 Task: Create custom object Inmate activities link it with Inmates object.
Action: Mouse moved to (665, 65)
Screenshot: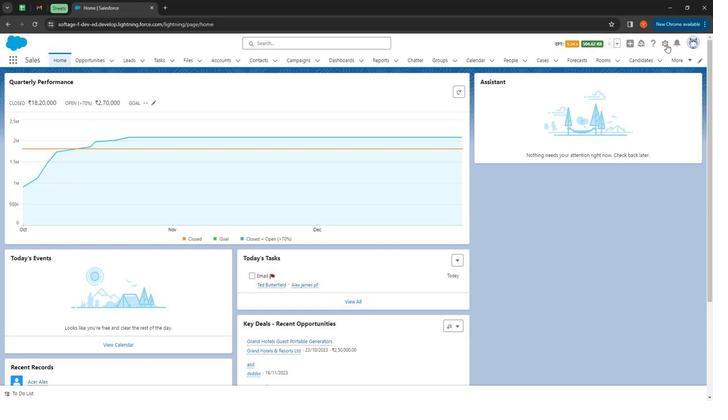 
Action: Mouse pressed left at (665, 65)
Screenshot: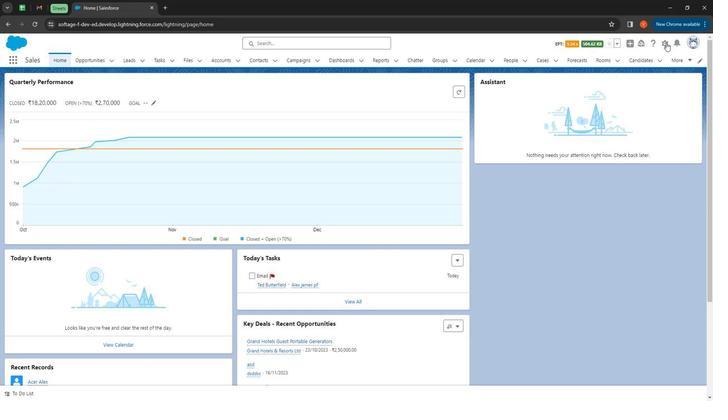 
Action: Mouse moved to (644, 83)
Screenshot: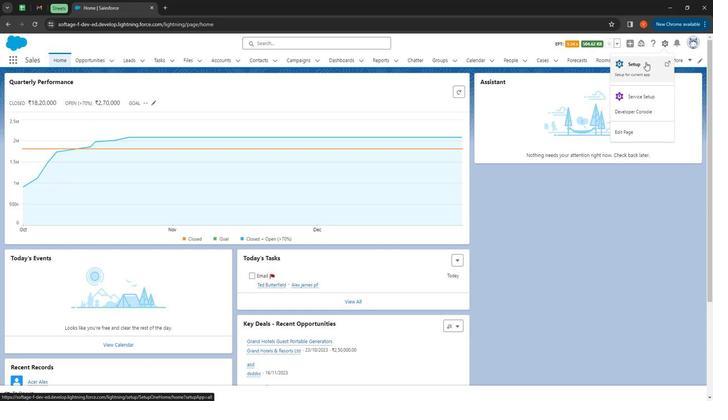 
Action: Mouse pressed left at (644, 83)
Screenshot: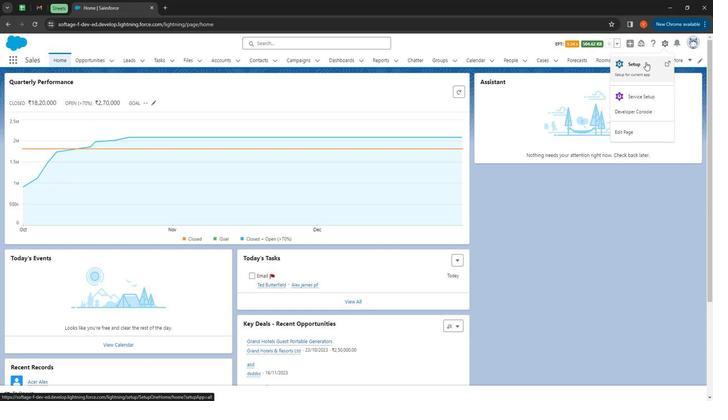 
Action: Mouse moved to (107, 84)
Screenshot: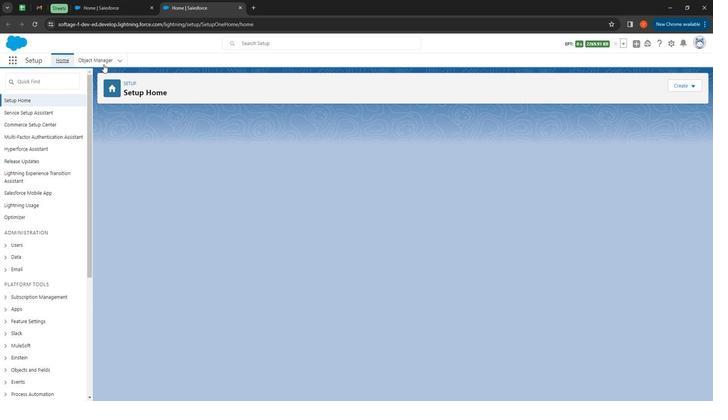 
Action: Mouse pressed left at (107, 84)
Screenshot: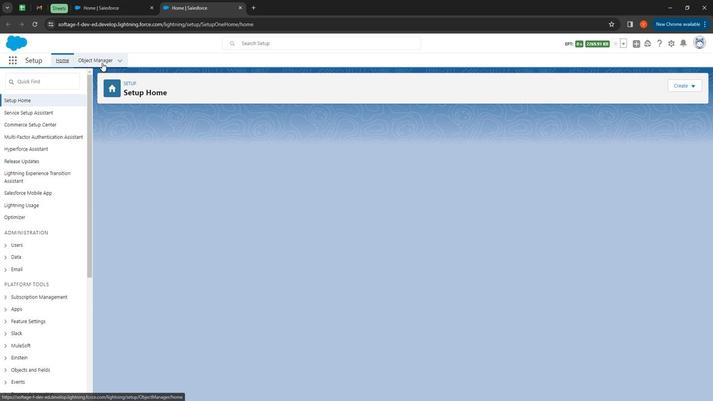 
Action: Mouse moved to (689, 110)
Screenshot: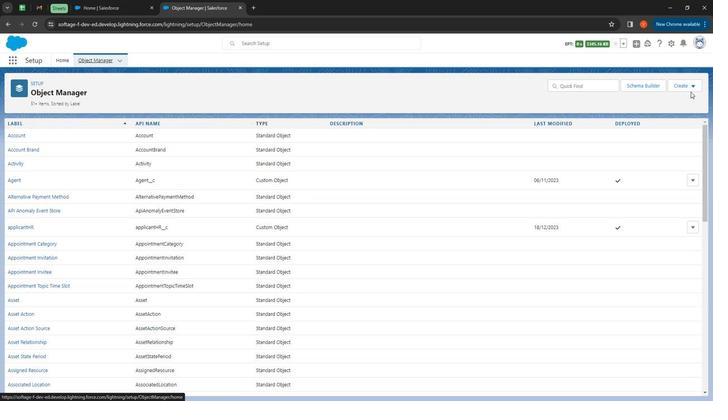 
Action: Mouse pressed left at (689, 110)
Screenshot: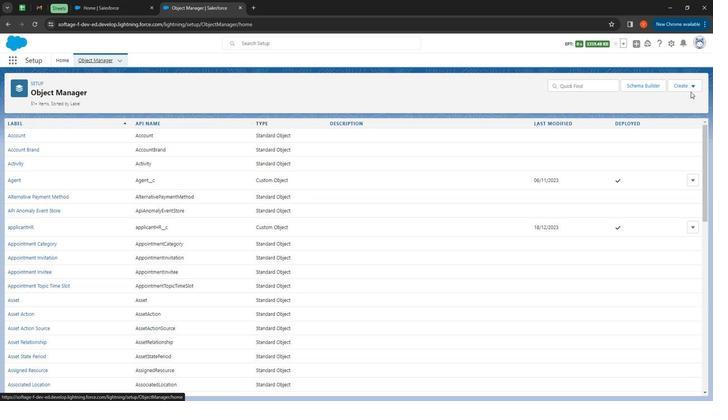 
Action: Mouse moved to (686, 108)
Screenshot: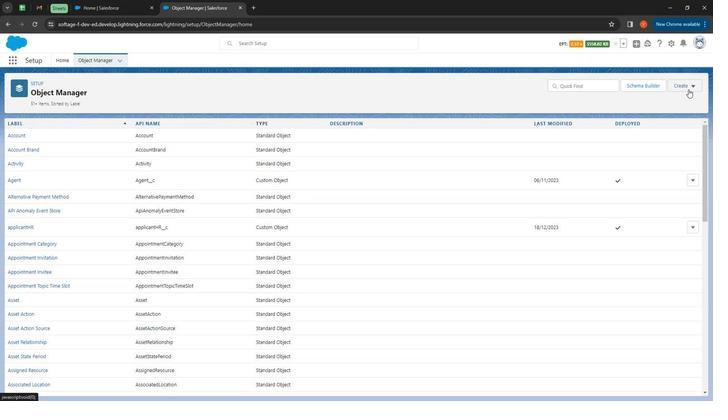 
Action: Mouse pressed left at (686, 108)
Screenshot: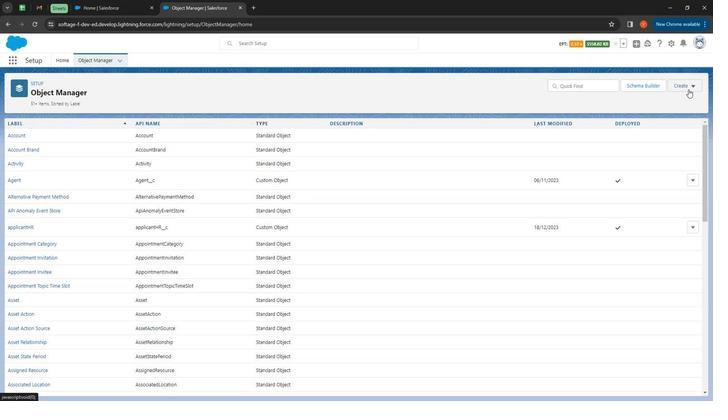 
Action: Mouse moved to (676, 119)
Screenshot: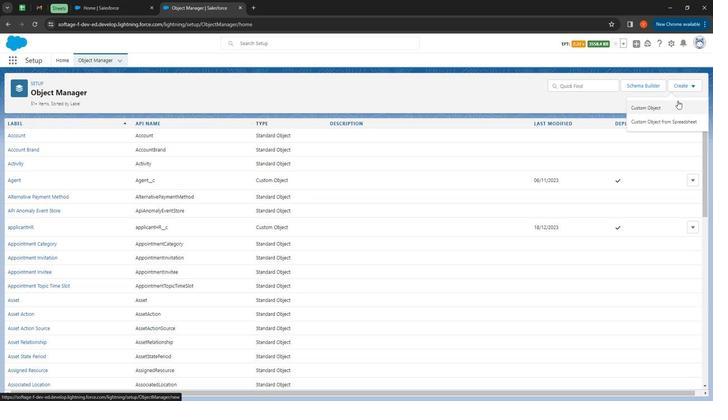 
Action: Mouse pressed left at (676, 119)
Screenshot: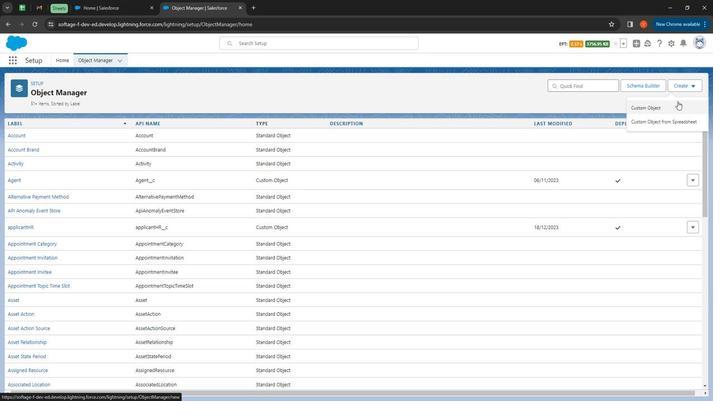 
Action: Mouse moved to (160, 198)
Screenshot: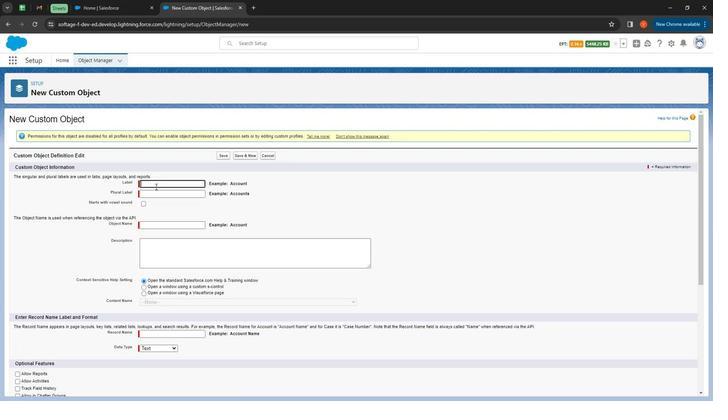 
Action: Mouse pressed left at (160, 198)
Screenshot: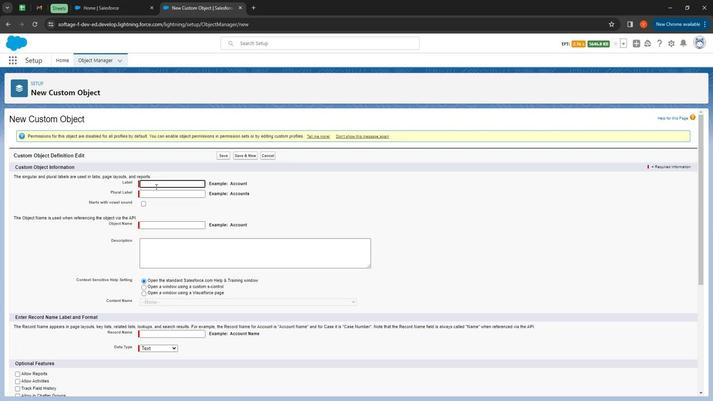 
Action: Mouse moved to (105, 161)
Screenshot: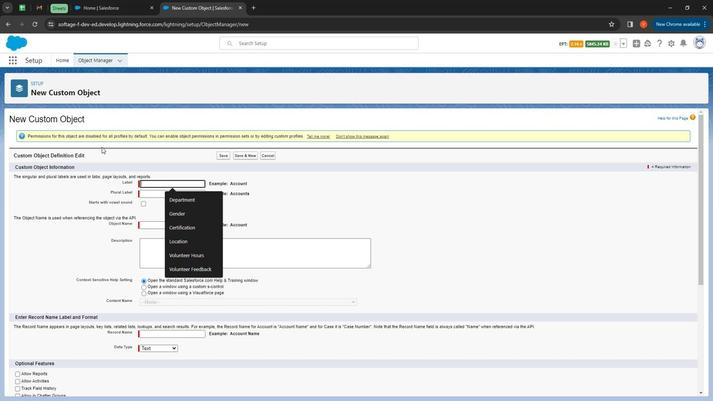 
Action: Key pressed <Key.shift><Key.shift><Key.shift><Key.shift><Key.shift><Key.shift><Key.shift><Key.shift><Key.shift><Key.shift><Key.shift><Key.shift><Key.shift><Key.shift>Inmate<Key.space>activities<Key.tab><Key.shift>A<Key.backspace><Key.shift>Inmate<Key.shift><Key.space><Key.shift>Activities
Screenshot: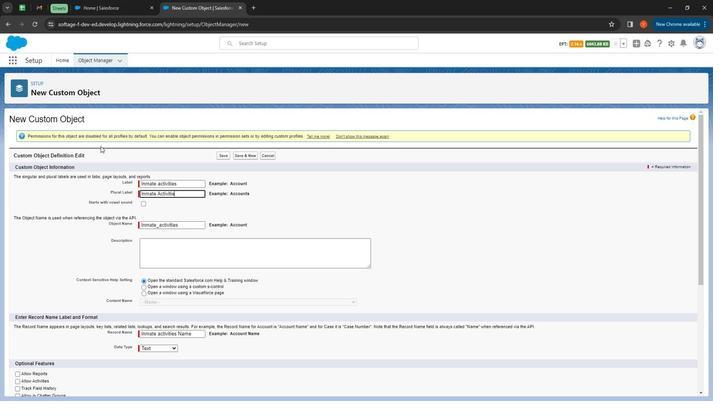 
Action: Mouse moved to (149, 214)
Screenshot: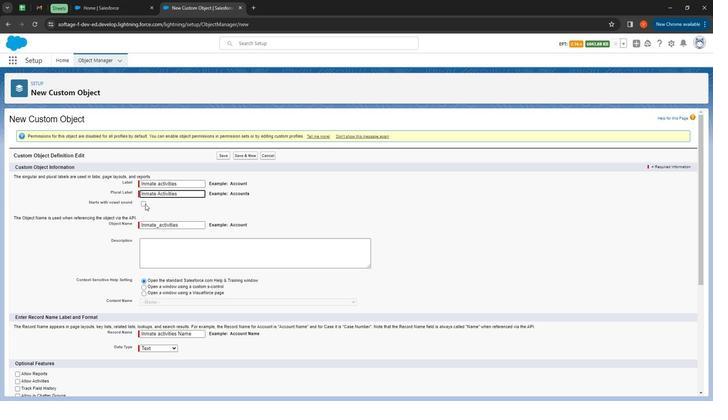 
Action: Mouse pressed left at (149, 214)
Screenshot: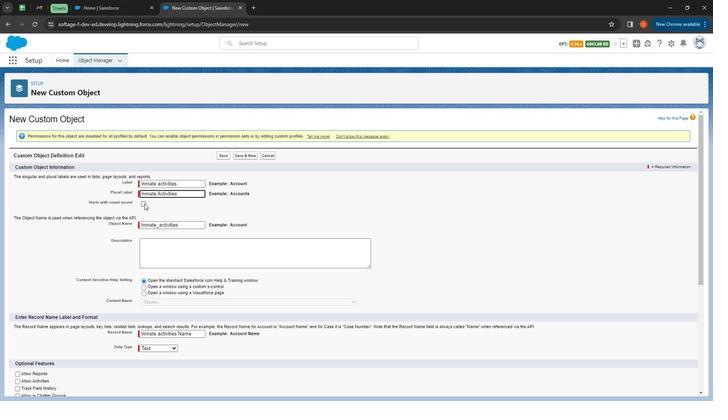 
Action: Mouse moved to (193, 245)
Screenshot: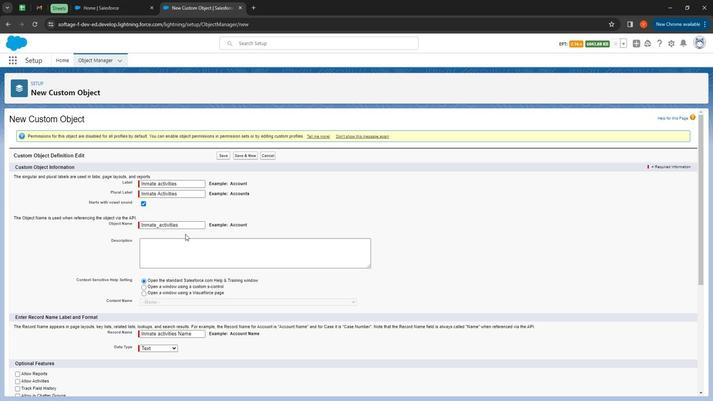 
Action: Mouse scrolled (193, 244) with delta (0, 0)
Screenshot: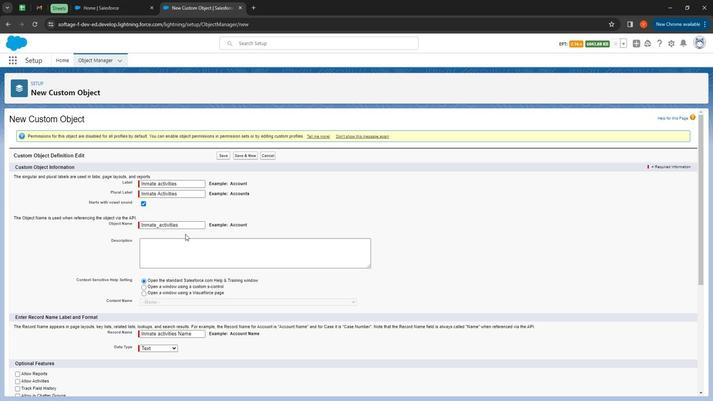 
Action: Mouse moved to (195, 246)
Screenshot: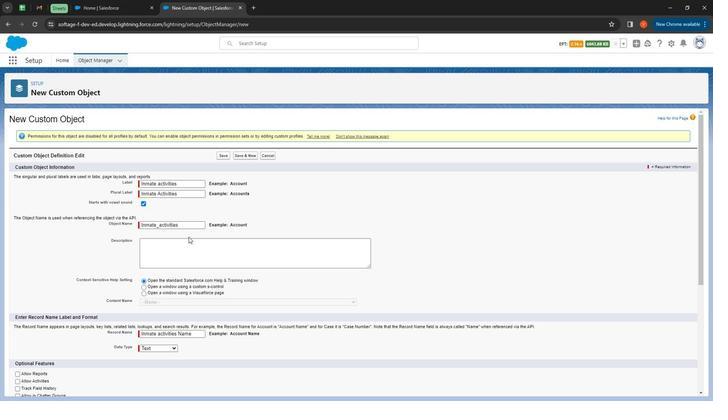 
Action: Mouse scrolled (195, 245) with delta (0, 0)
Screenshot: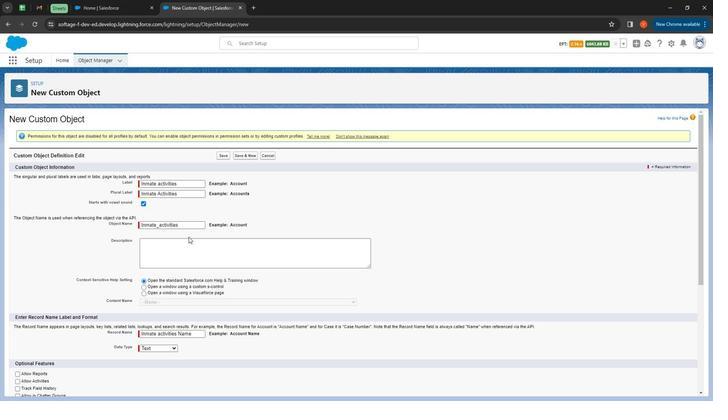 
Action: Mouse scrolled (195, 245) with delta (0, 0)
Screenshot: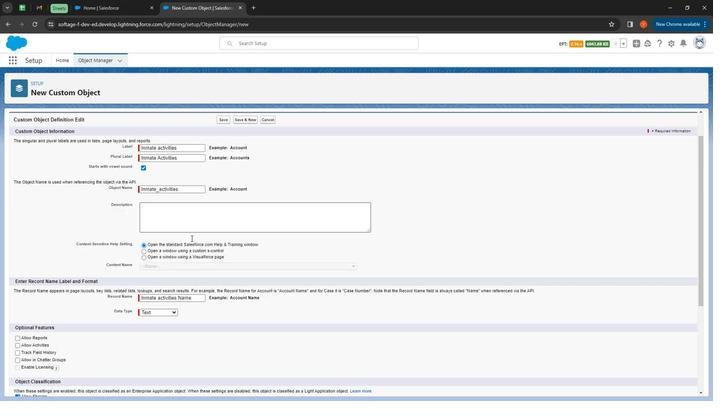 
Action: Mouse moved to (175, 147)
Screenshot: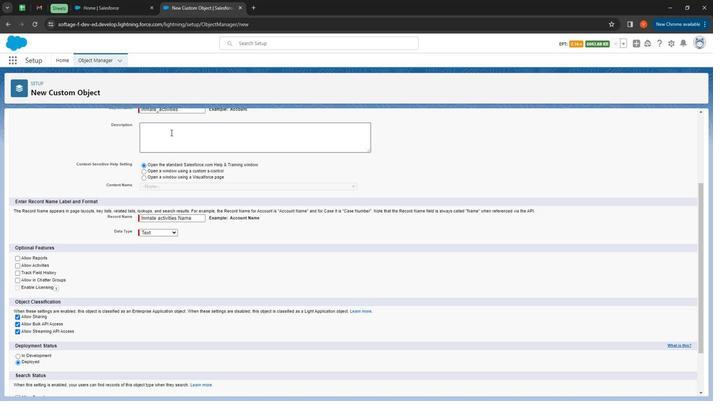 
Action: Mouse pressed left at (175, 147)
Screenshot: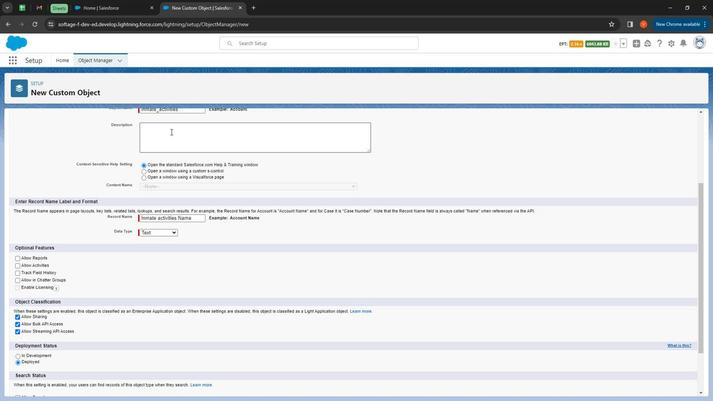 
Action: Mouse moved to (183, 143)
Screenshot: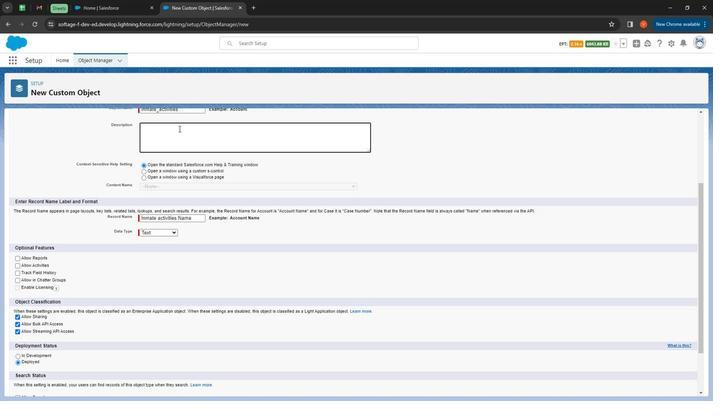 
Action: Key pressed <Key.shift>
Screenshot: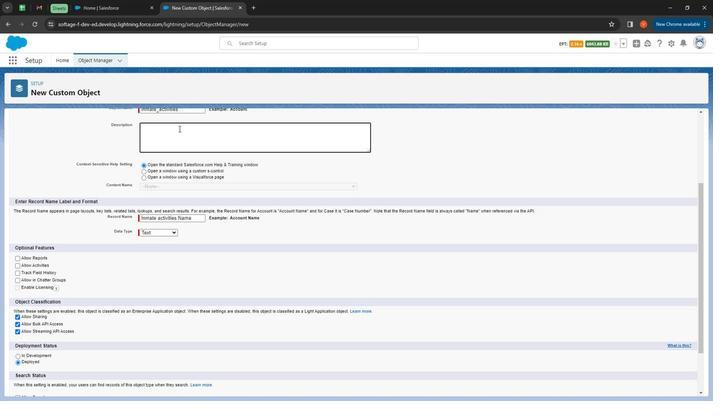 
Action: Mouse moved to (163, 127)
Screenshot: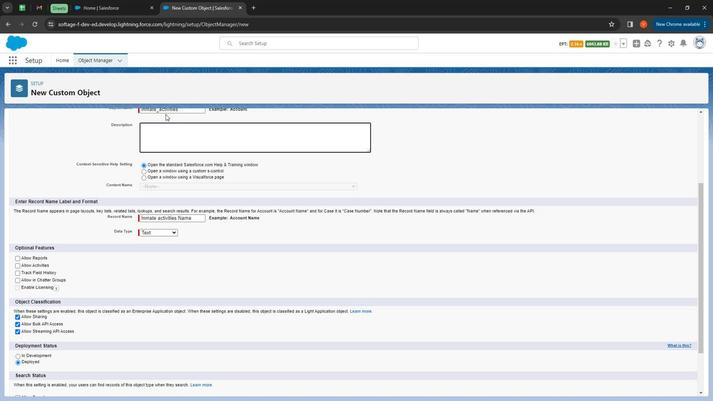 
Action: Key pressed <Key.shift><Key.shift><Key.shift><Key.shift><Key.shift><Key.shift><Key.shift><Key.shift><Key.shift><Key.shift><Key.shift><Key.shift><Key.shift><Key.shift>In<Key.space>mate<Key.space><Key.backspace><Key.backspace><Key.shift>Inmate<Key.space>activities<Key.space>for<Key.space>custom<Key.space>object<Key.space>it<Key.space>is<Key.space>also<Key.space>i<Key.backspace>link<Key.space>with<Key.space>inmate<Key.space>custom<Key.space>object.
Screenshot: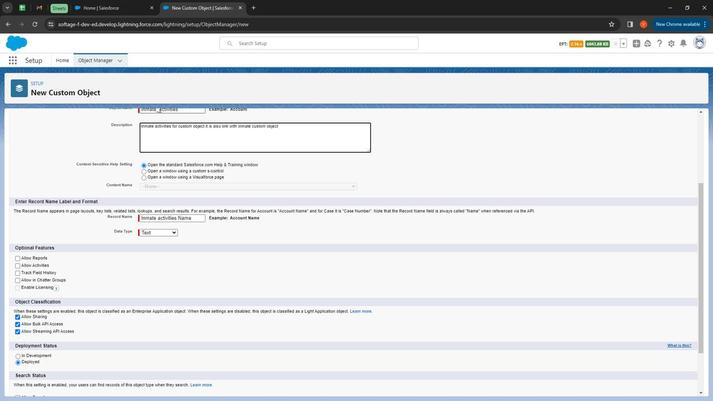 
Action: Mouse moved to (22, 264)
Screenshot: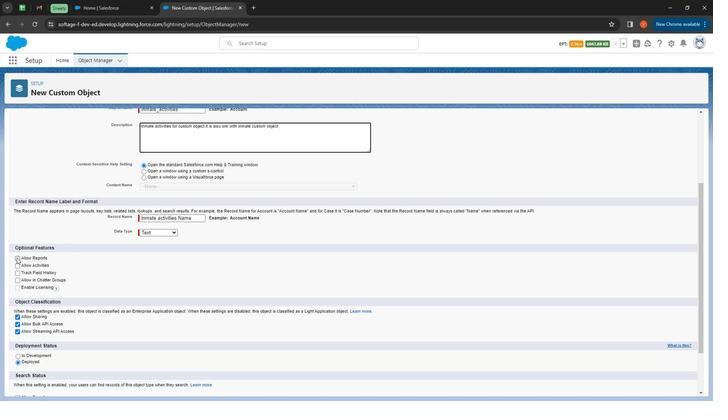 
Action: Mouse pressed left at (22, 264)
Screenshot: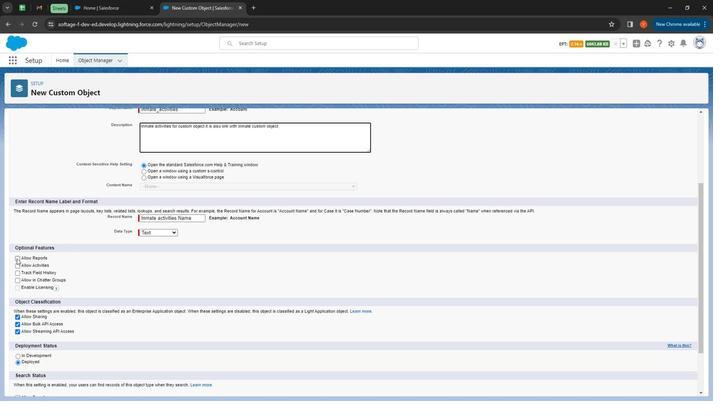 
Action: Mouse moved to (25, 271)
Screenshot: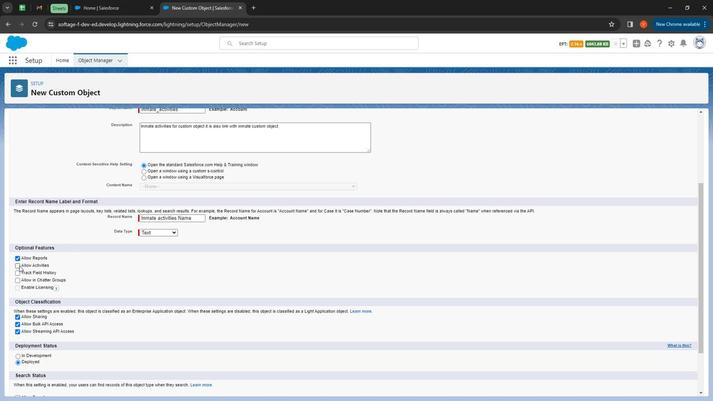
Action: Mouse pressed left at (25, 271)
Screenshot: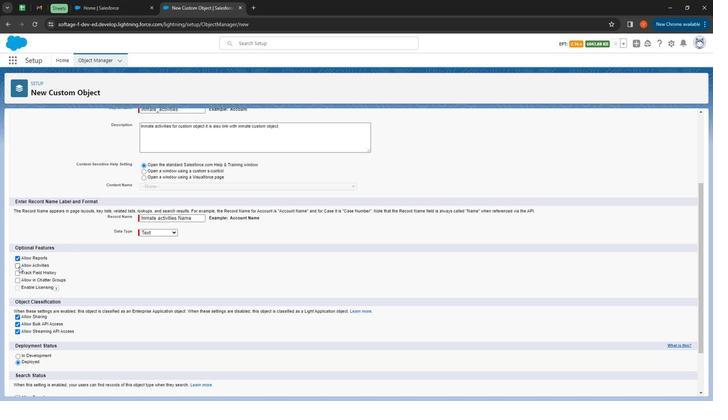 
Action: Mouse moved to (25, 276)
Screenshot: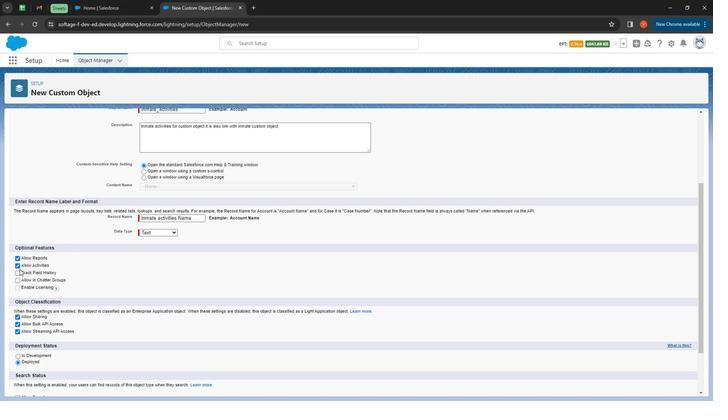 
Action: Mouse pressed left at (25, 276)
Screenshot: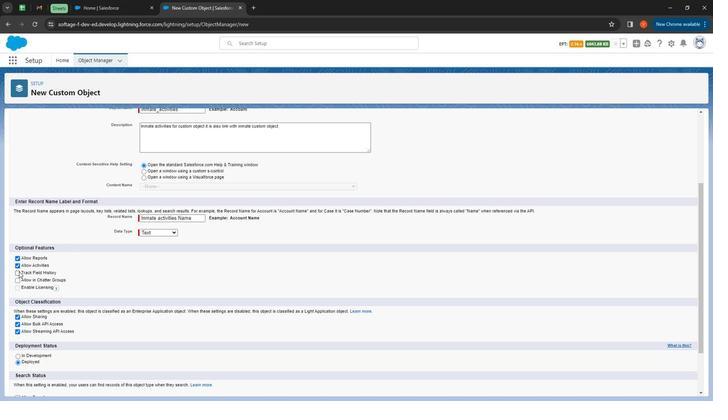 
Action: Mouse moved to (27, 284)
Screenshot: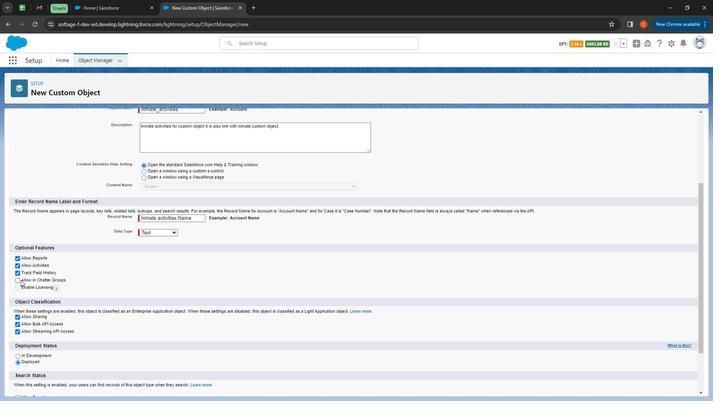 
Action: Mouse pressed left at (27, 284)
Screenshot: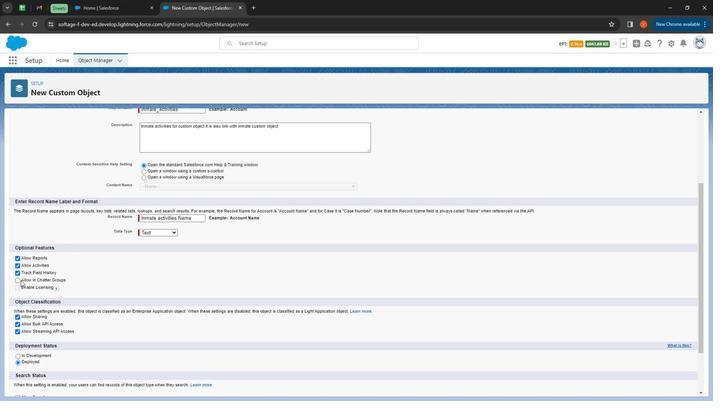 
Action: Mouse moved to (25, 285)
Screenshot: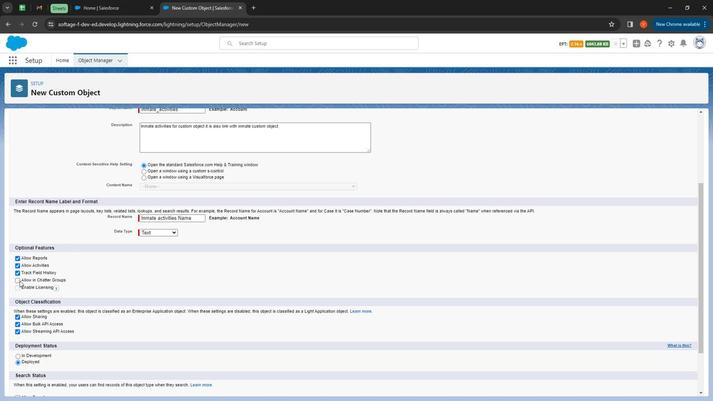 
Action: Mouse pressed left at (25, 285)
Screenshot: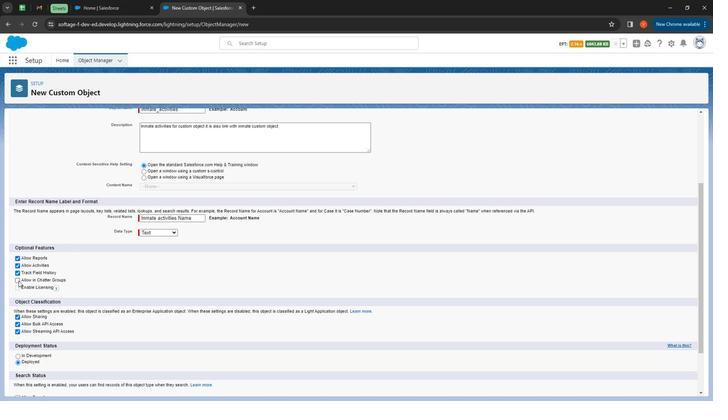 
Action: Mouse moved to (66, 305)
Screenshot: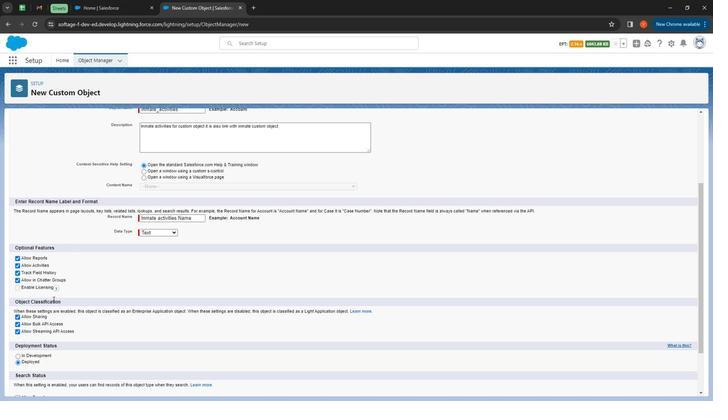 
Action: Mouse scrolled (66, 305) with delta (0, 0)
Screenshot: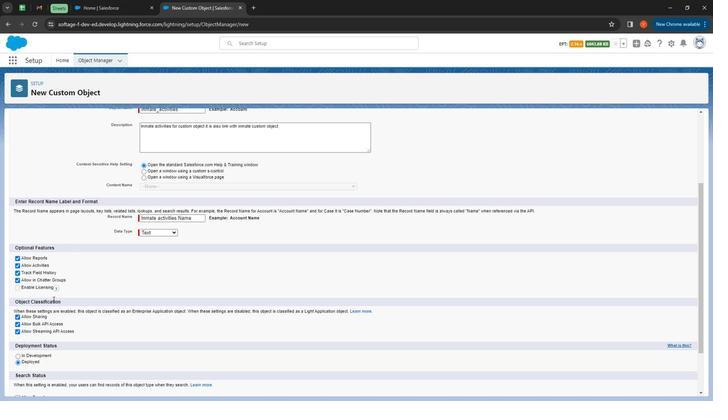
Action: Mouse moved to (68, 305)
Screenshot: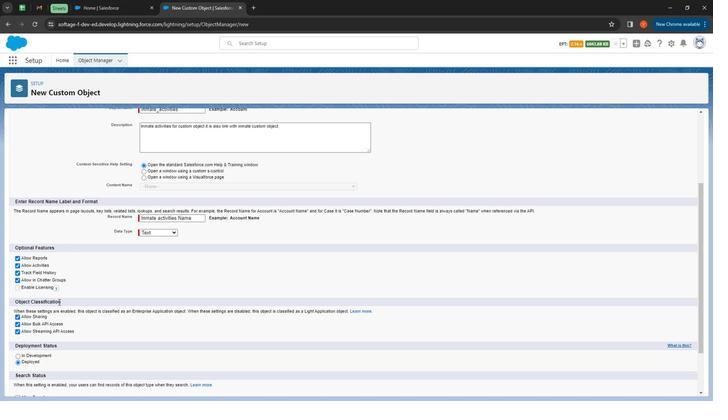 
Action: Mouse scrolled (68, 305) with delta (0, 0)
Screenshot: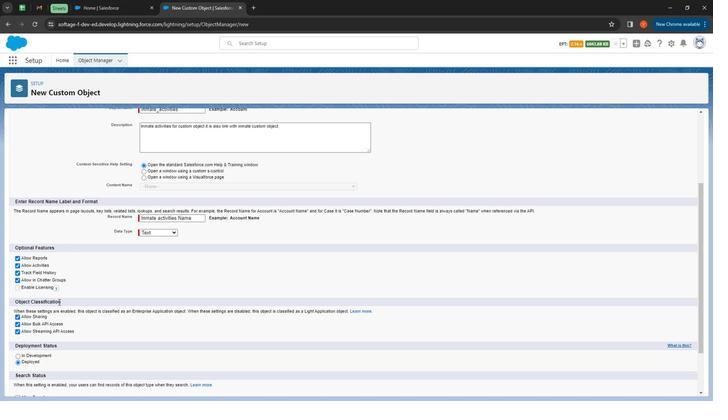 
Action: Mouse moved to (70, 306)
Screenshot: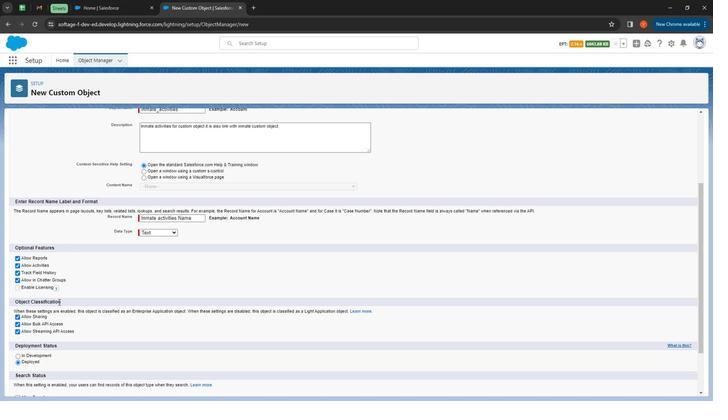 
Action: Mouse scrolled (70, 305) with delta (0, 0)
Screenshot: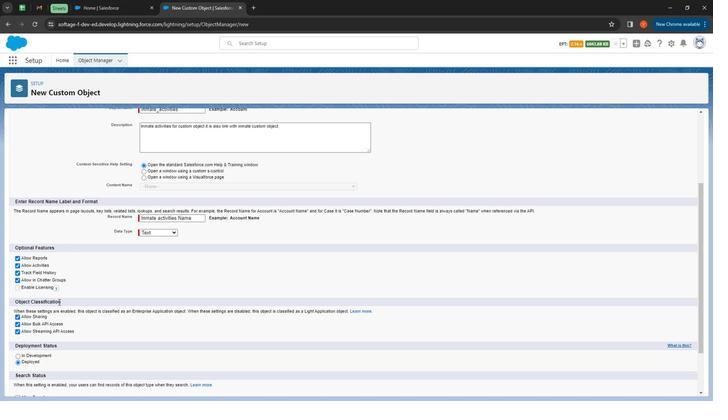 
Action: Mouse moved to (70, 306)
Screenshot: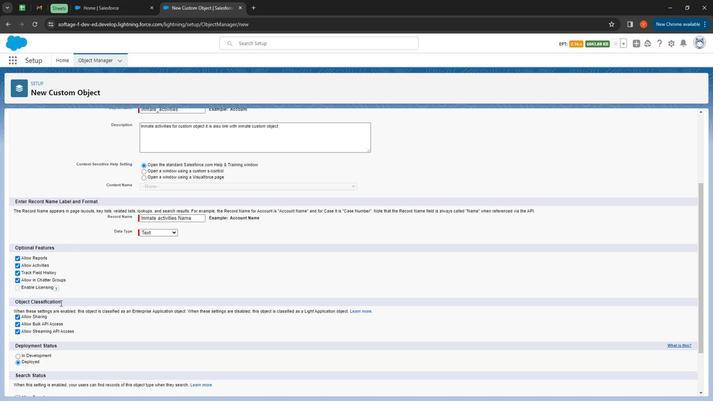 
Action: Mouse scrolled (70, 305) with delta (0, 0)
Screenshot: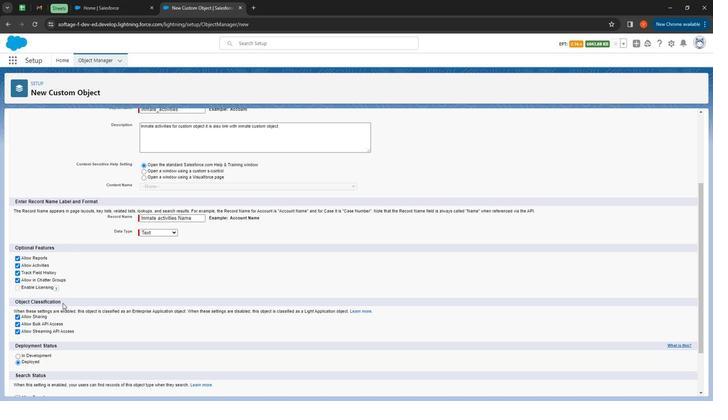 
Action: Mouse moved to (70, 306)
Screenshot: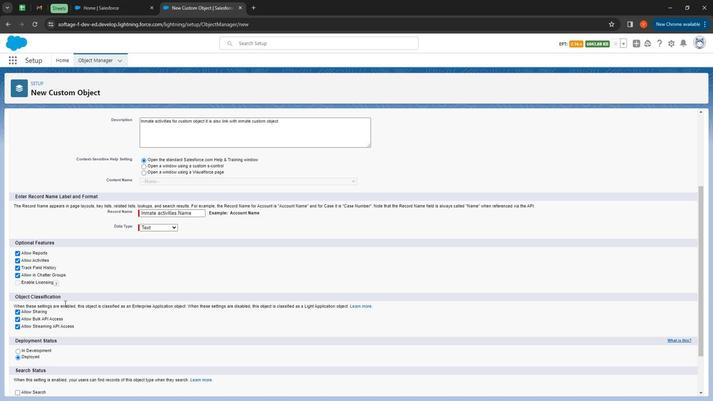 
Action: Mouse scrolled (70, 305) with delta (0, 0)
Screenshot: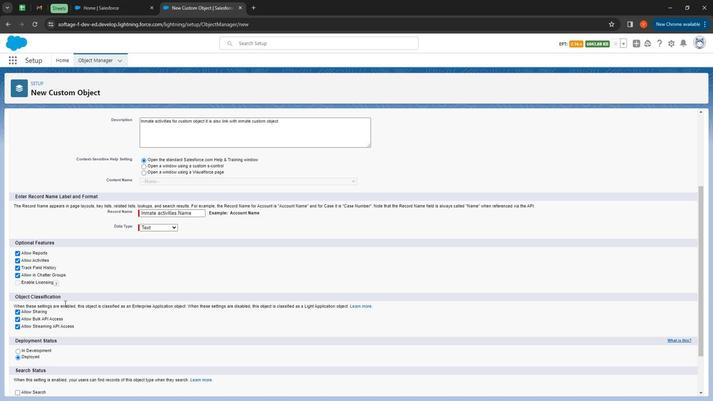 
Action: Mouse moved to (25, 338)
Screenshot: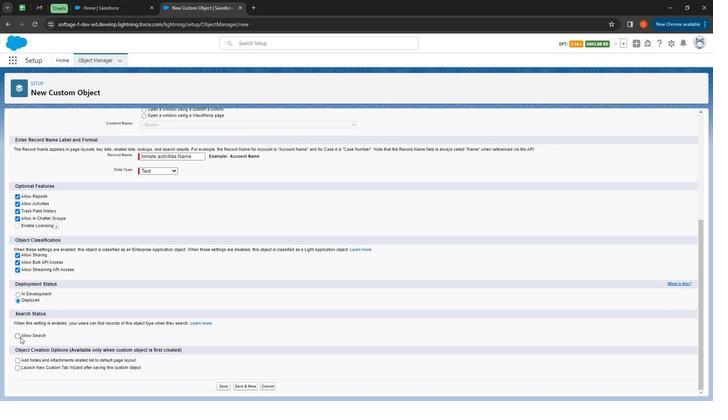 
Action: Mouse pressed left at (25, 338)
Screenshot: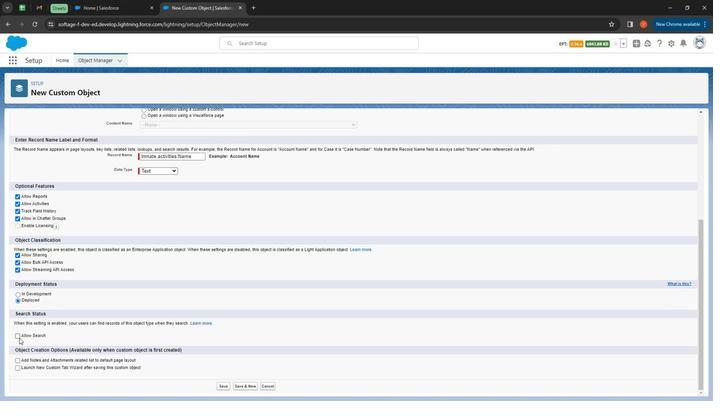 
Action: Mouse moved to (227, 383)
Screenshot: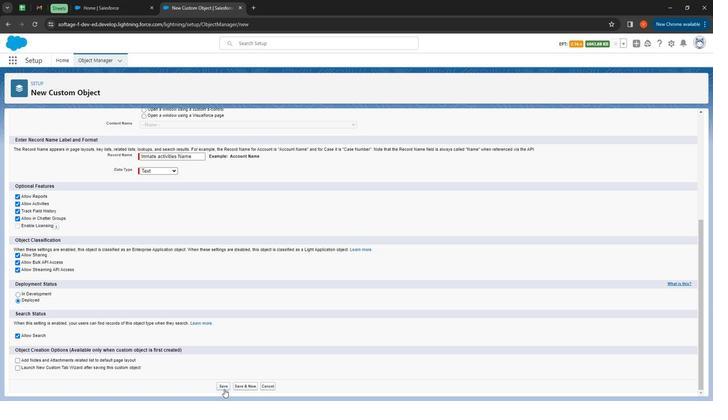 
Action: Mouse pressed left at (227, 383)
Screenshot: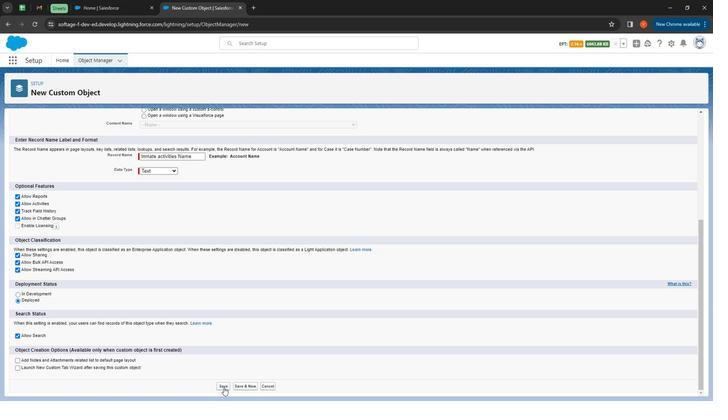 
Action: Mouse moved to (68, 155)
Screenshot: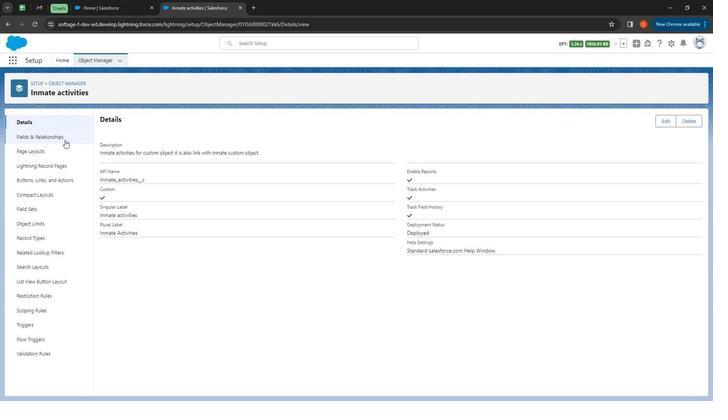 
Action: Mouse pressed left at (68, 155)
Screenshot: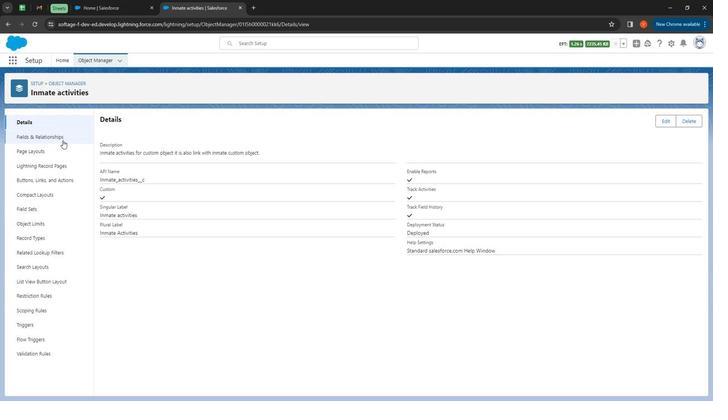 
Action: Mouse moved to (536, 140)
Screenshot: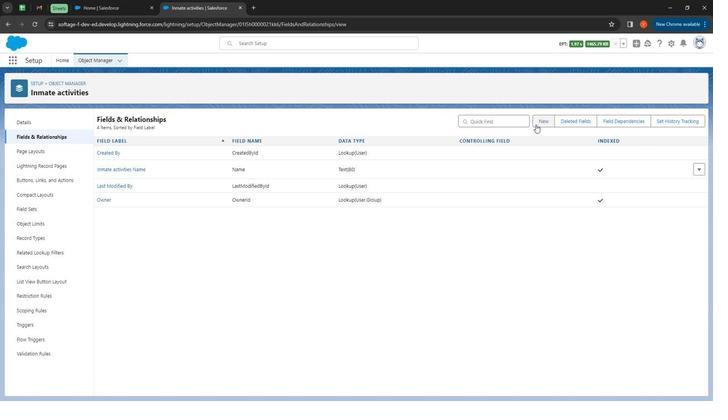 
Action: Mouse pressed left at (536, 140)
Screenshot: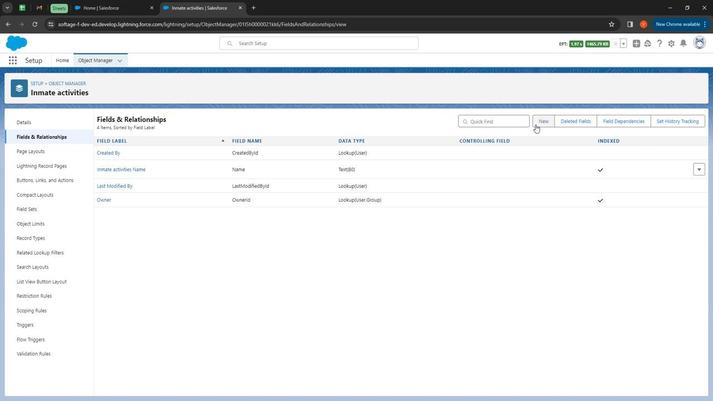 
Action: Mouse moved to (137, 265)
Screenshot: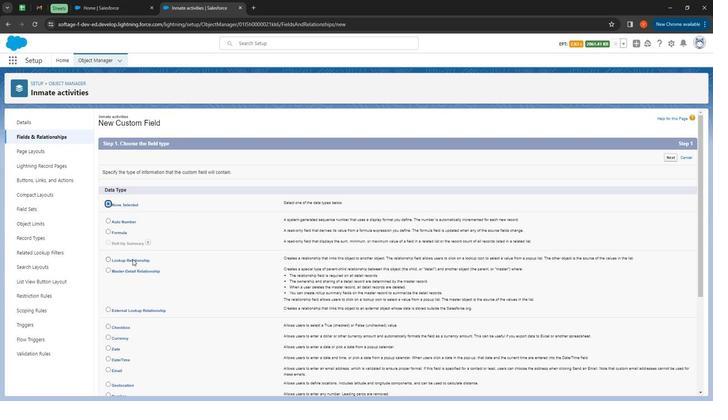 
Action: Mouse pressed left at (137, 265)
Screenshot: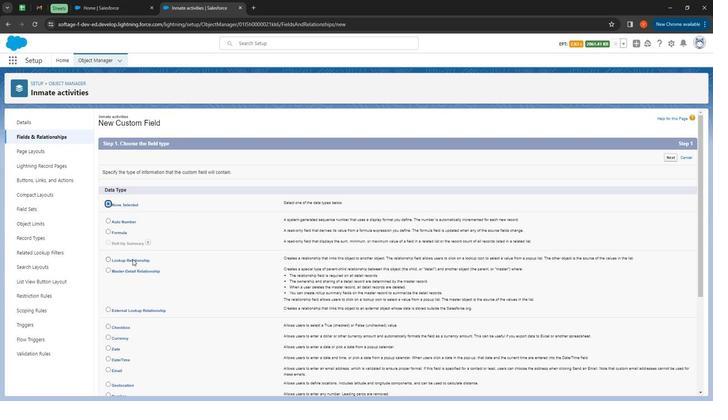 
Action: Mouse moved to (672, 173)
Screenshot: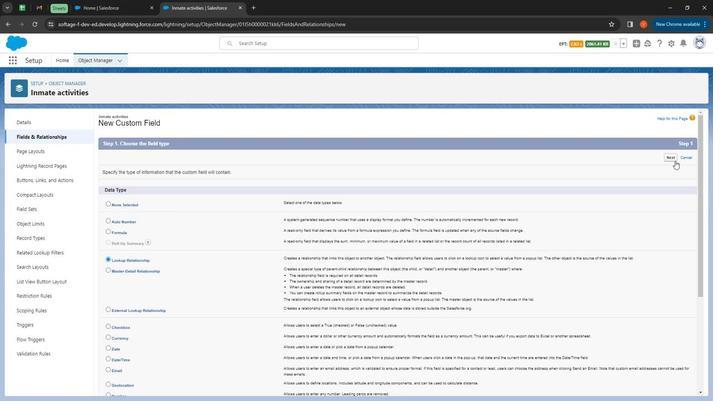 
Action: Mouse pressed left at (672, 173)
Screenshot: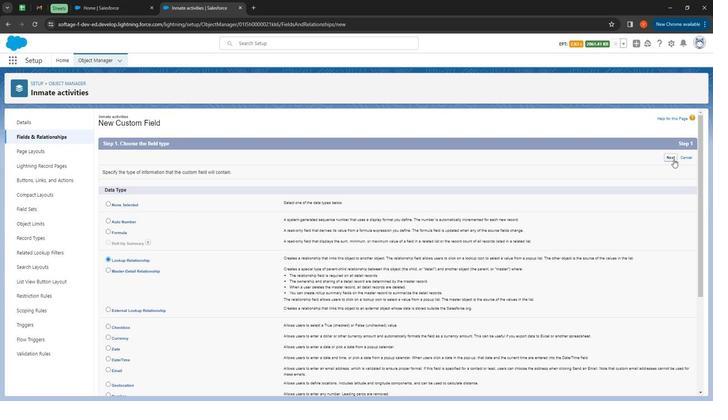 
Action: Mouse moved to (272, 201)
Screenshot: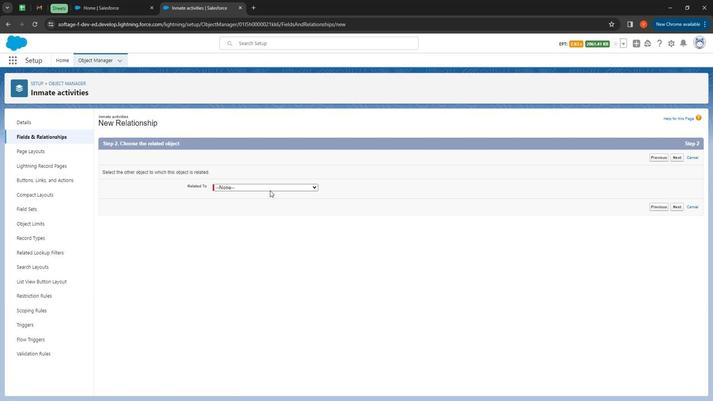 
Action: Mouse pressed left at (272, 201)
Screenshot: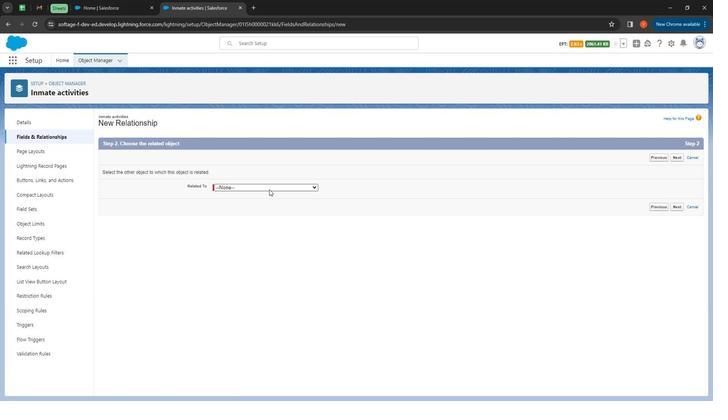 
Action: Mouse moved to (274, 246)
Screenshot: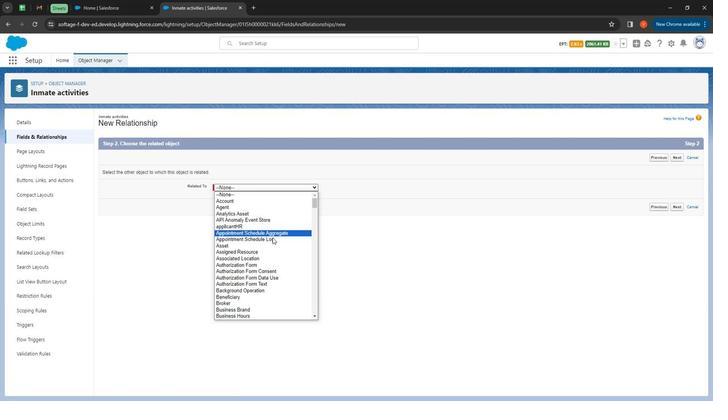 
Action: Mouse scrolled (274, 246) with delta (0, 0)
Screenshot: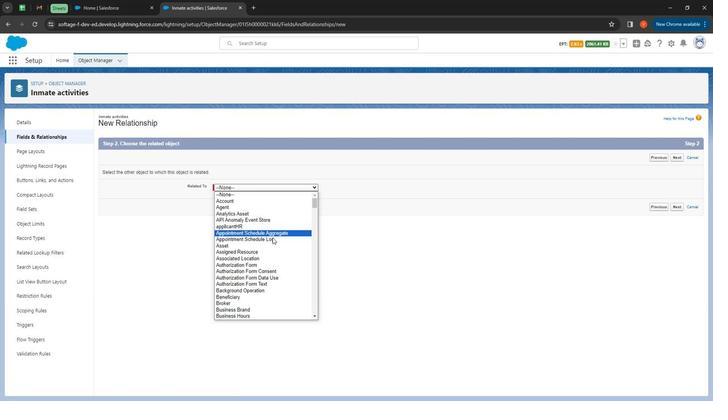 
Action: Mouse moved to (274, 246)
Screenshot: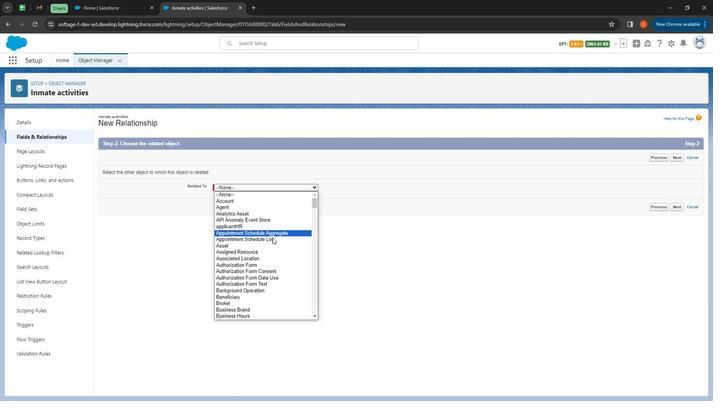
Action: Mouse scrolled (274, 246) with delta (0, 0)
Screenshot: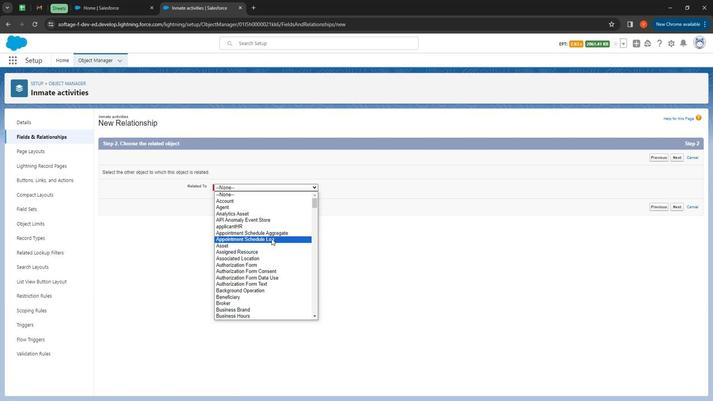 
Action: Mouse scrolled (274, 246) with delta (0, 0)
Screenshot: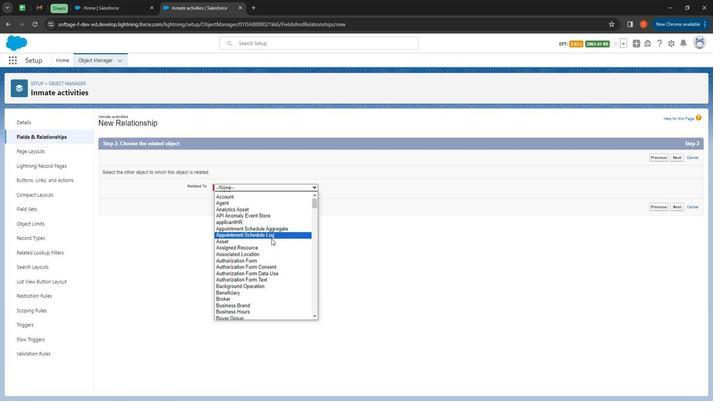 
Action: Mouse scrolled (274, 246) with delta (0, 0)
Screenshot: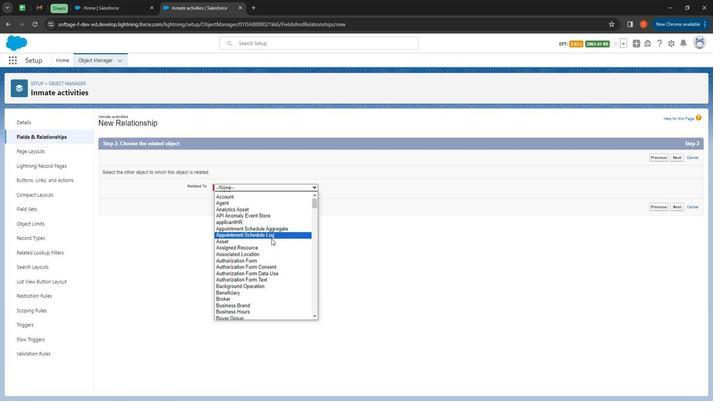 
Action: Mouse scrolled (274, 246) with delta (0, 0)
Screenshot: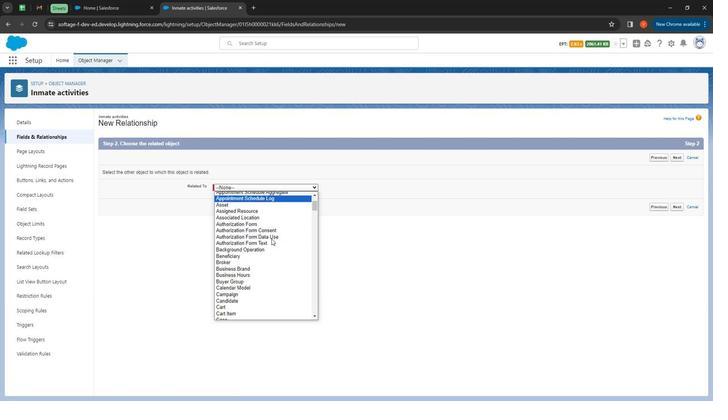 
Action: Mouse moved to (274, 246)
Screenshot: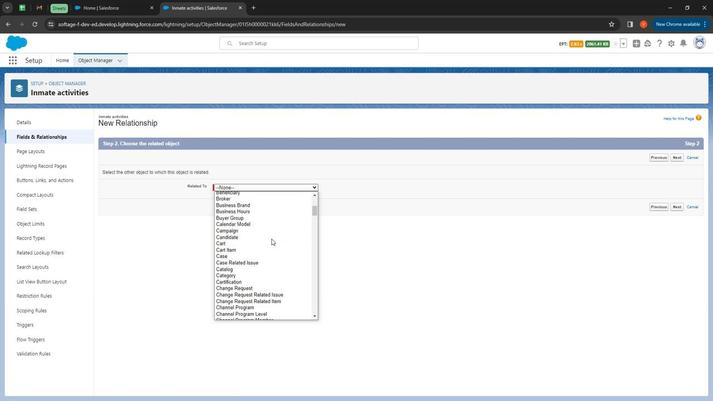 
Action: Mouse scrolled (274, 246) with delta (0, 0)
Screenshot: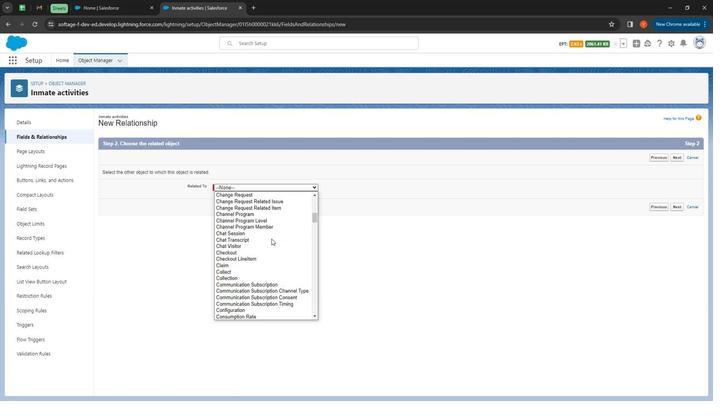 
Action: Mouse moved to (274, 247)
Screenshot: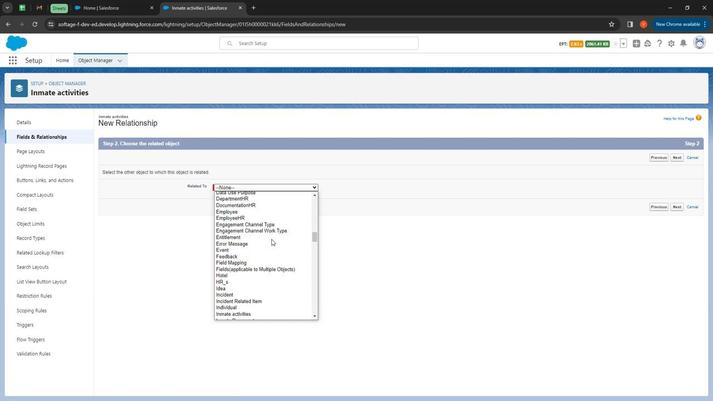 
Action: Mouse scrolled (274, 246) with delta (0, 0)
Screenshot: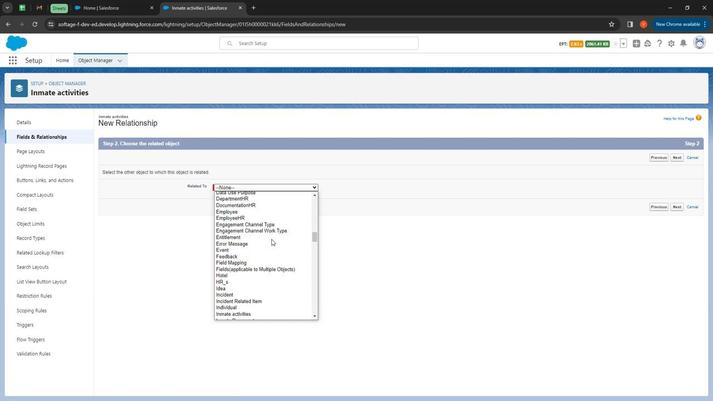 
Action: Mouse moved to (275, 247)
Screenshot: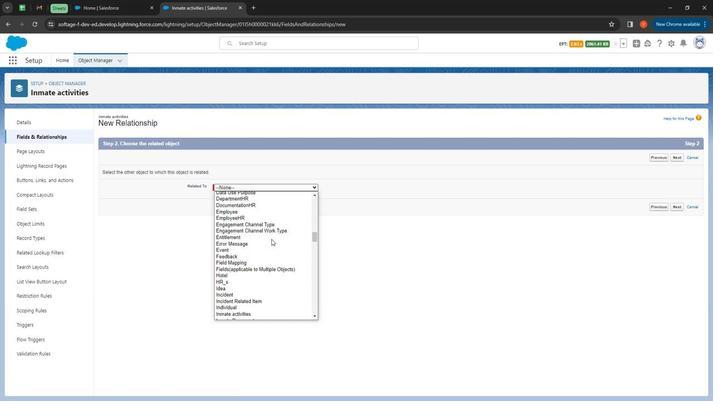 
Action: Mouse scrolled (275, 246) with delta (0, 0)
Screenshot: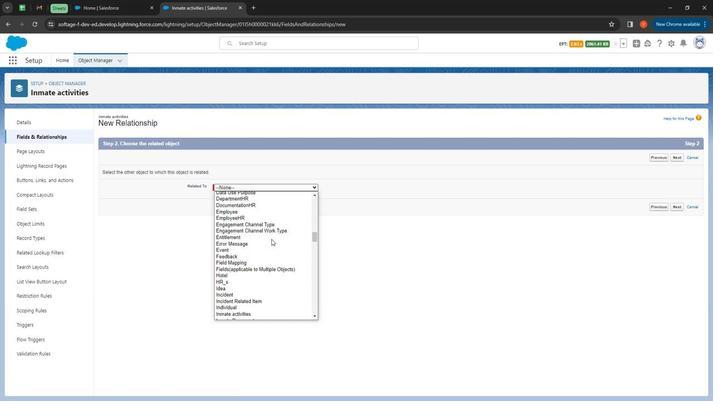 
Action: Mouse moved to (275, 247)
Screenshot: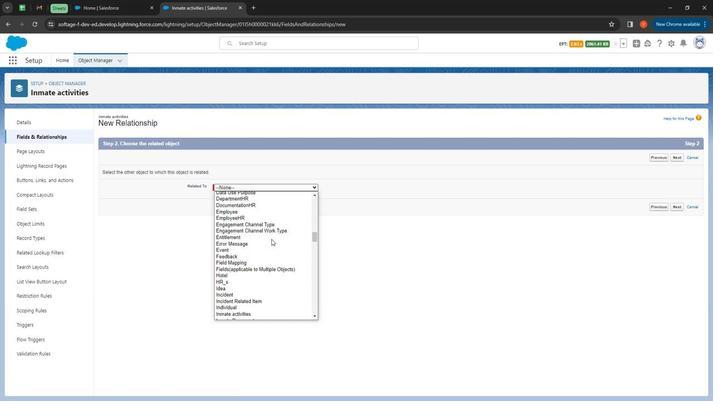 
Action: Mouse scrolled (275, 247) with delta (0, 0)
Screenshot: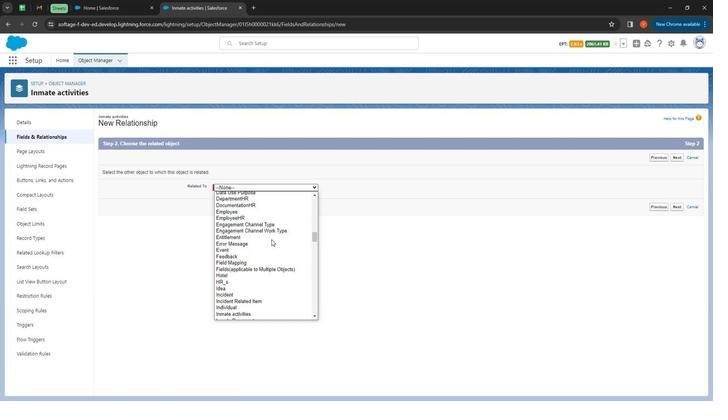 
Action: Mouse scrolled (275, 247) with delta (0, 0)
Screenshot: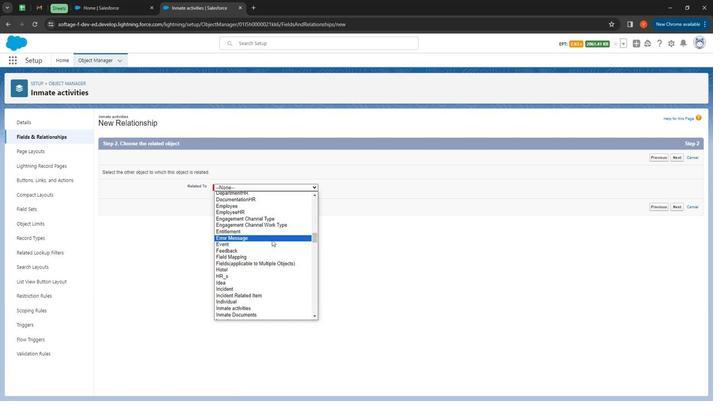 
Action: Mouse moved to (275, 247)
Screenshot: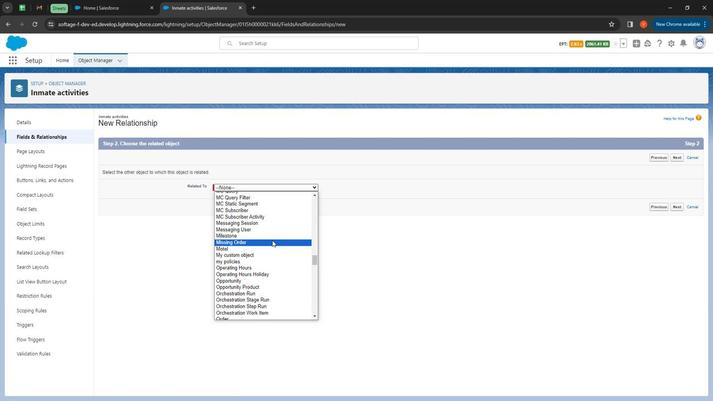 
Action: Mouse scrolled (275, 247) with delta (0, 0)
Screenshot: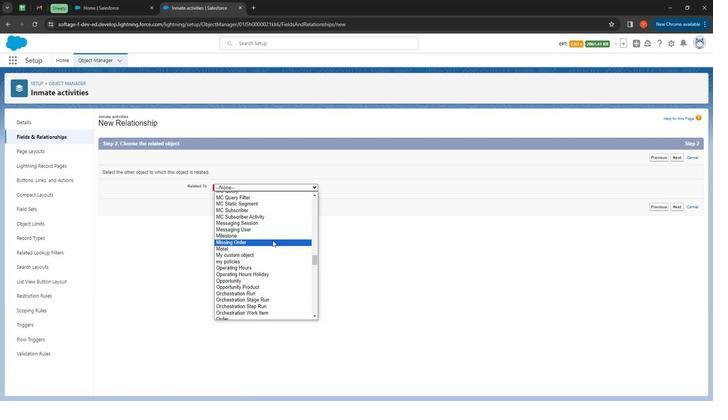 
Action: Mouse scrolled (275, 247) with delta (0, 0)
Screenshot: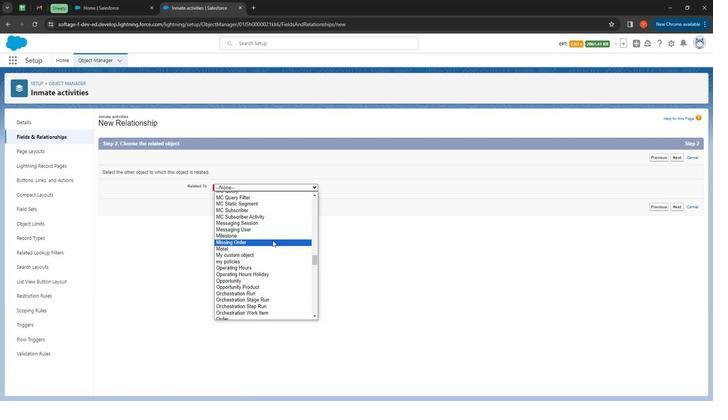 
Action: Mouse scrolled (275, 247) with delta (0, 0)
Screenshot: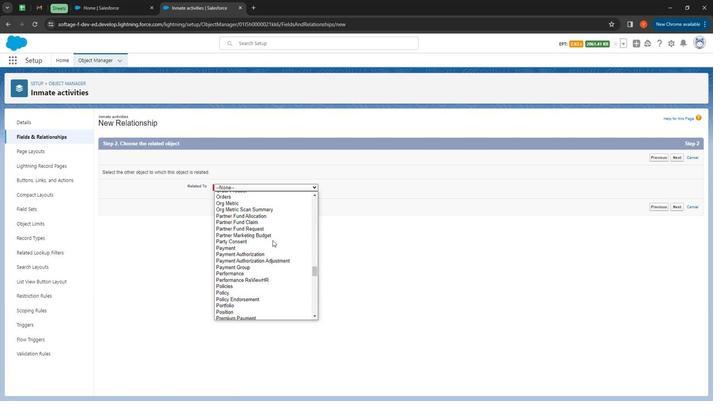 
Action: Mouse scrolled (275, 247) with delta (0, 0)
Screenshot: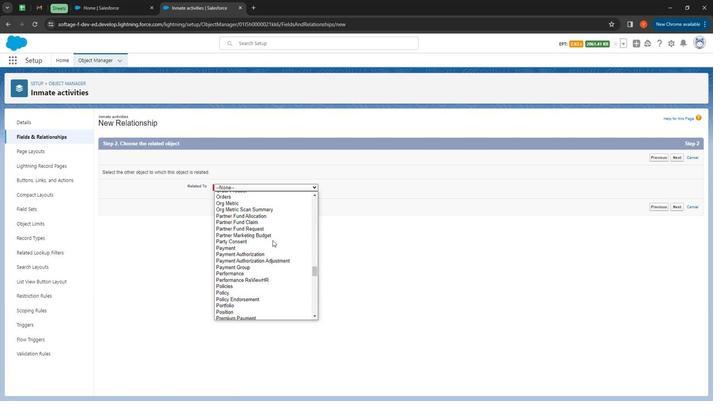 
Action: Mouse moved to (276, 247)
Screenshot: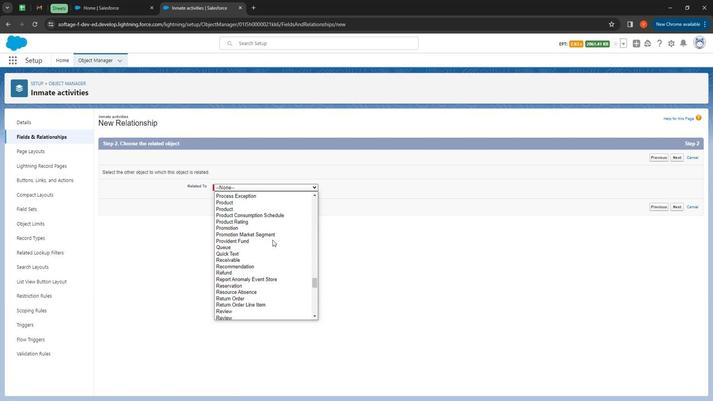 
Action: Mouse scrolled (276, 247) with delta (0, 0)
Screenshot: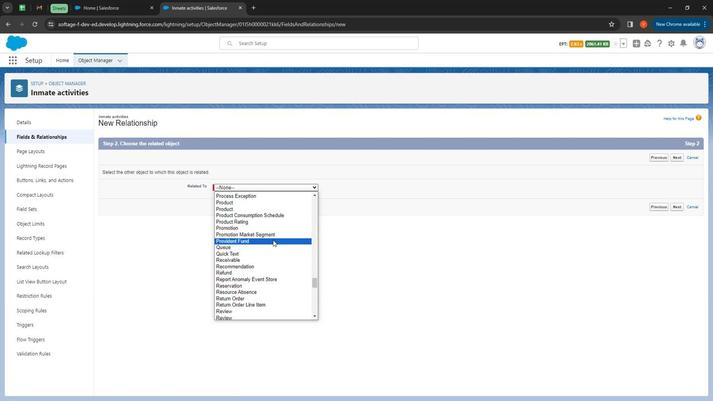 
Action: Mouse scrolled (276, 247) with delta (0, 0)
Screenshot: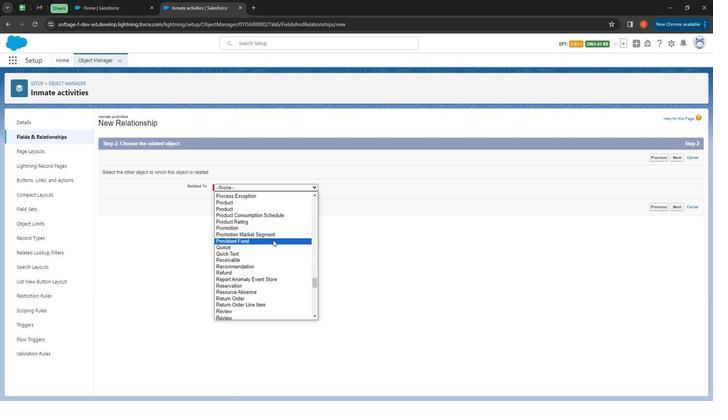 
Action: Mouse scrolled (276, 247) with delta (0, 0)
Screenshot: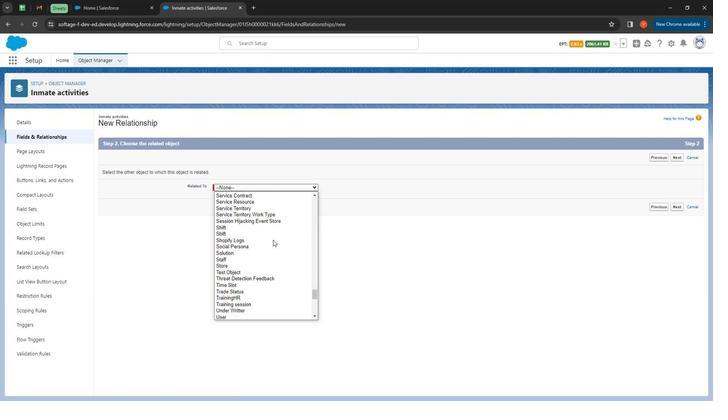 
Action: Mouse moved to (273, 251)
Screenshot: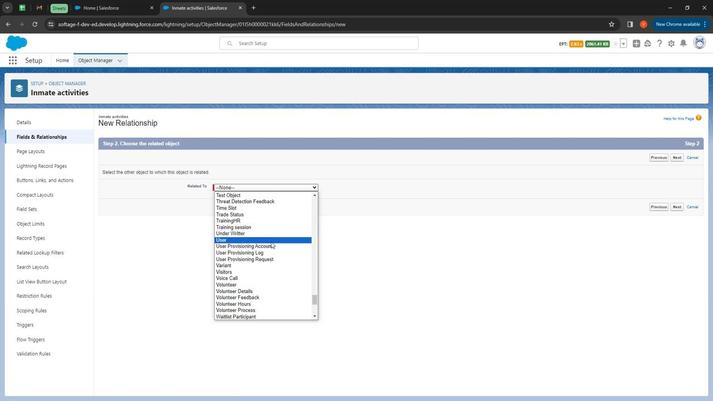 
Action: Mouse scrolled (273, 251) with delta (0, 0)
Screenshot: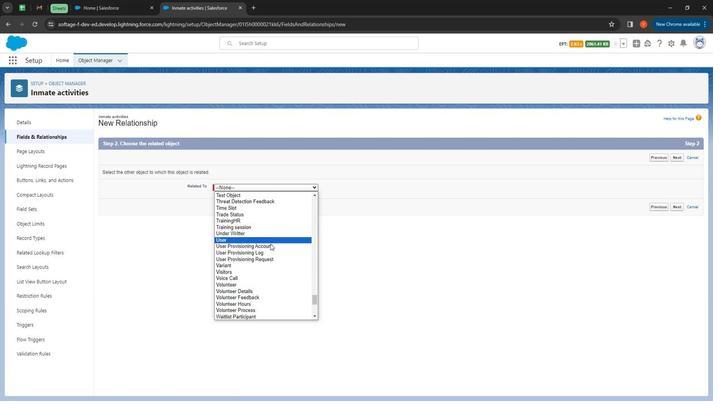 
Action: Mouse moved to (273, 251)
Screenshot: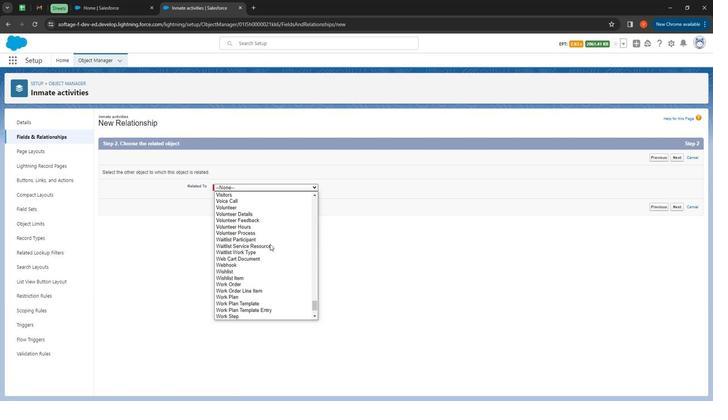 
Action: Mouse scrolled (273, 251) with delta (0, 0)
Screenshot: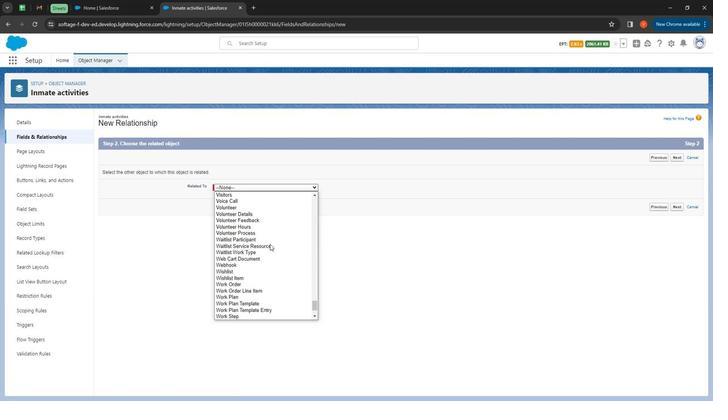 
Action: Mouse scrolled (273, 251) with delta (0, 0)
Screenshot: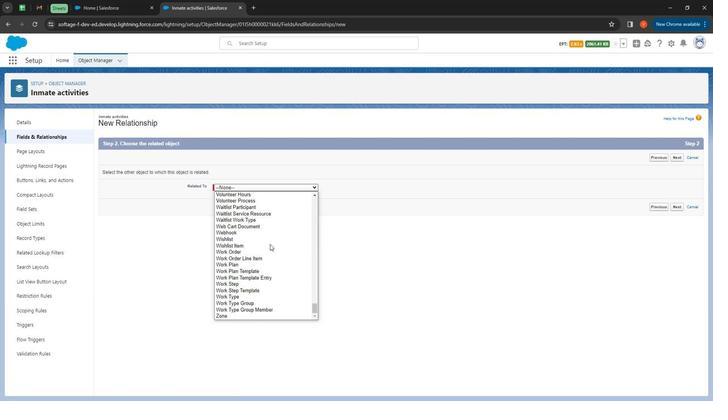 
Action: Mouse scrolled (273, 251) with delta (0, 0)
Screenshot: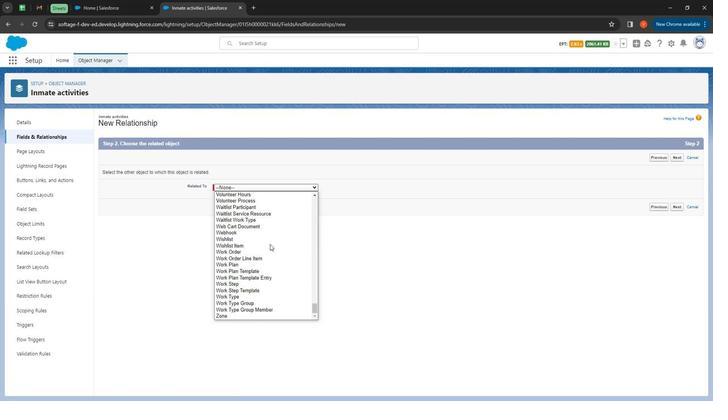
Action: Mouse scrolled (273, 251) with delta (0, 0)
Screenshot: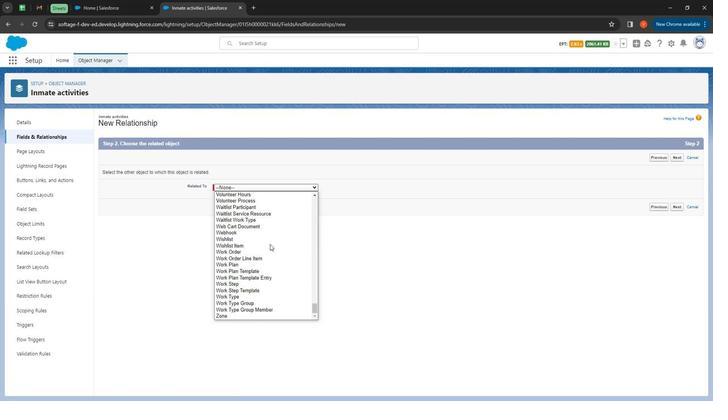 
Action: Mouse scrolled (273, 251) with delta (0, 0)
Screenshot: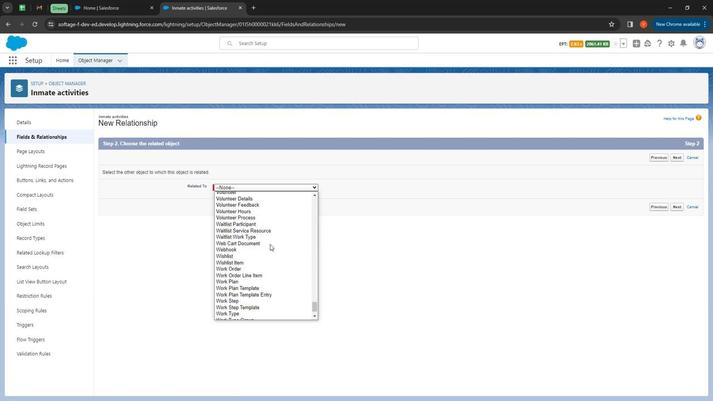 
Action: Mouse scrolled (273, 251) with delta (0, 0)
Screenshot: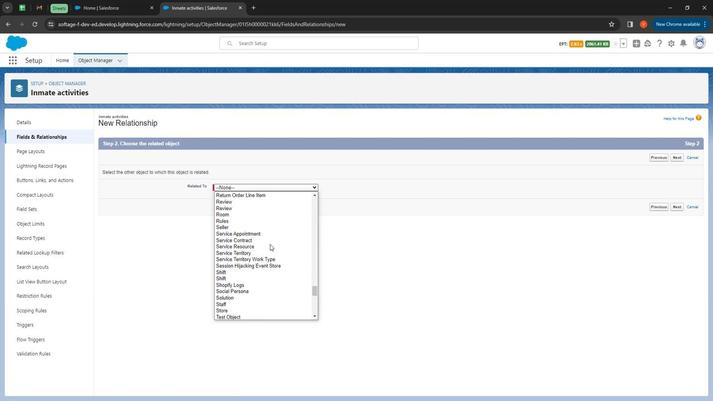 
Action: Mouse scrolled (273, 251) with delta (0, 0)
Screenshot: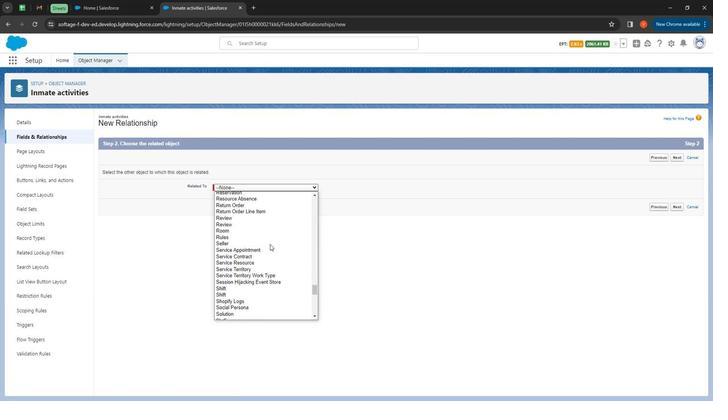 
Action: Mouse scrolled (273, 251) with delta (0, 0)
Screenshot: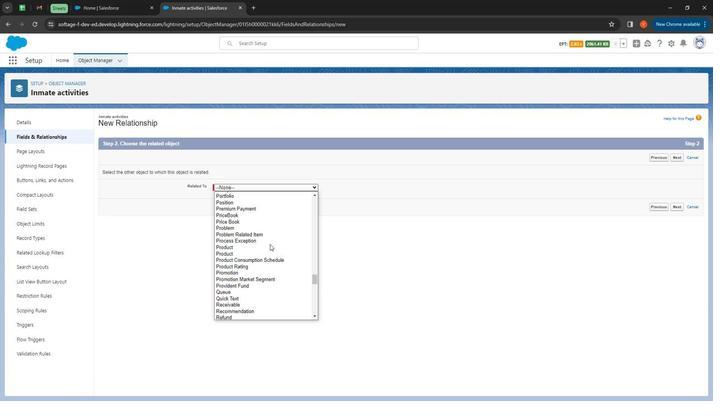 
Action: Mouse scrolled (273, 251) with delta (0, 0)
Screenshot: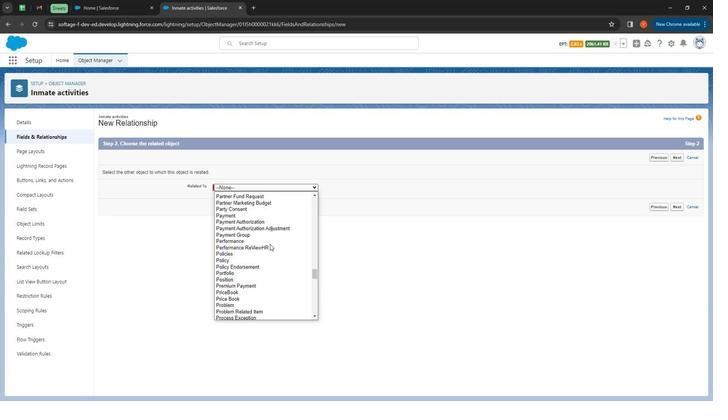 
Action: Mouse scrolled (273, 251) with delta (0, 0)
Screenshot: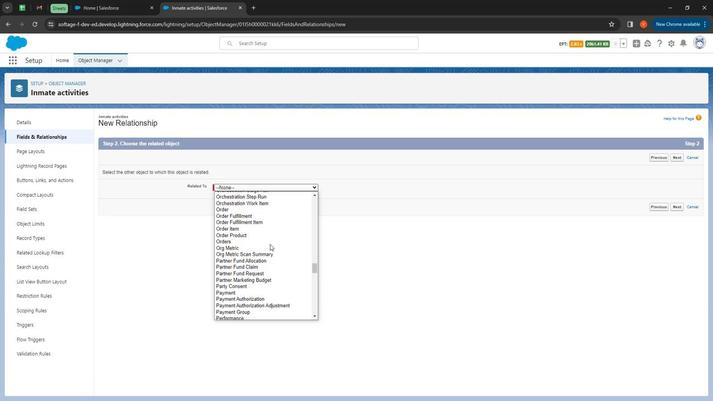 
Action: Mouse scrolled (273, 251) with delta (0, 0)
Screenshot: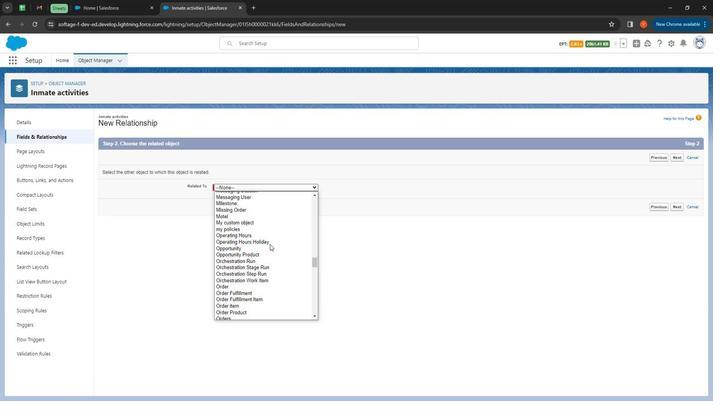 
Action: Mouse scrolled (273, 251) with delta (0, 0)
Screenshot: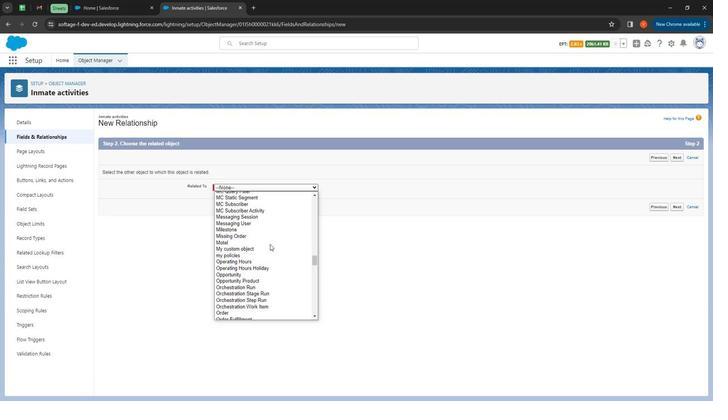 
Action: Mouse moved to (317, 258)
Screenshot: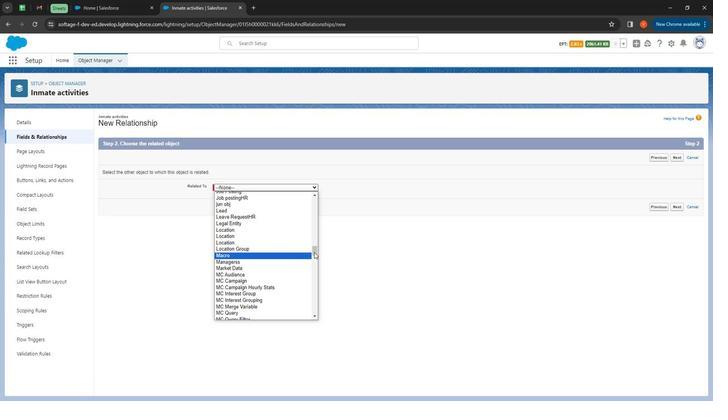 
Action: Mouse pressed left at (317, 258)
Screenshot: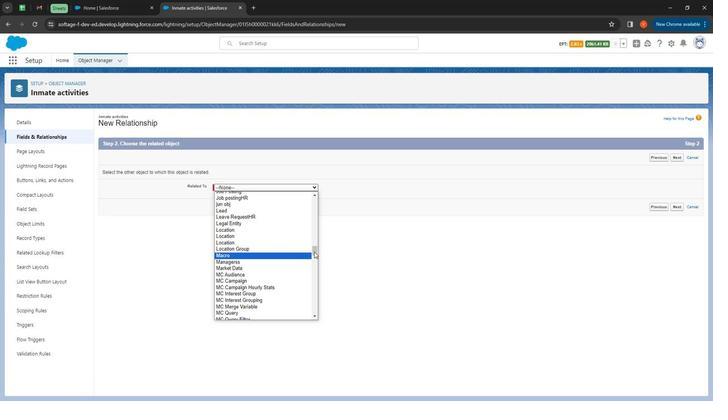 
Action: Mouse moved to (240, 246)
Screenshot: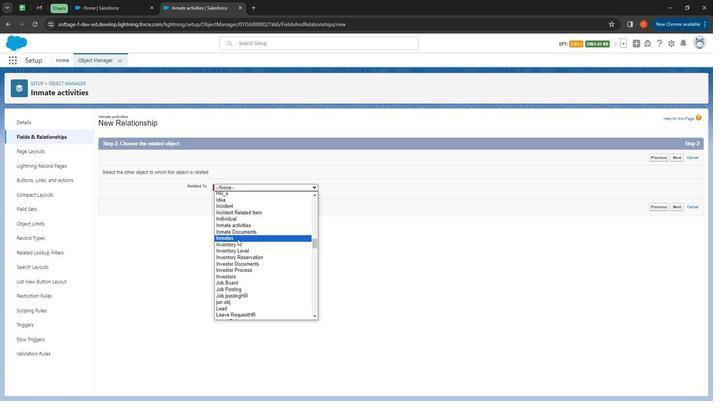 
Action: Mouse pressed left at (240, 246)
Screenshot: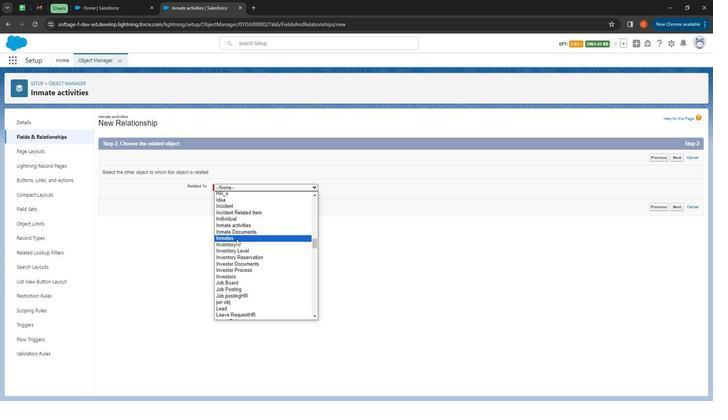 
Action: Mouse moved to (682, 218)
Screenshot: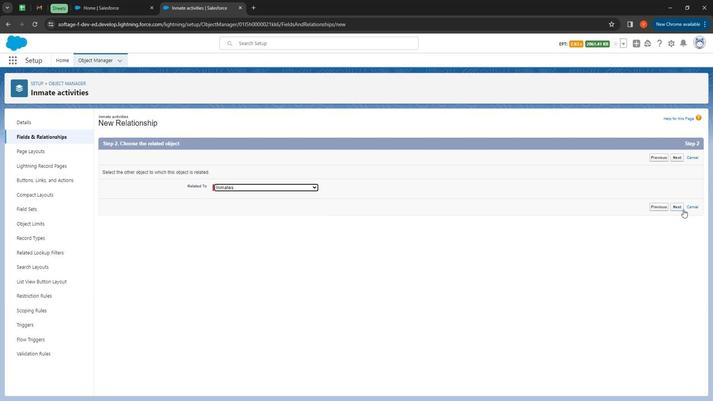 
Action: Mouse pressed left at (682, 218)
Screenshot: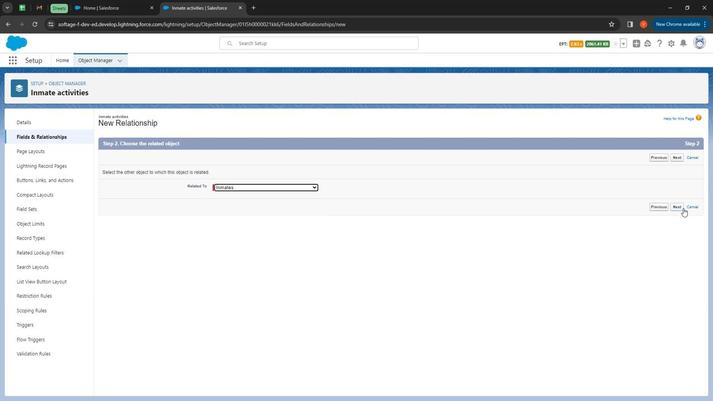 
Action: Mouse moved to (240, 206)
Screenshot: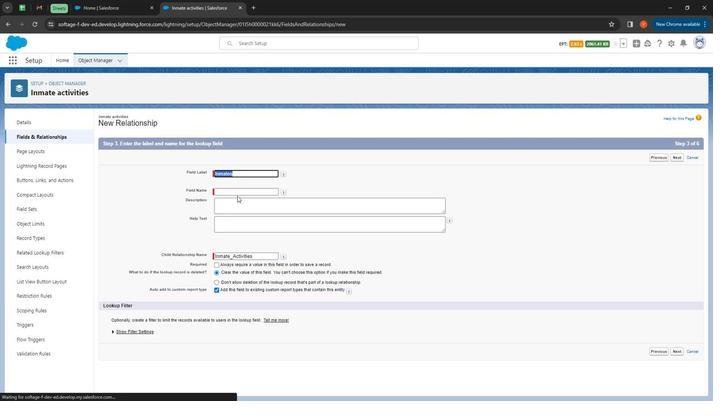 
Action: Mouse pressed left at (240, 206)
Screenshot: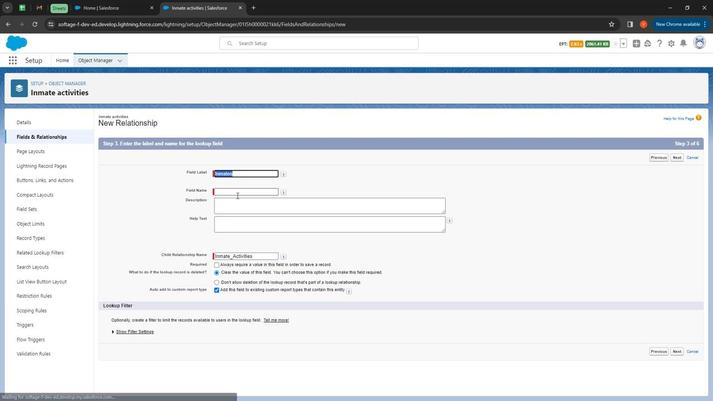 
Action: Mouse moved to (241, 215)
Screenshot: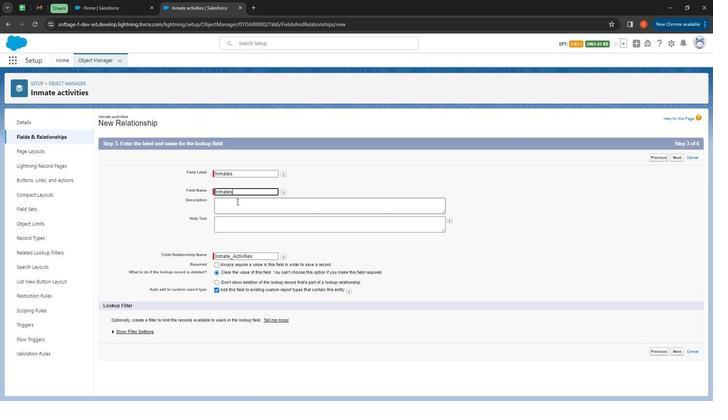 
Action: Mouse pressed left at (241, 215)
Screenshot: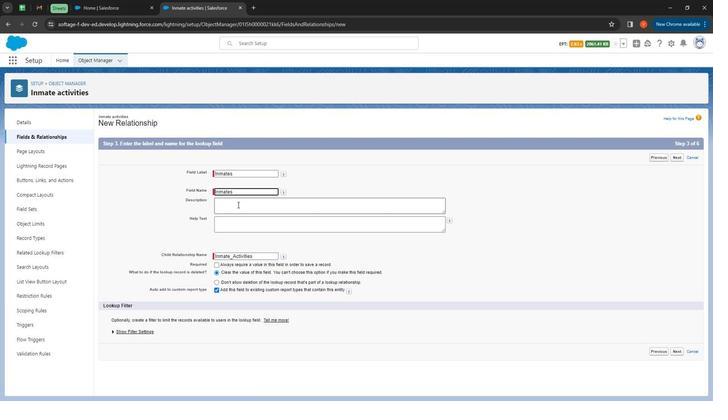 
Action: Key pressed <Key.shift><Key.shift><Key.shift><Key.shift><Key.shift><Key.shift><Key.shift><Key.shift><Key.shift><Key.shift><Key.shift><Key.shift><Key.shift><Key.shift><Key.shift><Key.shift><Key.shift><Key.shift><Key.shift><Key.shift><Key.shift><Key.shift><Key.shift><Key.shift><Key.shift><Key.shift><Key.shift>Inmate<Key.space>lookup<Key.space>relationship<Key.space>between<Key.space>inmates<Key.space>and<Key.space>inmate<Key.space>activities
Screenshot: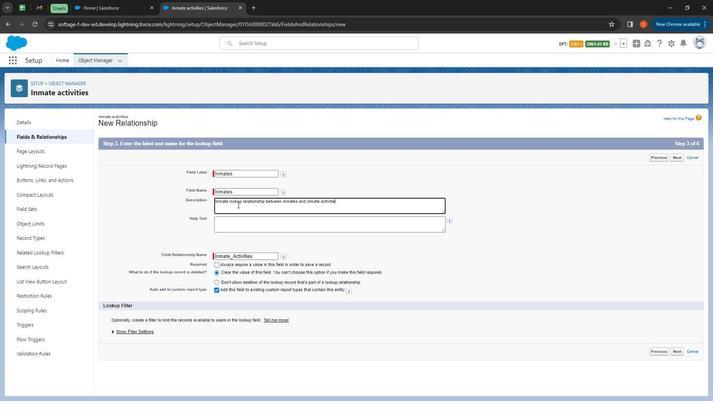 
Action: Mouse moved to (242, 230)
Screenshot: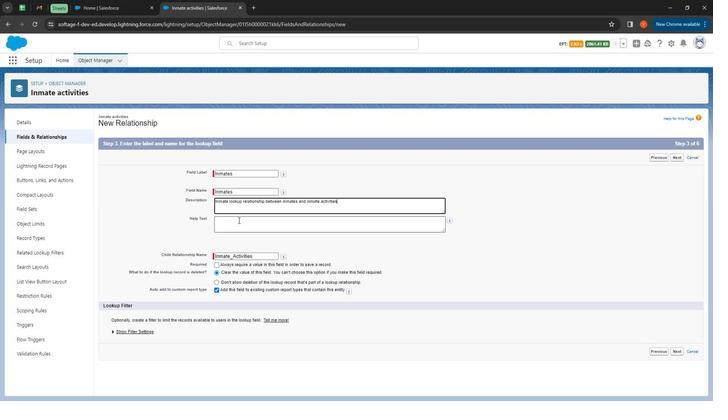 
Action: Mouse pressed left at (242, 230)
Screenshot: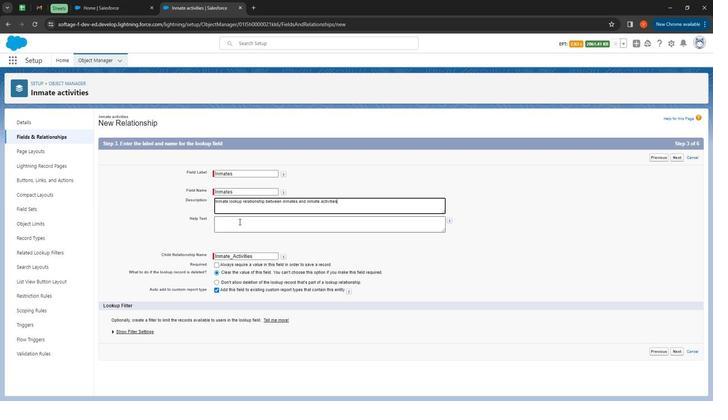 
Action: Mouse moved to (241, 228)
Screenshot: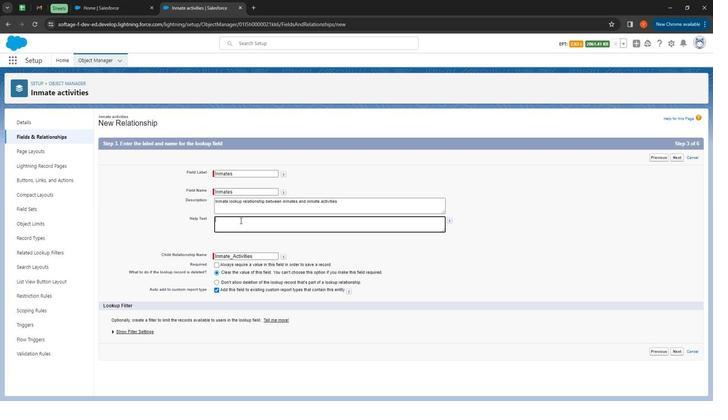 
Action: Key pressed <Key.shift>Inmate<Key.space>look<Key.space>up<Key.space>relationship<Key.space>bew<Key.backspace>tween<Key.space>inmate<Key.space>and<Key.space>inmate<Key.space>activities
Screenshot: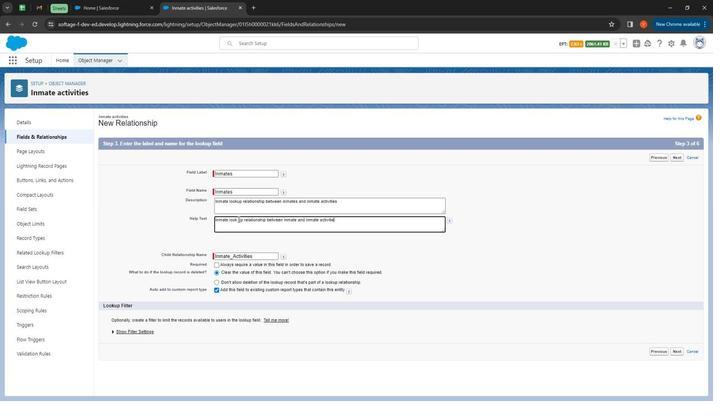 
Action: Mouse moved to (678, 349)
Screenshot: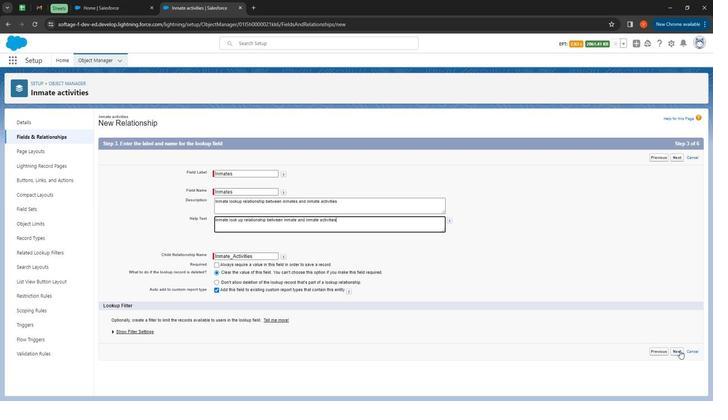 
Action: Mouse pressed left at (678, 349)
Screenshot: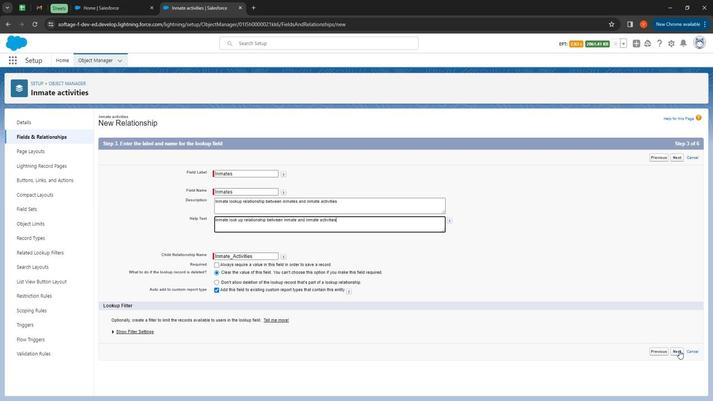 
Action: Mouse moved to (625, 240)
Screenshot: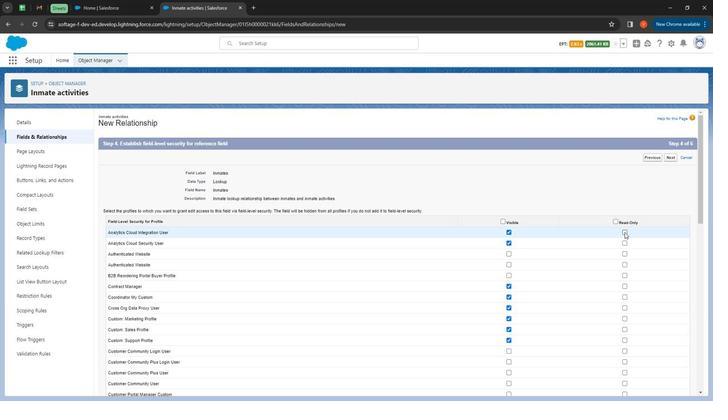 
Action: Mouse pressed left at (625, 240)
Screenshot: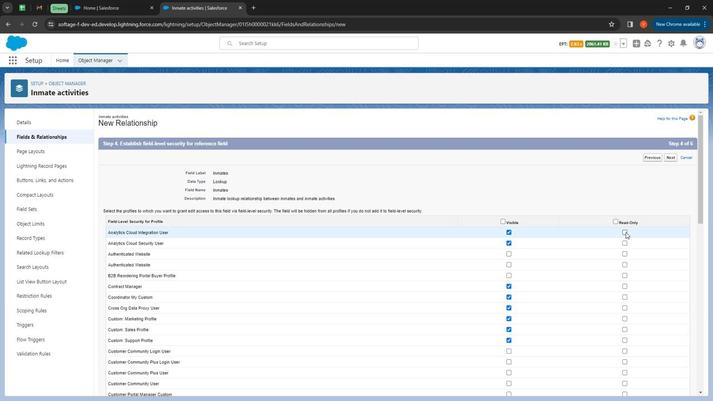 
Action: Mouse moved to (624, 250)
Screenshot: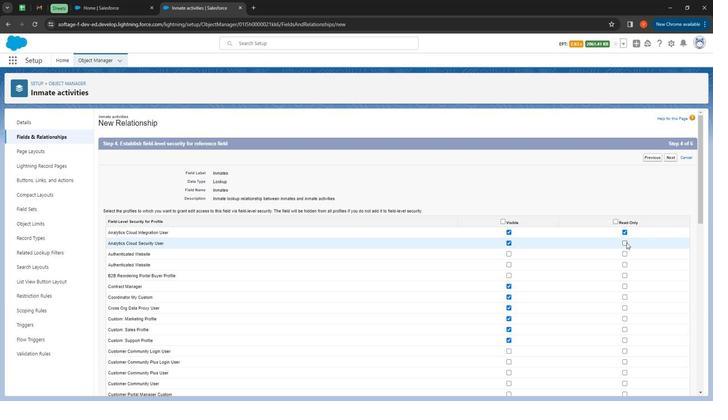 
Action: Mouse pressed left at (624, 250)
Screenshot: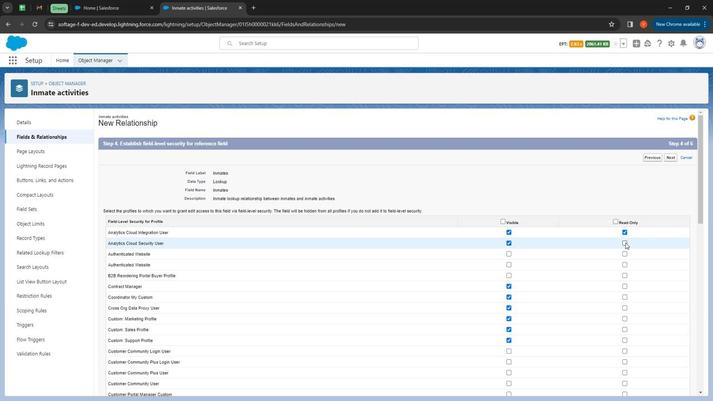 
Action: Mouse moved to (509, 271)
Screenshot: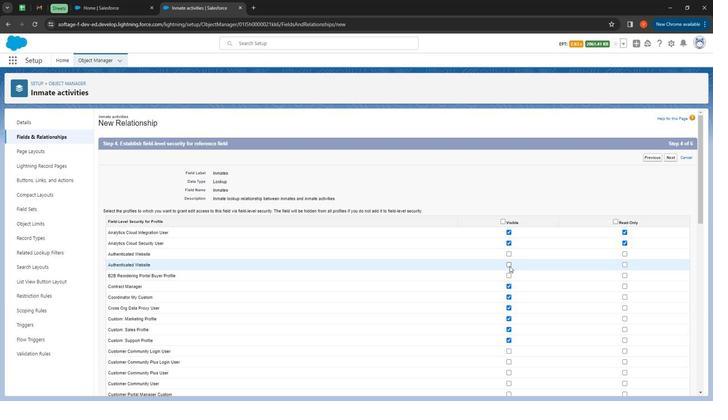 
Action: Mouse pressed left at (509, 271)
Screenshot: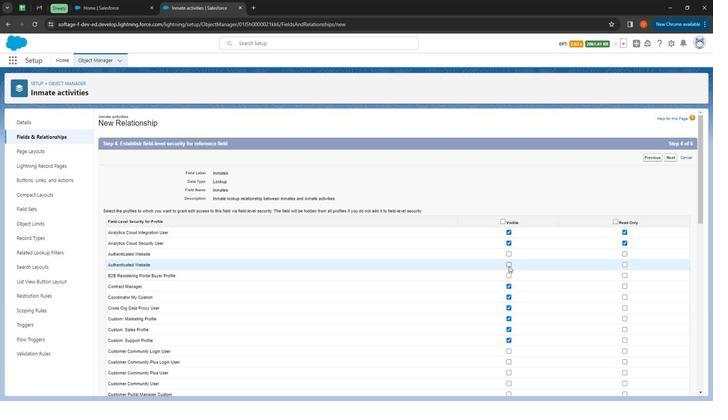 
Action: Mouse moved to (510, 281)
Screenshot: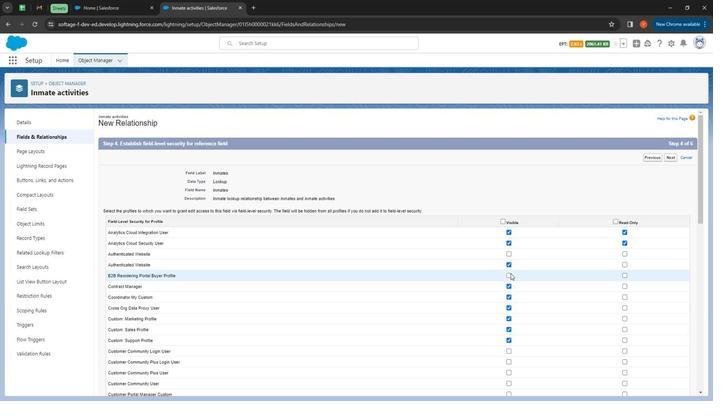 
Action: Mouse pressed left at (510, 281)
Screenshot: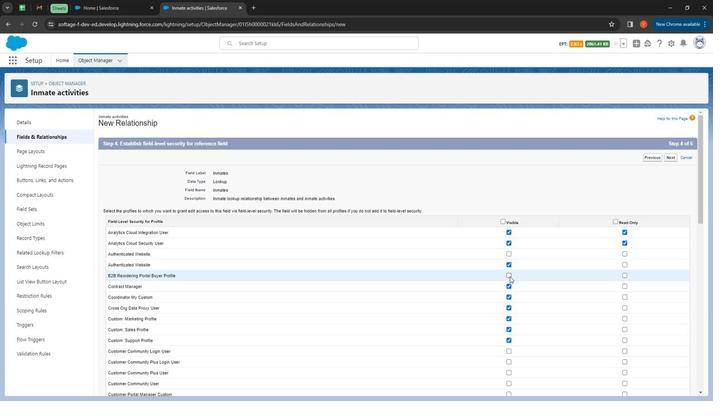 
Action: Mouse moved to (509, 291)
Screenshot: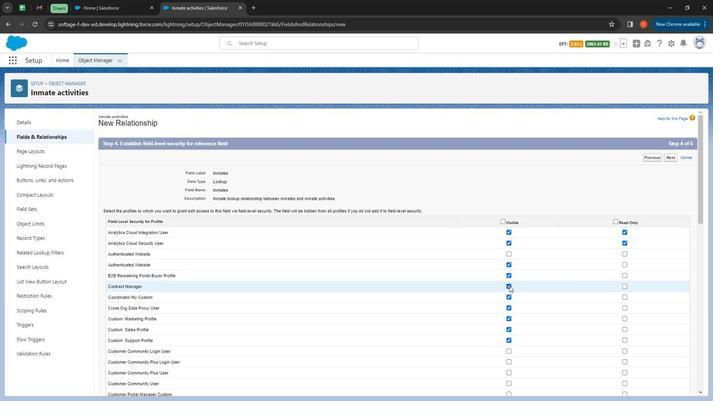 
Action: Mouse pressed left at (509, 291)
Screenshot: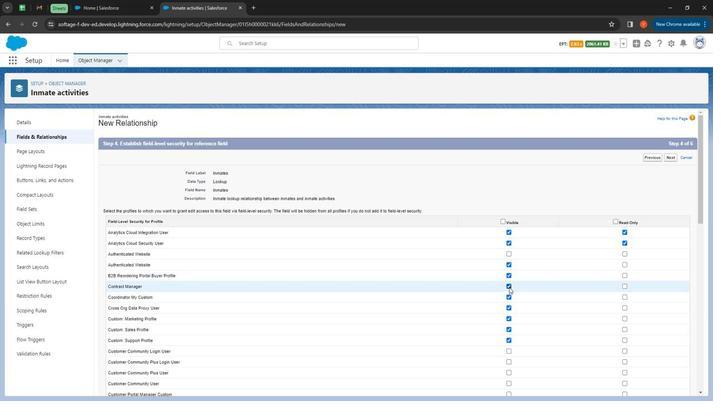 
Action: Mouse moved to (625, 310)
Screenshot: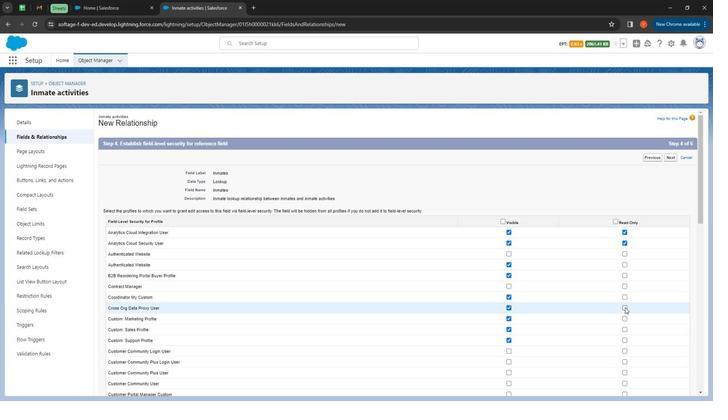 
Action: Mouse pressed left at (625, 310)
Screenshot: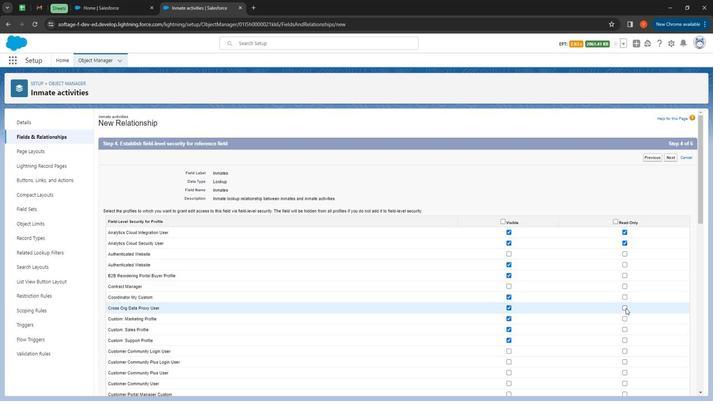 
Action: Mouse moved to (625, 320)
Screenshot: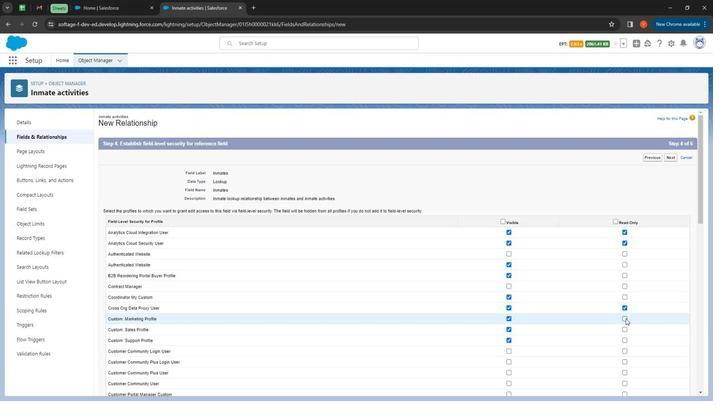 
Action: Mouse pressed left at (625, 320)
Screenshot: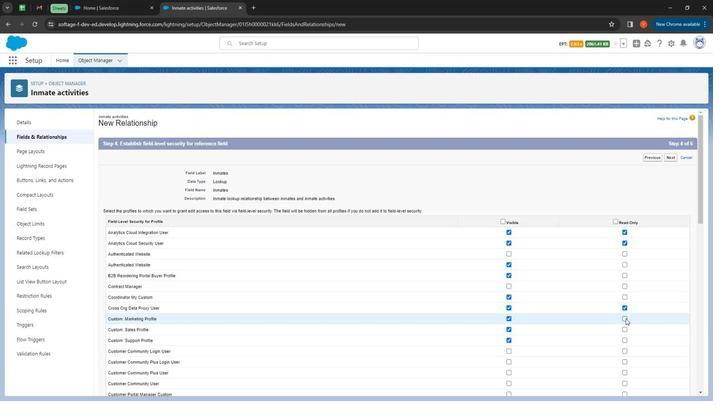 
Action: Mouse moved to (624, 331)
Screenshot: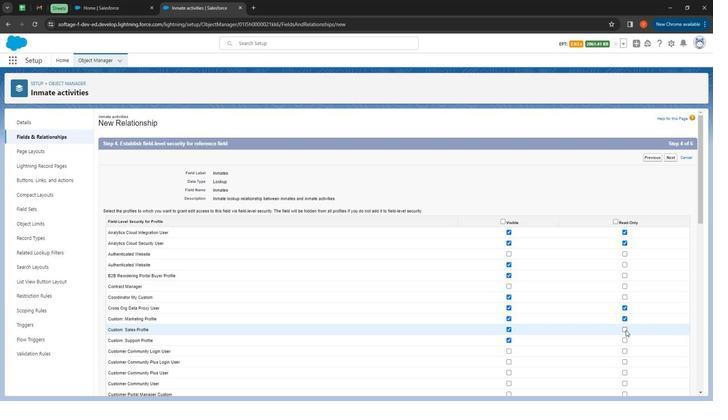 
Action: Mouse pressed left at (624, 331)
Screenshot: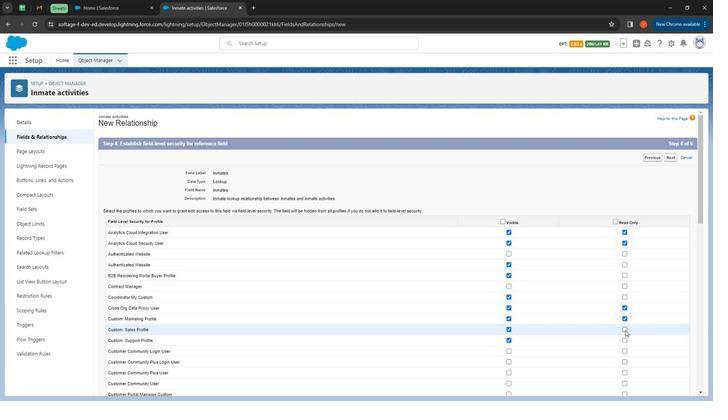 
Action: Mouse moved to (625, 336)
Screenshot: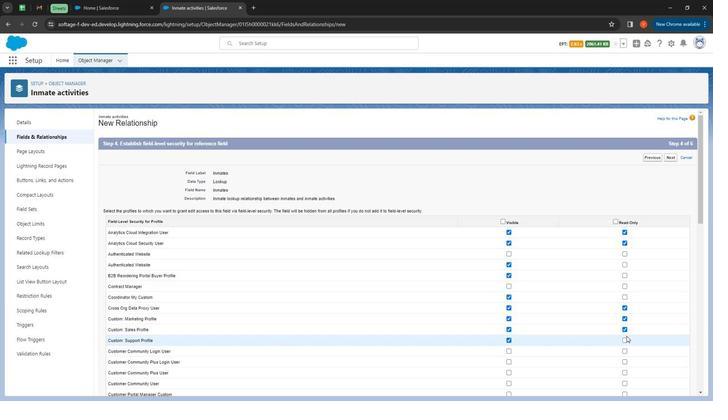 
Action: Mouse pressed left at (625, 336)
Screenshot: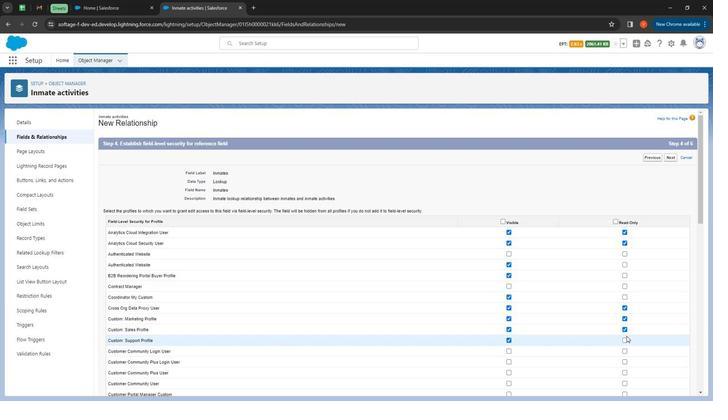 
Action: Mouse moved to (626, 338)
Screenshot: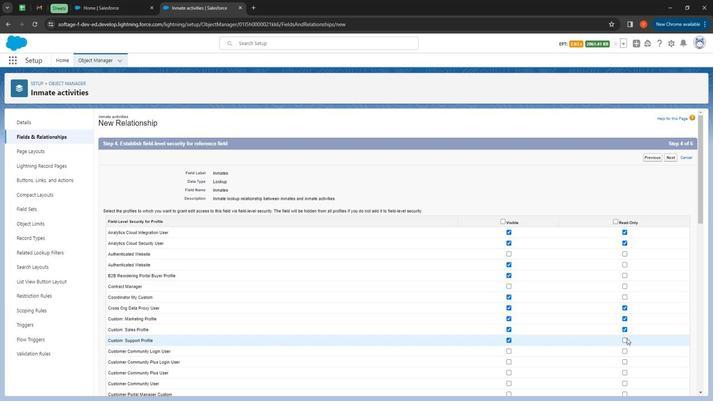 
Action: Mouse pressed left at (626, 338)
Screenshot: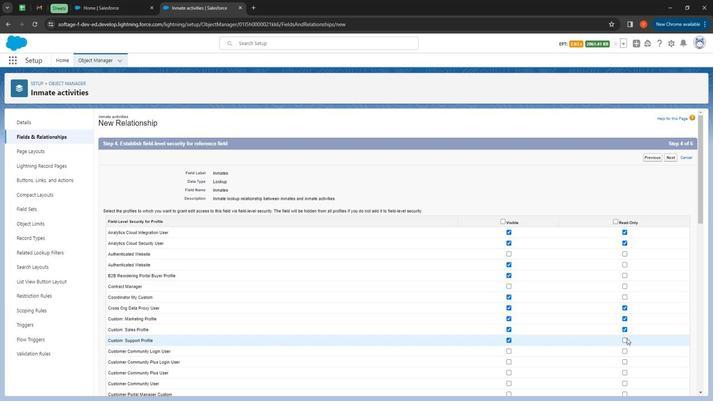 
Action: Mouse moved to (620, 338)
Screenshot: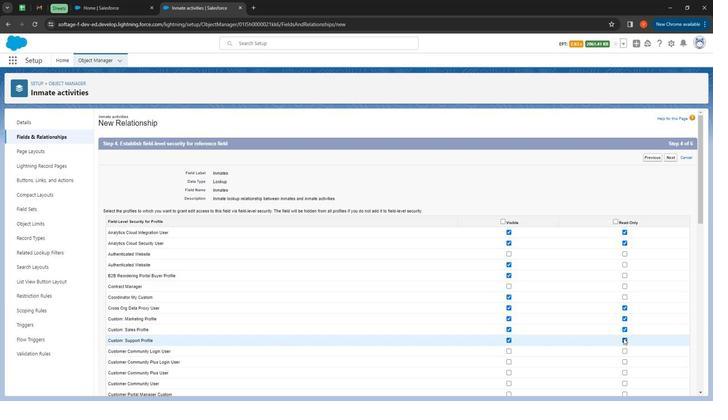 
Action: Mouse scrolled (620, 338) with delta (0, 0)
Screenshot: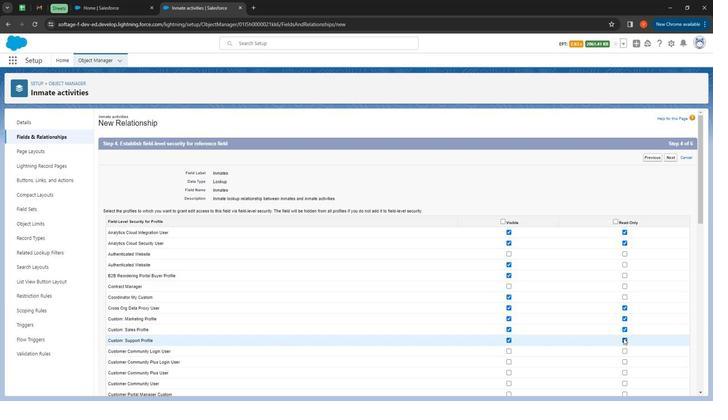 
Action: Mouse moved to (620, 337)
Screenshot: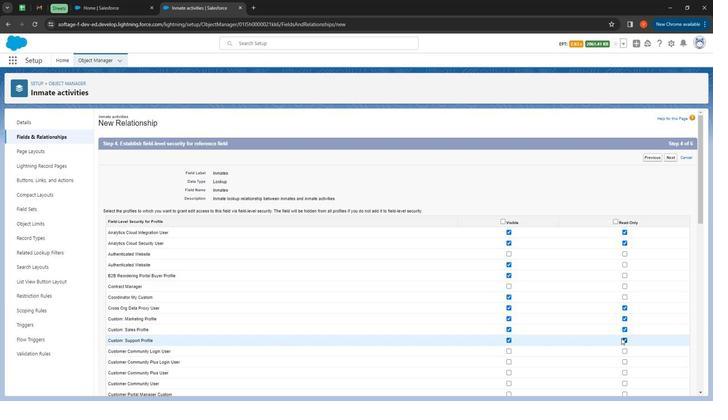 
Action: Mouse scrolled (620, 337) with delta (0, 0)
Screenshot: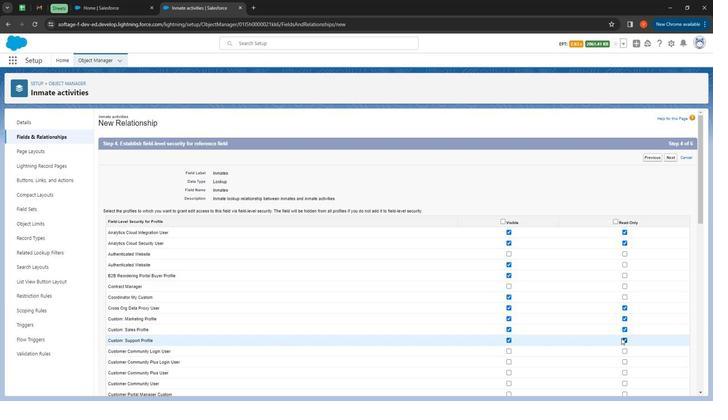 
Action: Mouse moved to (619, 337)
Screenshot: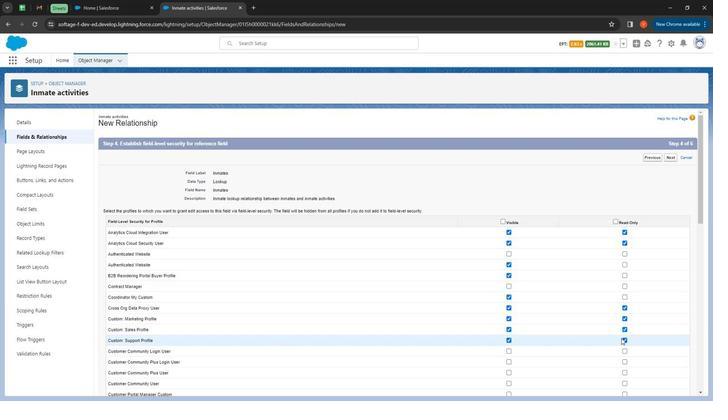 
Action: Mouse scrolled (619, 336) with delta (0, 0)
Screenshot: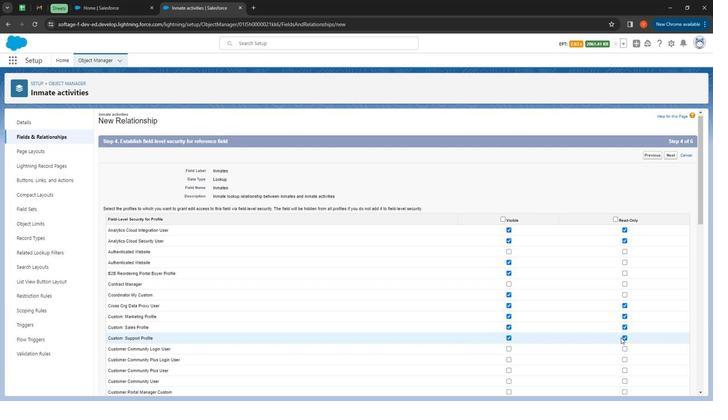 
Action: Mouse moved to (508, 250)
Screenshot: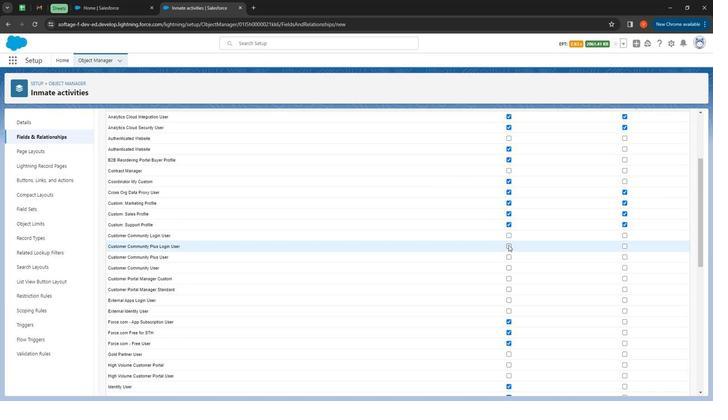 
Action: Mouse pressed left at (508, 250)
Screenshot: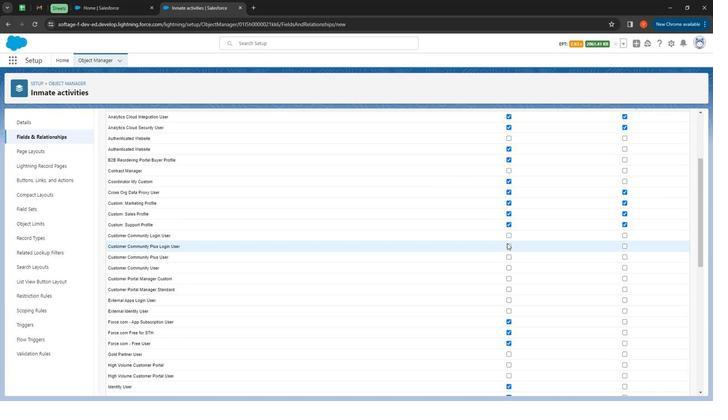 
Action: Mouse moved to (509, 253)
Screenshot: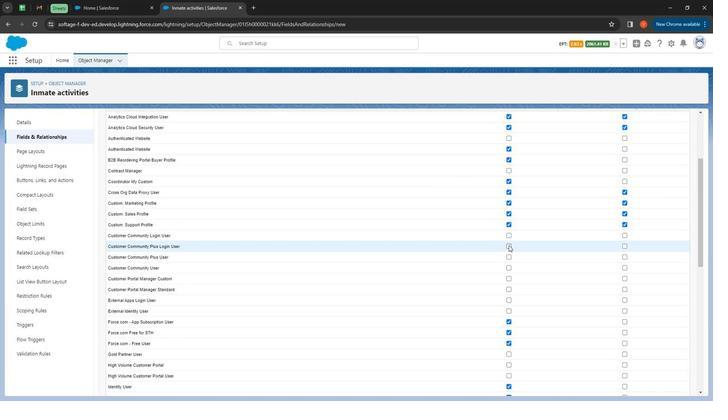 
Action: Mouse pressed left at (509, 253)
Screenshot: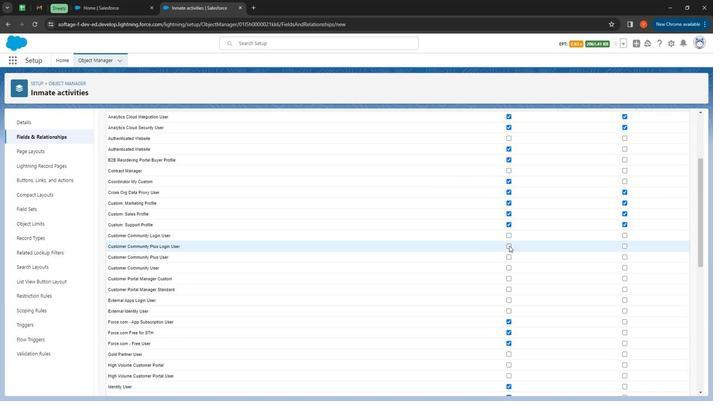 
Action: Mouse moved to (510, 262)
Screenshot: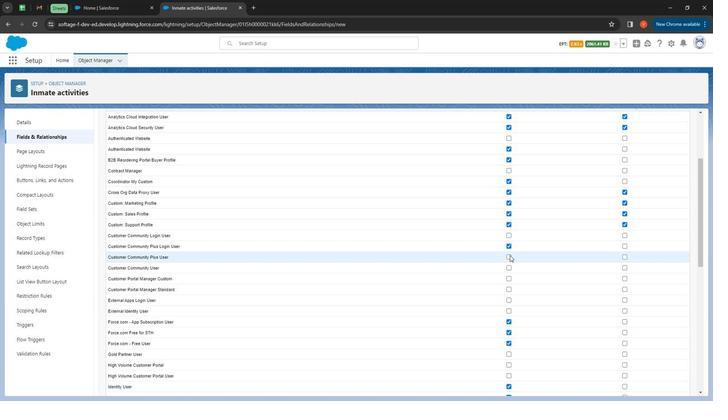 
Action: Mouse pressed left at (510, 262)
Screenshot: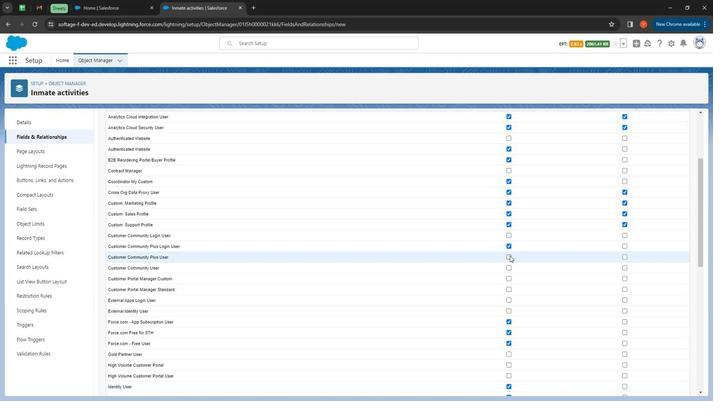 
Action: Mouse moved to (511, 271)
Screenshot: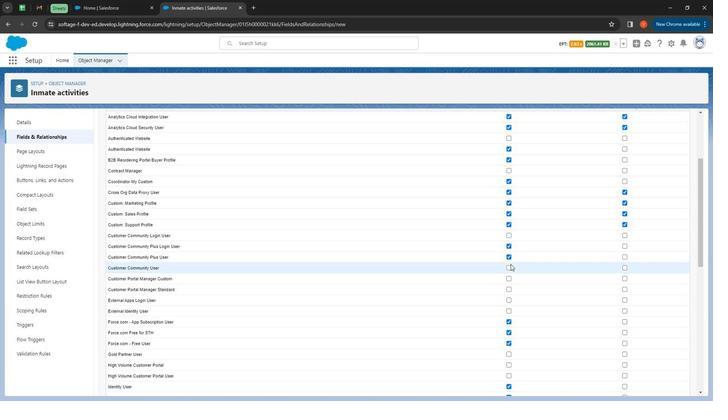 
Action: Mouse pressed left at (511, 271)
Screenshot: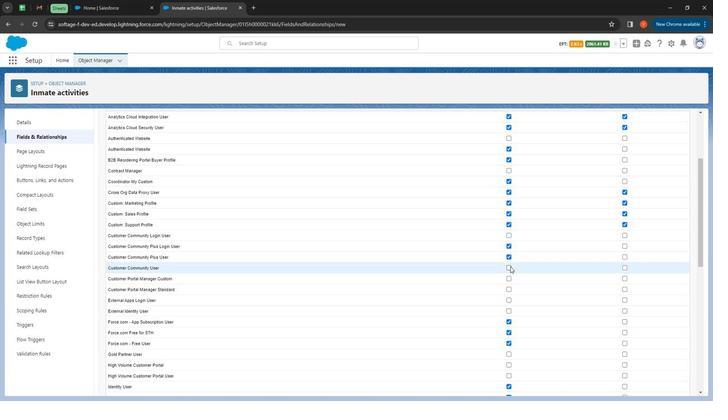 
Action: Mouse moved to (511, 282)
Screenshot: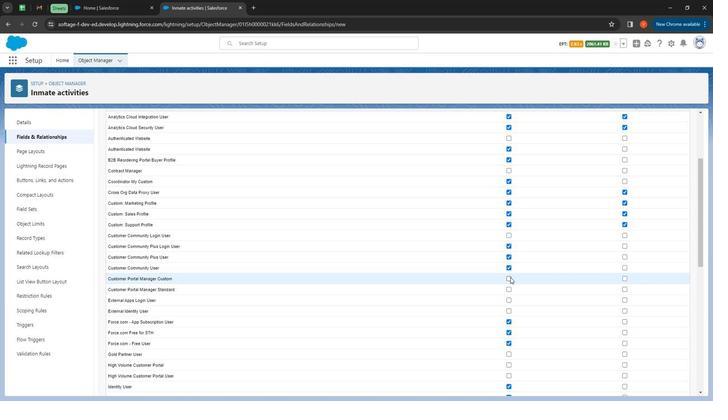 
Action: Mouse pressed left at (511, 282)
Screenshot: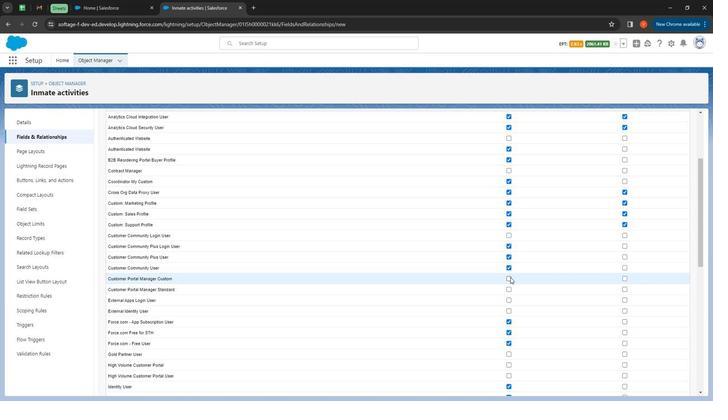 
Action: Mouse moved to (512, 294)
Screenshot: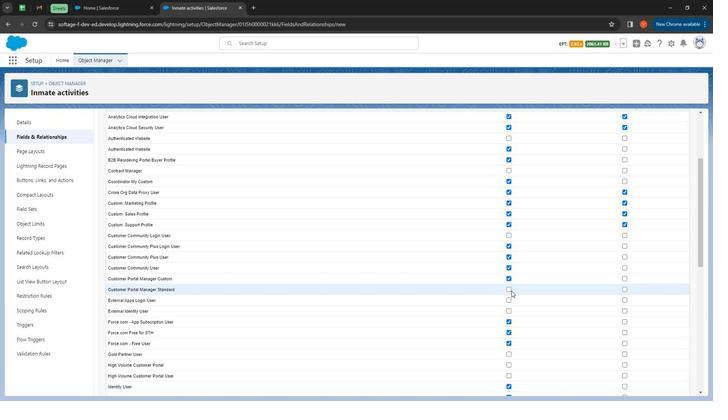 
Action: Mouse pressed left at (512, 294)
Screenshot: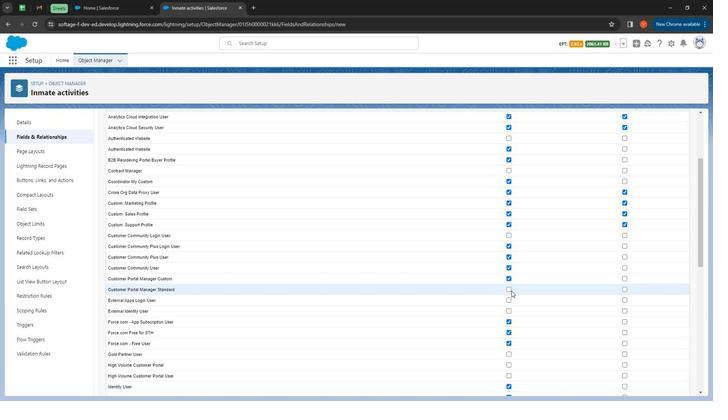
Action: Mouse moved to (508, 293)
Screenshot: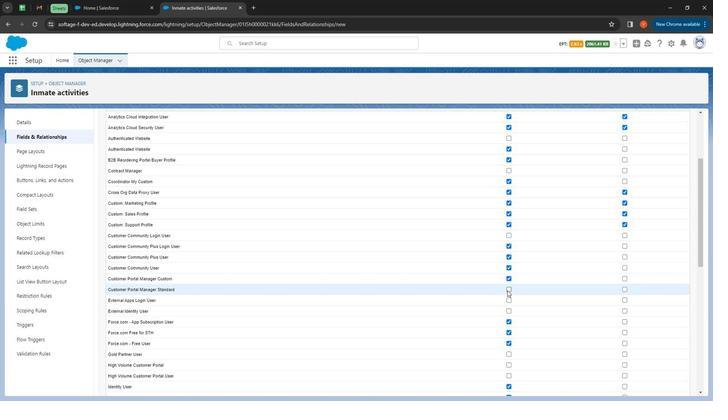 
Action: Mouse pressed left at (508, 293)
Screenshot: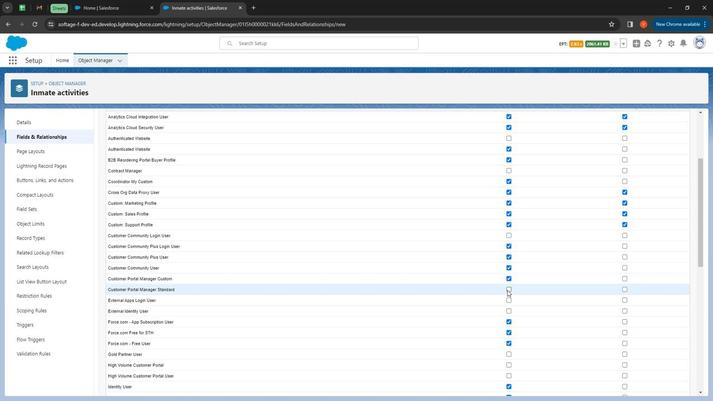 
Action: Mouse moved to (624, 303)
Screenshot: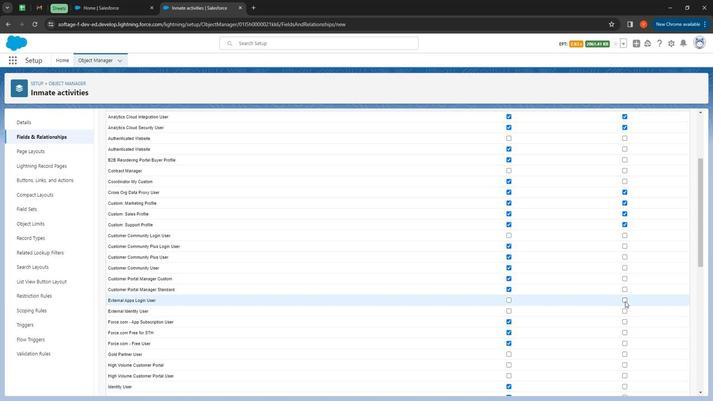 
Action: Mouse pressed left at (624, 303)
Screenshot: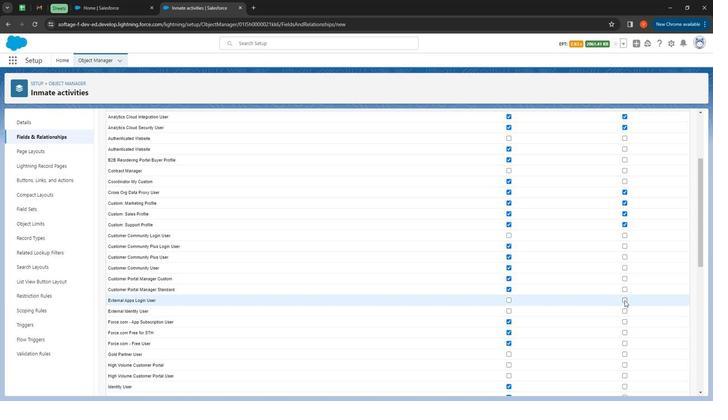 
Action: Mouse moved to (623, 314)
Screenshot: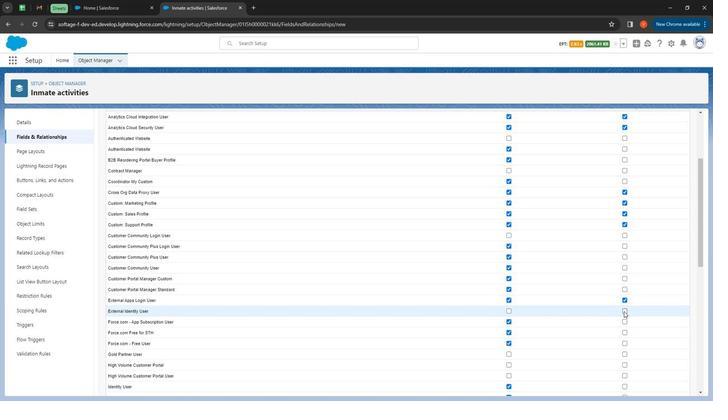 
Action: Mouse pressed left at (623, 314)
Screenshot: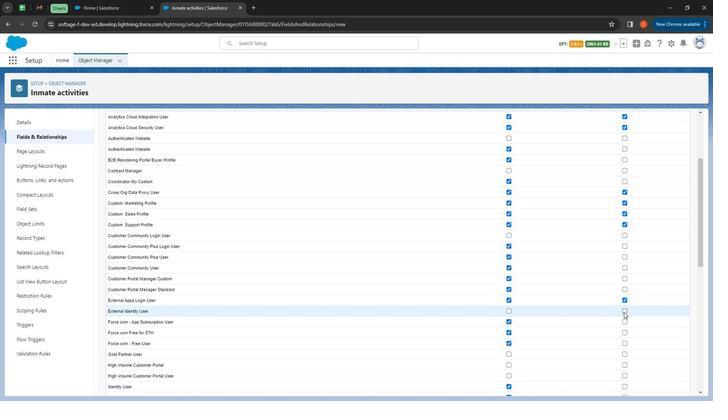 
Action: Mouse moved to (509, 322)
Screenshot: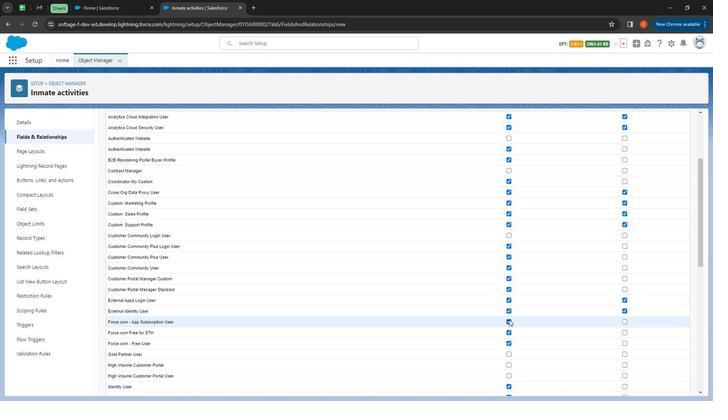 
Action: Mouse pressed left at (509, 322)
Screenshot: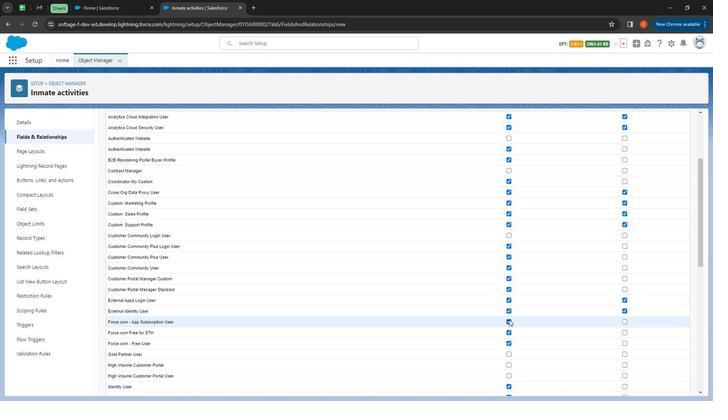 
Action: Mouse moved to (510, 329)
Screenshot: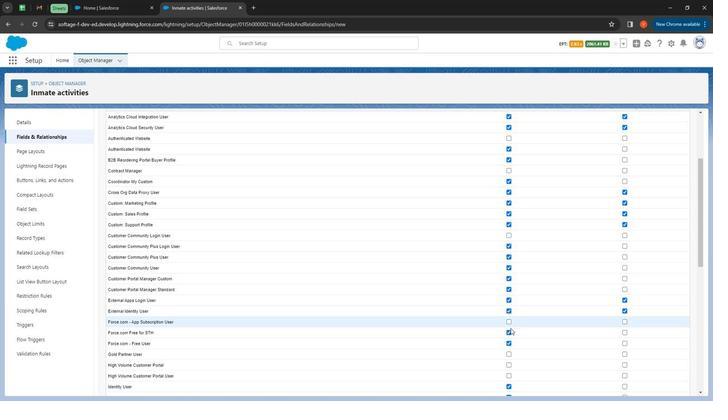 
Action: Mouse pressed left at (510, 329)
Screenshot: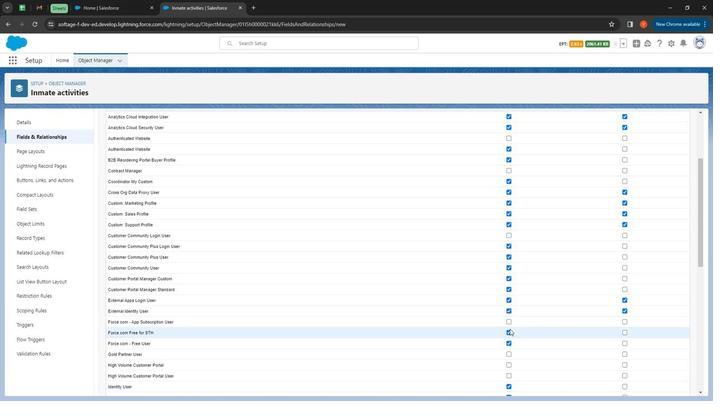 
Action: Mouse moved to (512, 332)
Screenshot: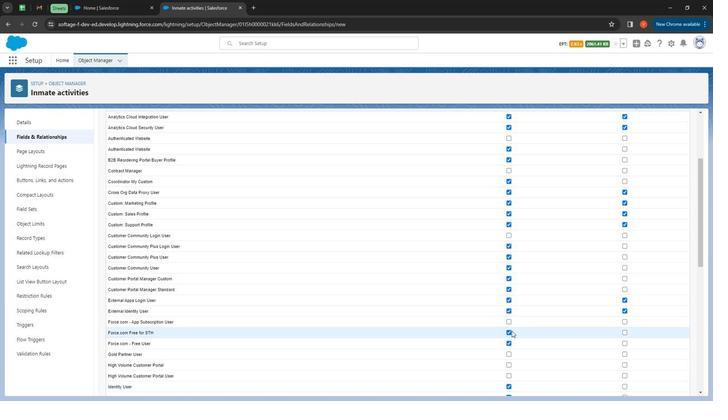 
Action: Mouse pressed left at (512, 332)
Screenshot: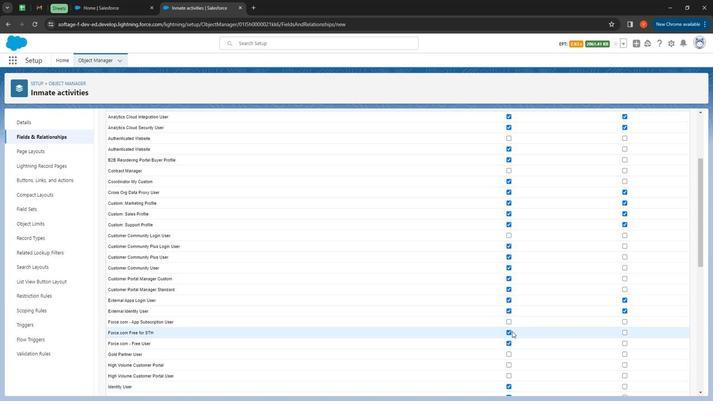 
Action: Mouse moved to (511, 334)
Screenshot: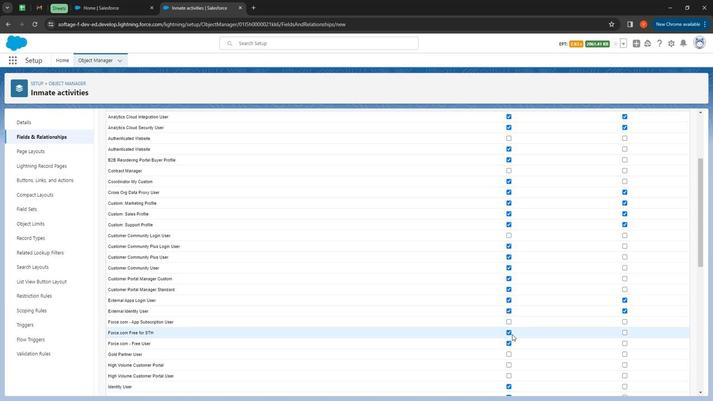 
Action: Mouse pressed left at (511, 334)
Screenshot: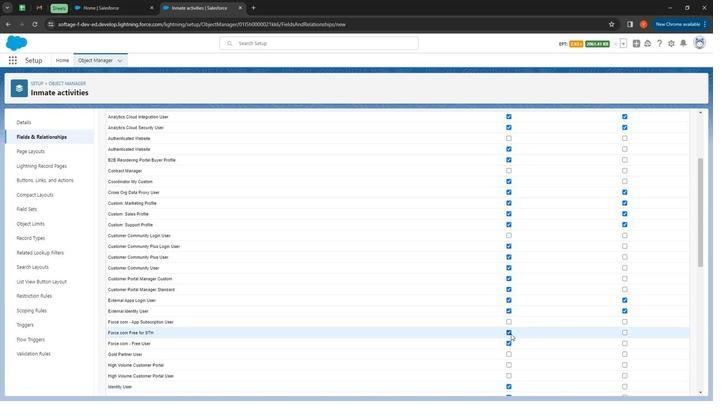 
Action: Mouse moved to (624, 352)
Screenshot: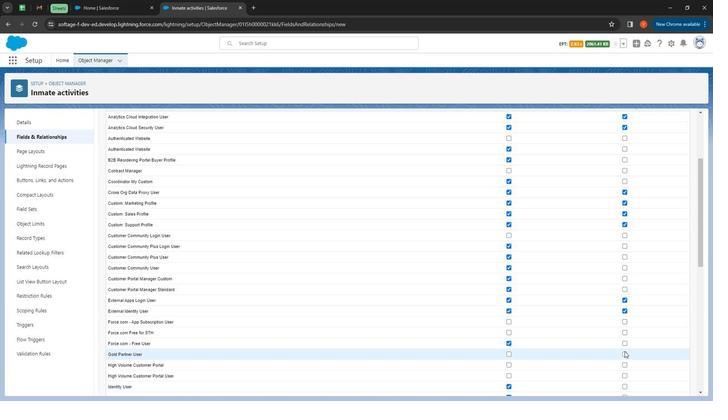 
Action: Mouse pressed left at (624, 352)
Screenshot: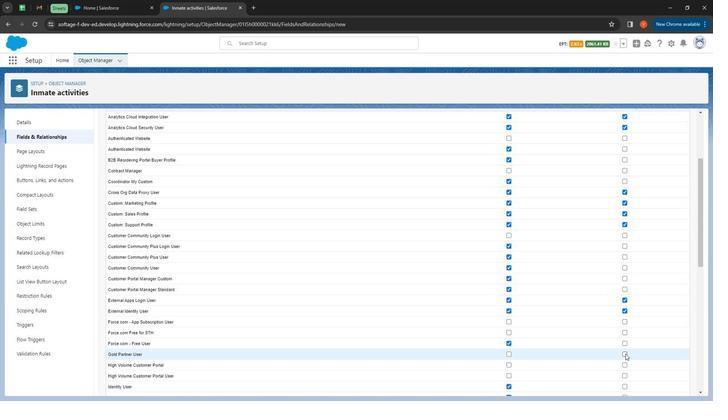 
Action: Mouse moved to (624, 363)
Screenshot: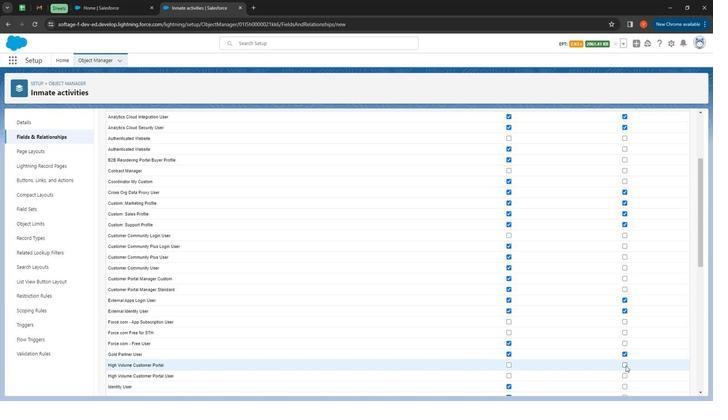 
Action: Mouse pressed left at (624, 363)
Screenshot: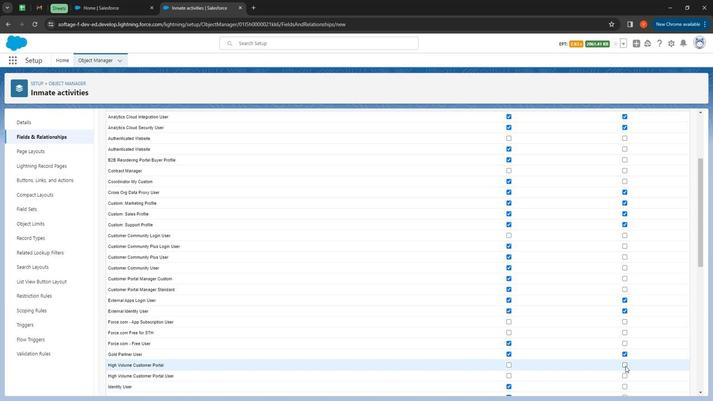 
Action: Mouse moved to (616, 356)
Screenshot: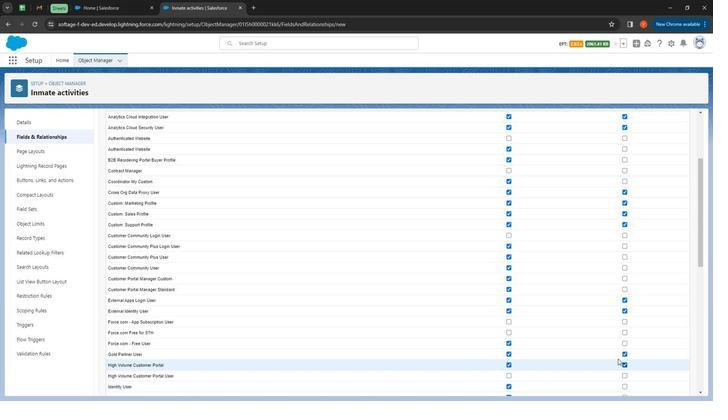 
Action: Mouse scrolled (616, 355) with delta (0, 0)
Screenshot: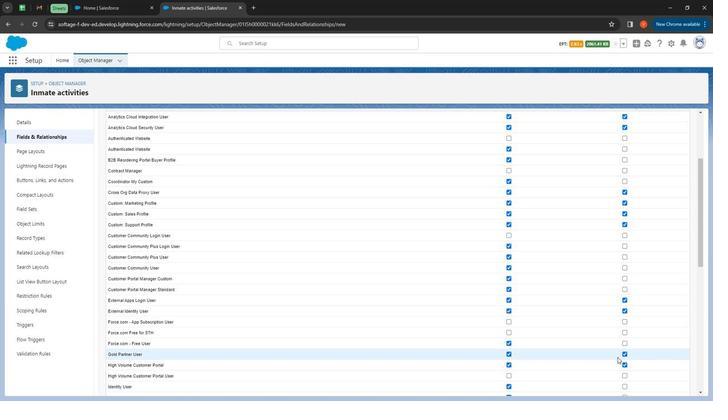 
Action: Mouse moved to (618, 354)
Screenshot: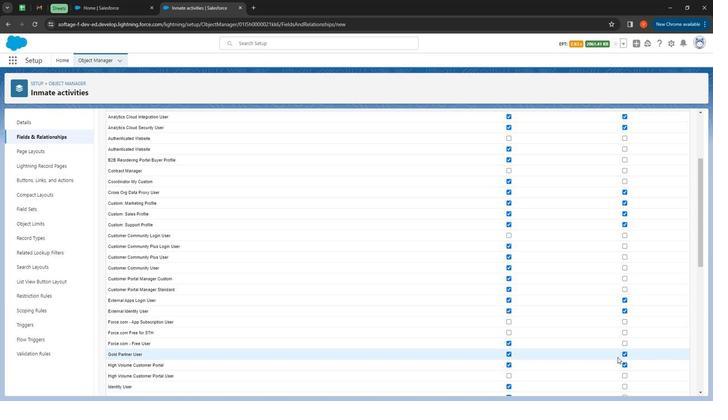 
Action: Mouse scrolled (618, 353) with delta (0, 0)
Screenshot: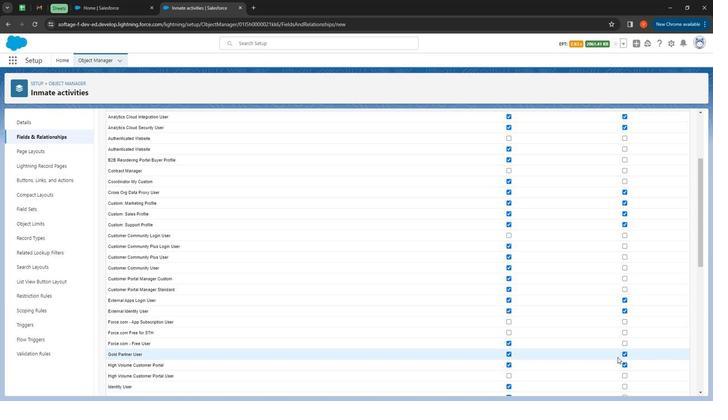 
Action: Mouse moved to (621, 344)
Screenshot: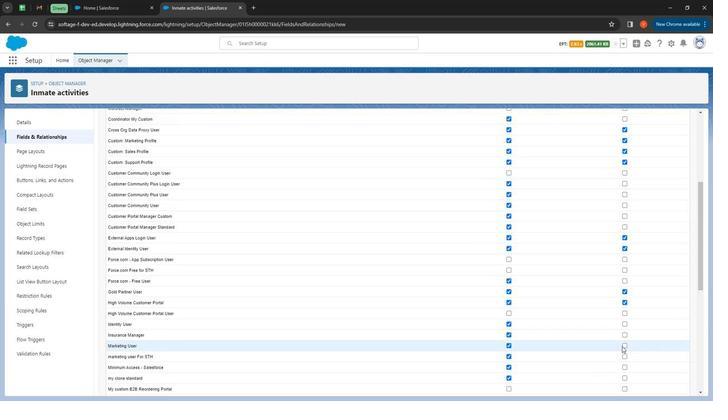 
Action: Mouse scrolled (621, 344) with delta (0, 0)
Screenshot: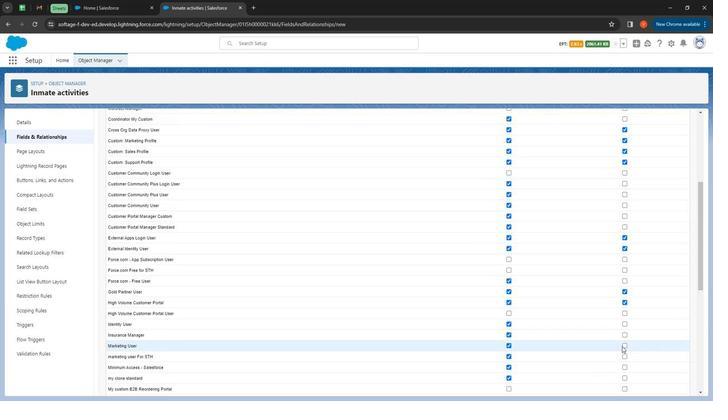 
Action: Mouse moved to (623, 336)
Screenshot: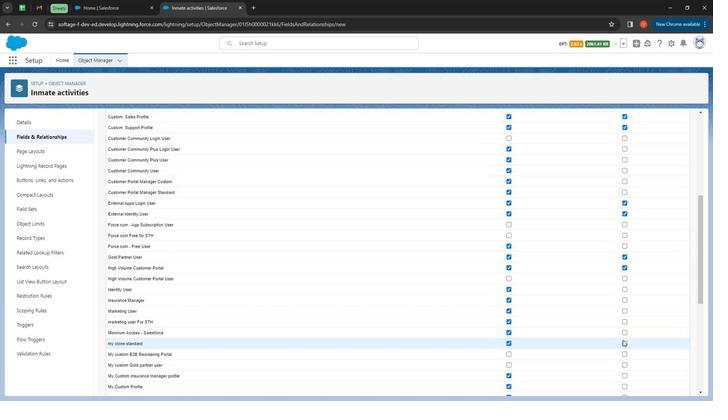 
Action: Mouse scrolled (623, 336) with delta (0, 0)
Screenshot: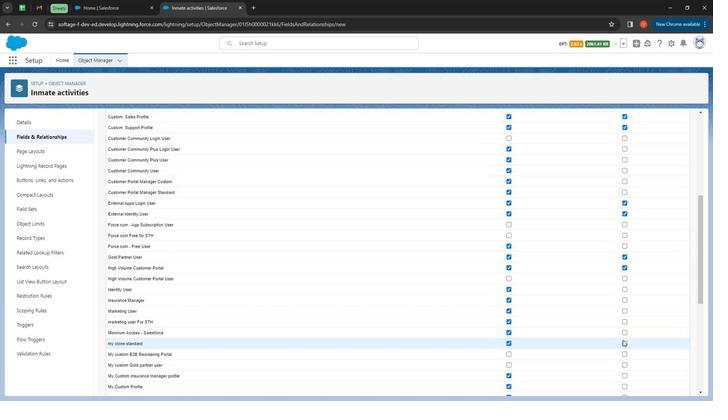 
Action: Mouse moved to (510, 242)
Screenshot: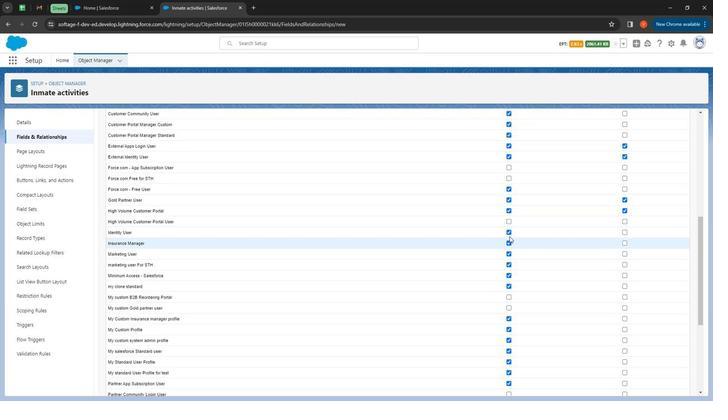 
Action: Mouse pressed left at (510, 242)
Screenshot: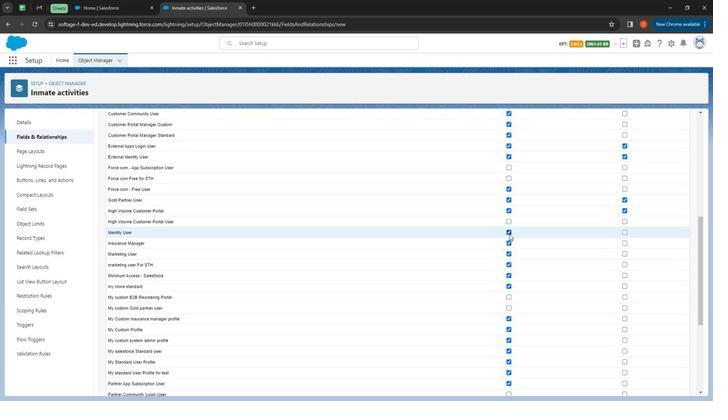 
Action: Mouse moved to (624, 252)
Screenshot: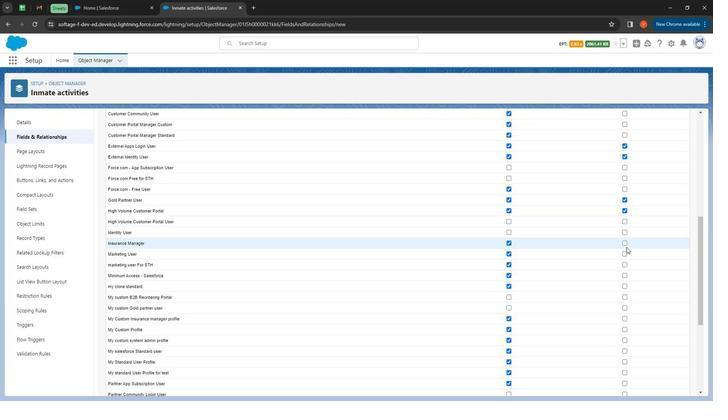 
Action: Mouse pressed left at (624, 252)
Screenshot: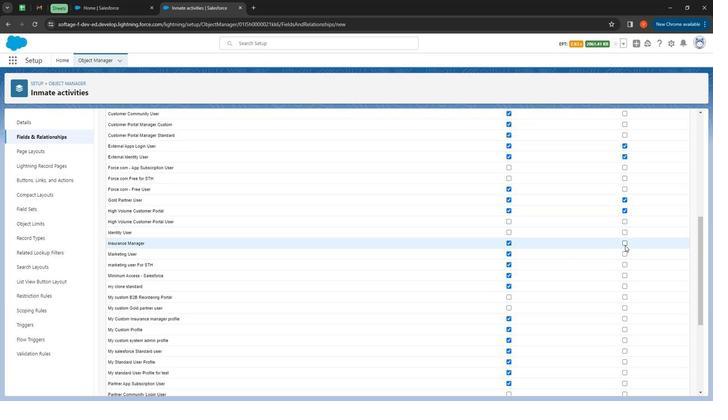 
Action: Mouse moved to (625, 262)
Screenshot: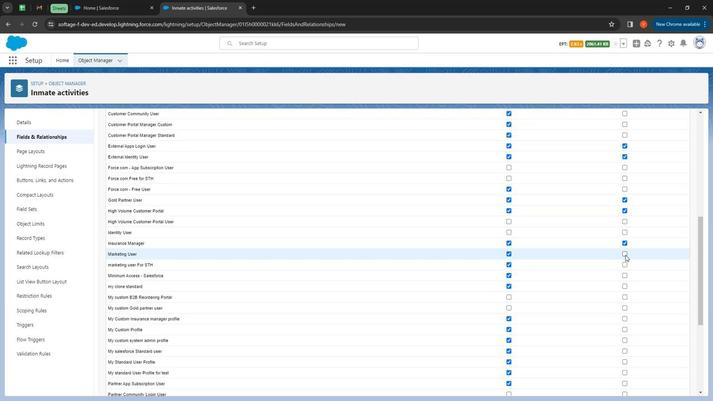 
Action: Mouse pressed left at (625, 262)
Screenshot: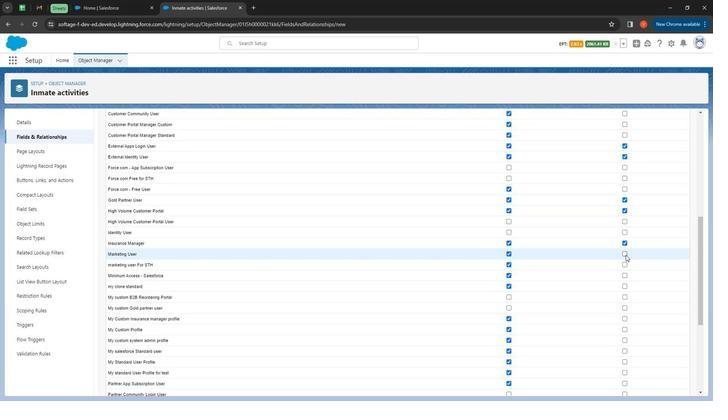
Action: Mouse moved to (625, 280)
Screenshot: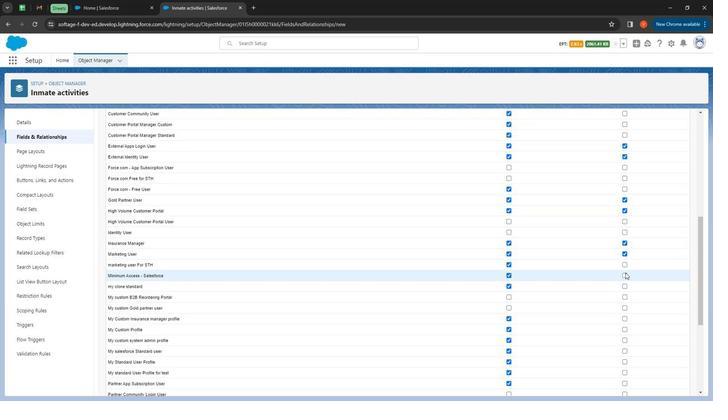 
Action: Mouse pressed left at (625, 280)
Screenshot: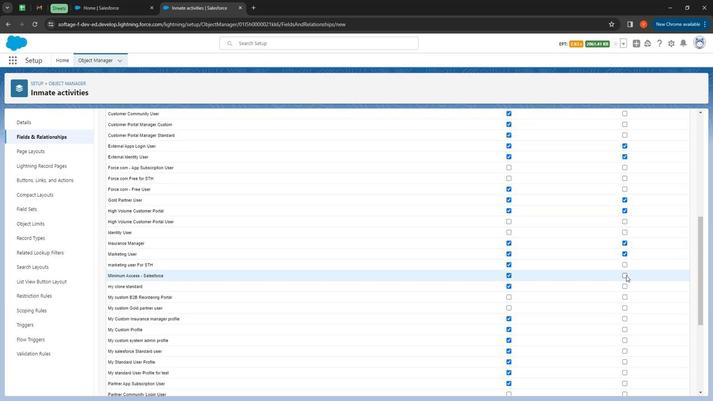 
Action: Mouse moved to (624, 288)
Screenshot: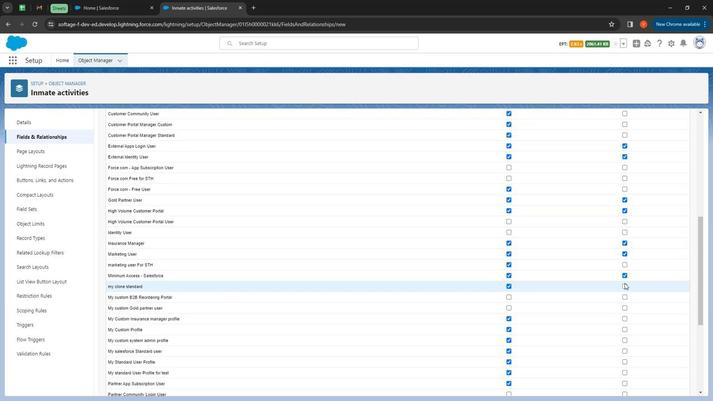 
Action: Mouse pressed left at (624, 288)
Screenshot: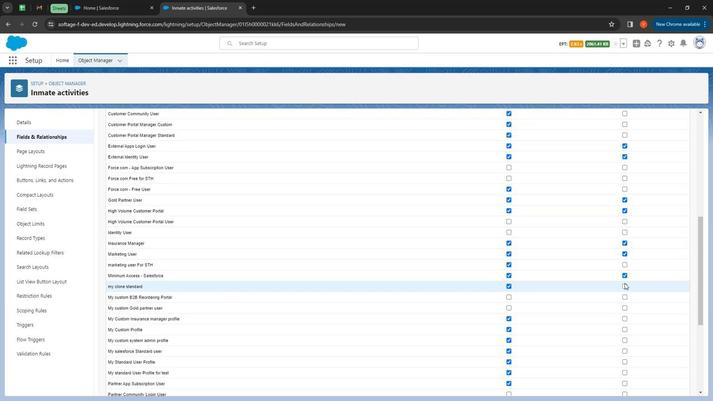 
Action: Mouse moved to (622, 290)
Screenshot: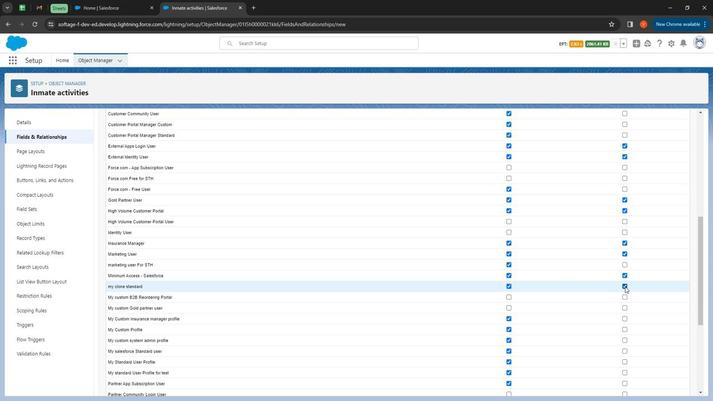 
Action: Mouse scrolled (622, 290) with delta (0, 0)
Screenshot: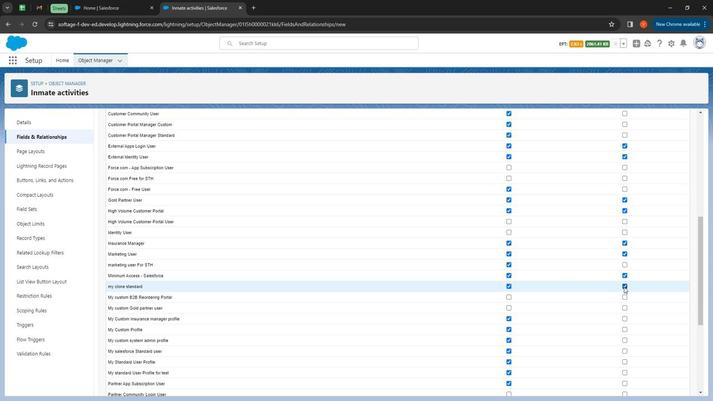 
Action: Mouse scrolled (622, 290) with delta (0, 0)
Screenshot: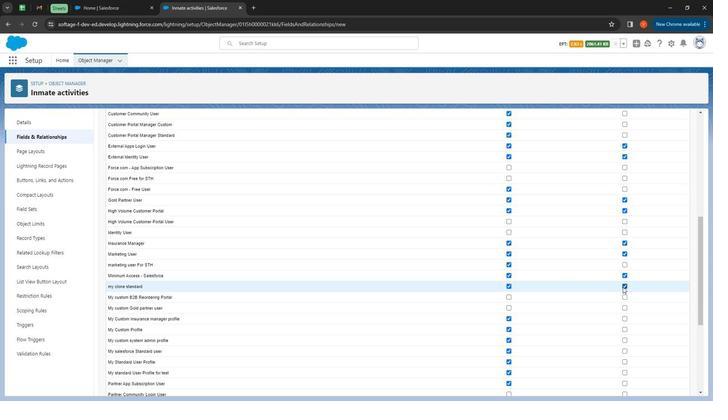 
Action: Mouse scrolled (622, 290) with delta (0, 0)
Screenshot: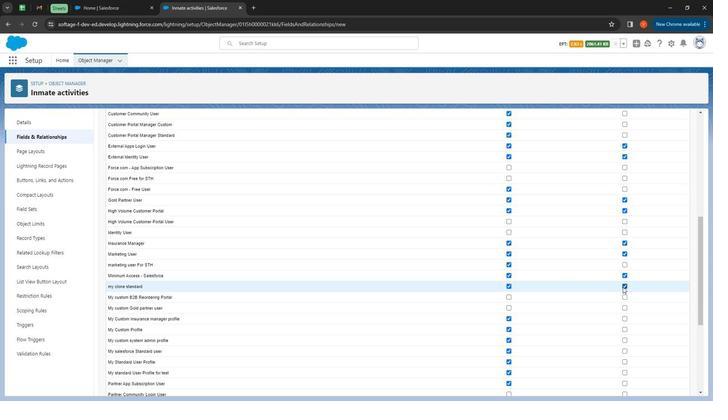 
Action: Mouse moved to (625, 223)
Screenshot: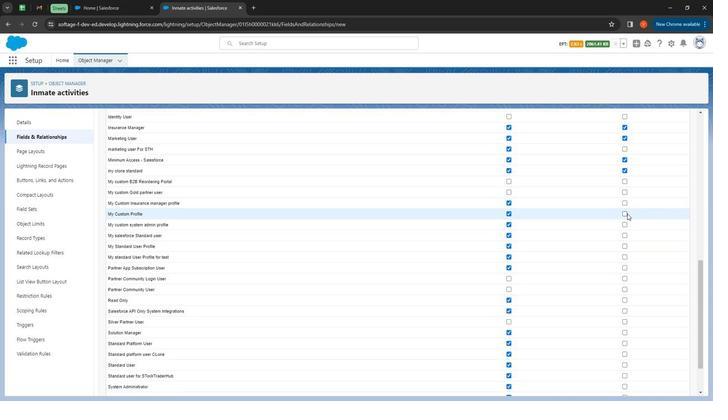 
Action: Mouse pressed left at (625, 223)
Screenshot: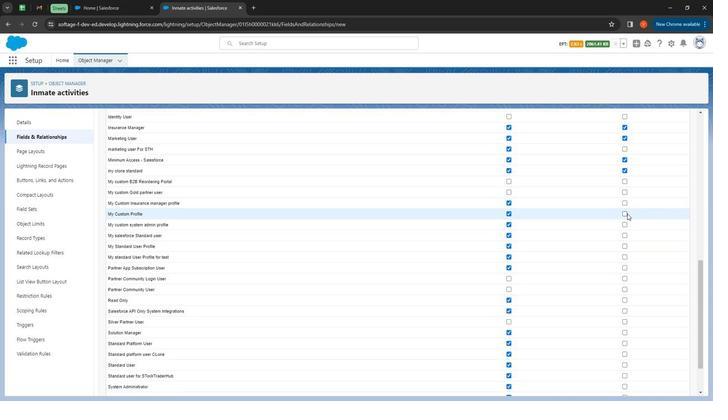 
Action: Mouse moved to (625, 232)
Screenshot: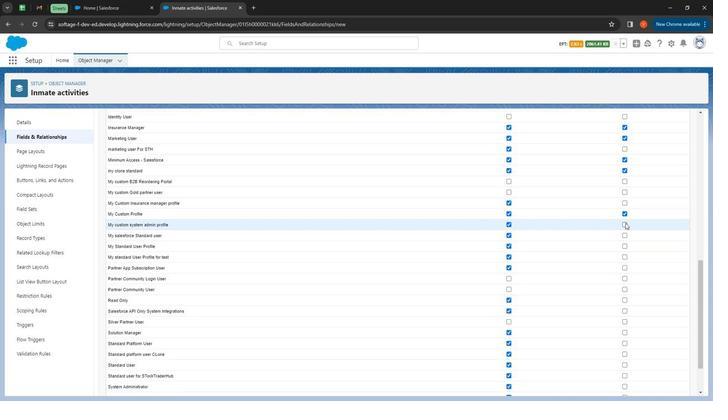 
Action: Mouse pressed left at (625, 232)
Screenshot: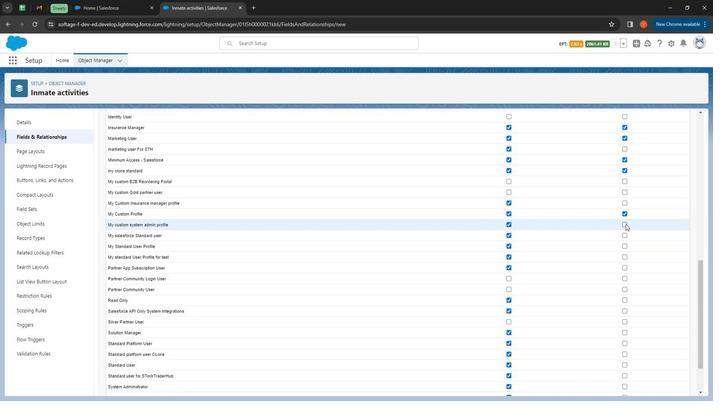 
Action: Mouse moved to (626, 241)
Screenshot: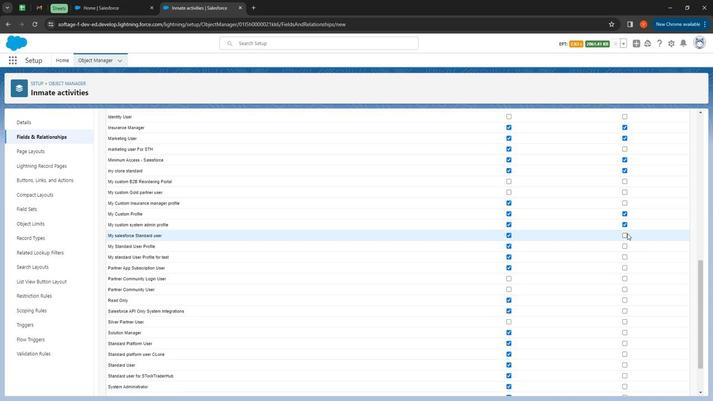 
Action: Mouse pressed left at (626, 241)
Screenshot: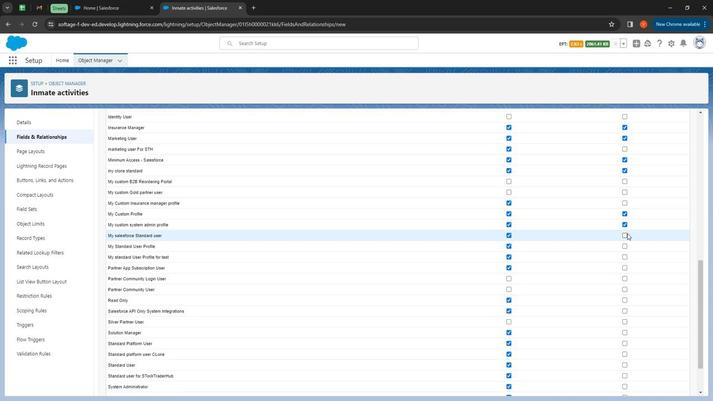 
Action: Mouse moved to (623, 262)
Screenshot: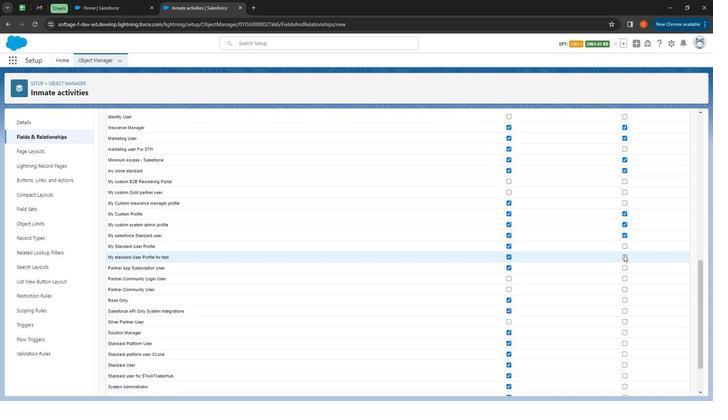 
Action: Mouse pressed left at (623, 262)
Screenshot: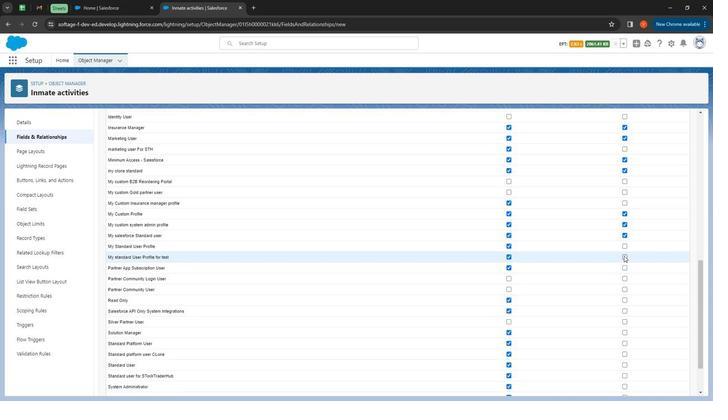 
Action: Mouse moved to (624, 276)
Screenshot: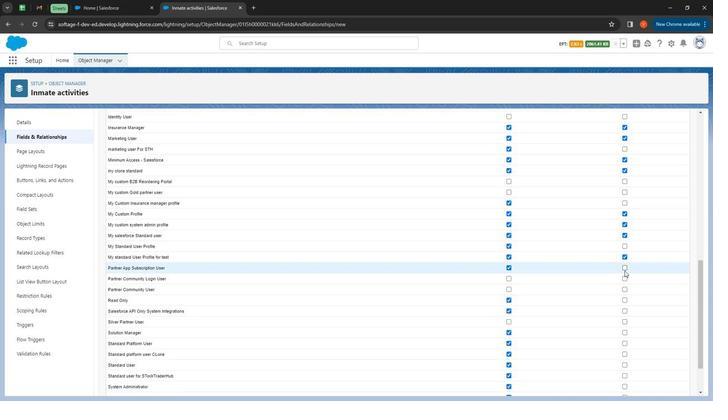 
Action: Mouse pressed left at (624, 276)
Screenshot: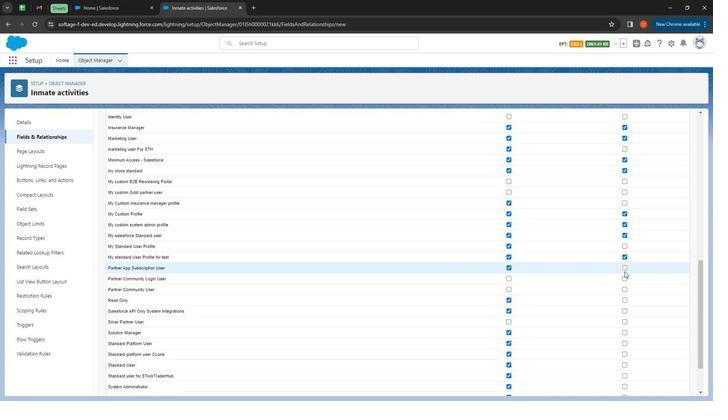 
Action: Mouse moved to (624, 274)
Screenshot: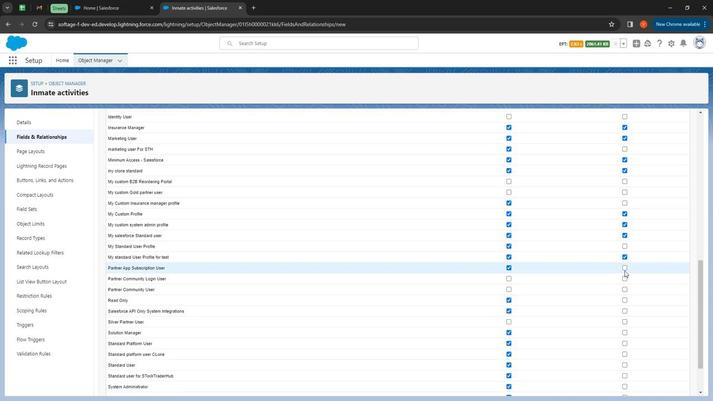 
Action: Mouse pressed left at (624, 274)
Screenshot: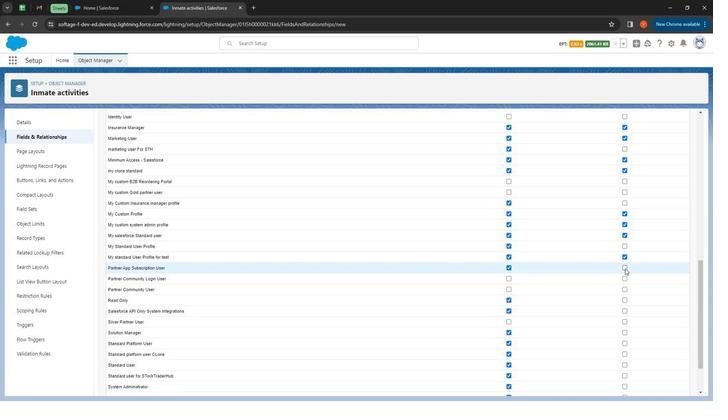 
Action: Mouse moved to (625, 293)
Screenshot: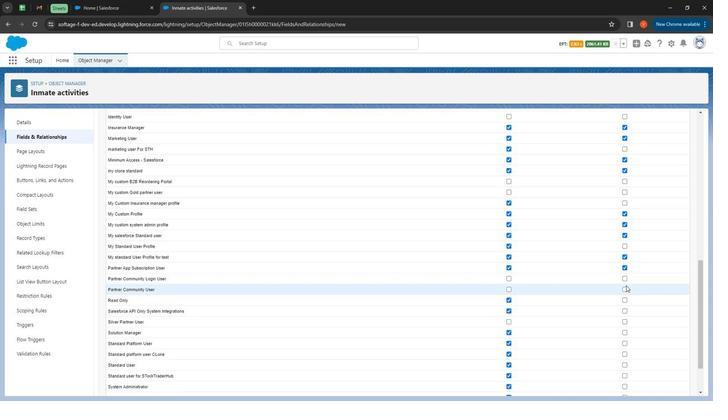 
Action: Mouse scrolled (625, 293) with delta (0, 0)
Screenshot: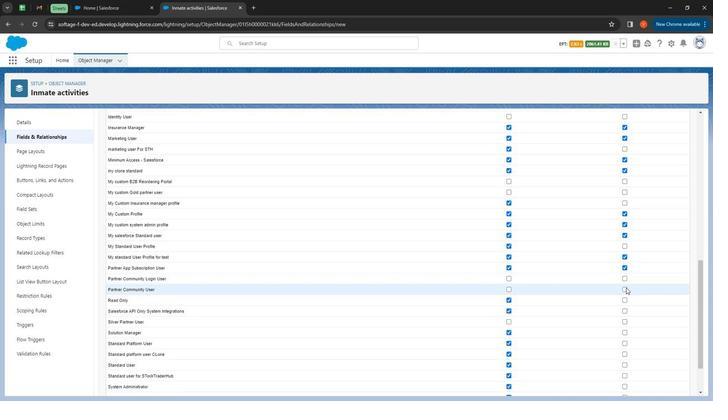 
Action: Mouse moved to (625, 293)
Screenshot: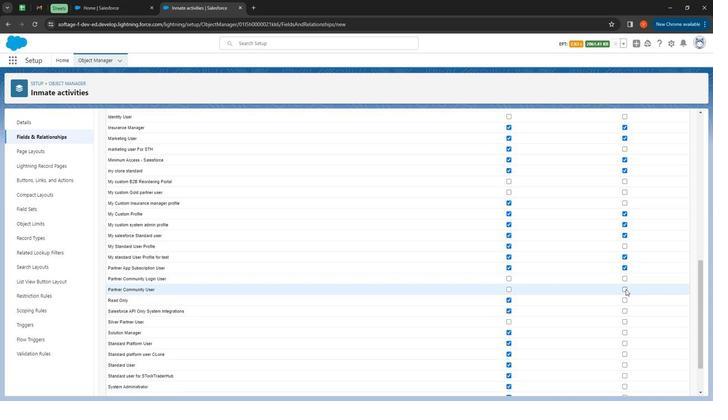 
Action: Mouse scrolled (625, 293) with delta (0, 0)
Screenshot: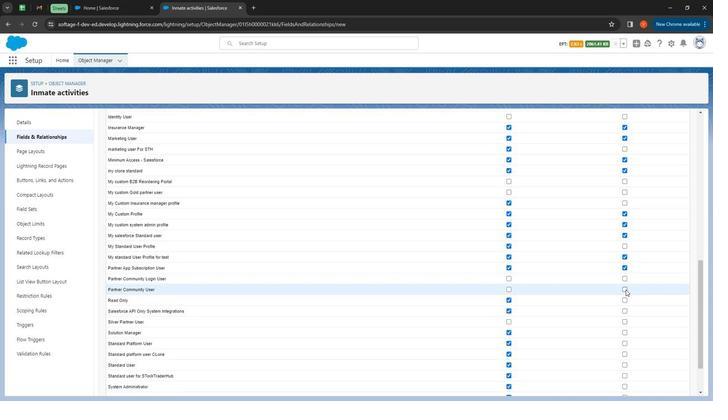 
Action: Mouse scrolled (625, 293) with delta (0, 0)
Screenshot: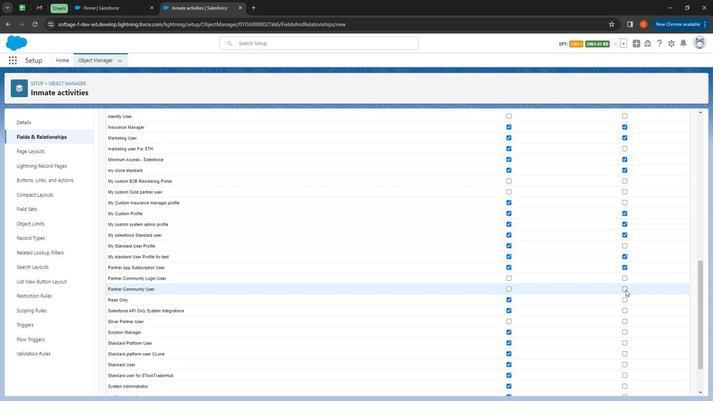 
Action: Mouse moved to (625, 254)
Screenshot: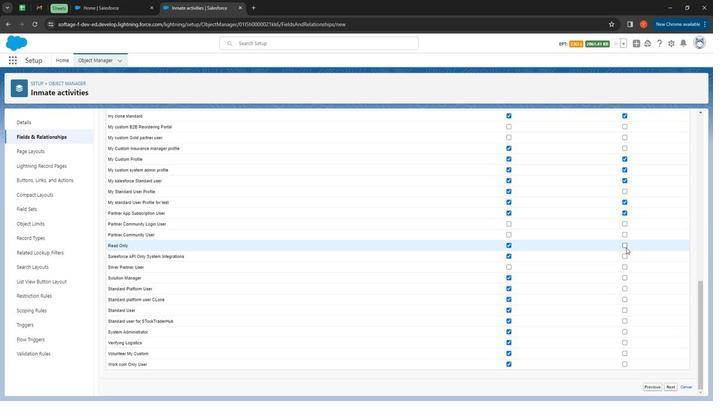 
Action: Mouse pressed left at (625, 254)
Screenshot: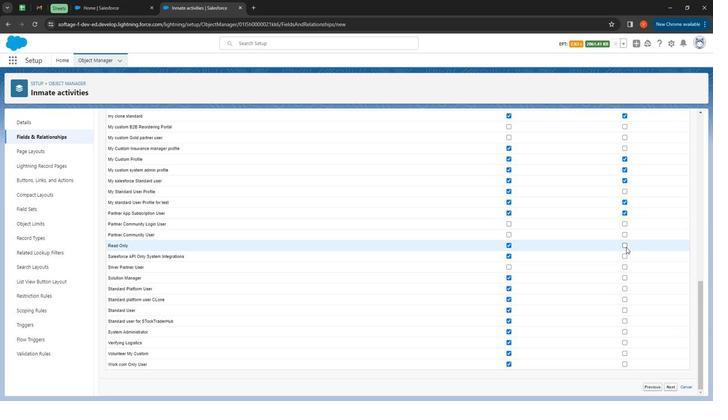
Action: Mouse moved to (625, 260)
Screenshot: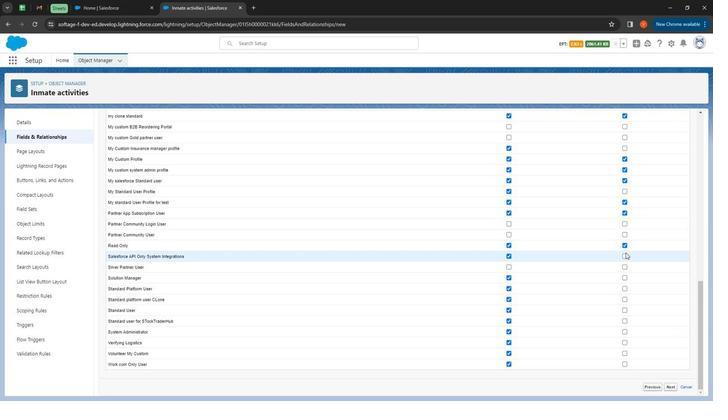 
Action: Mouse pressed left at (625, 260)
Screenshot: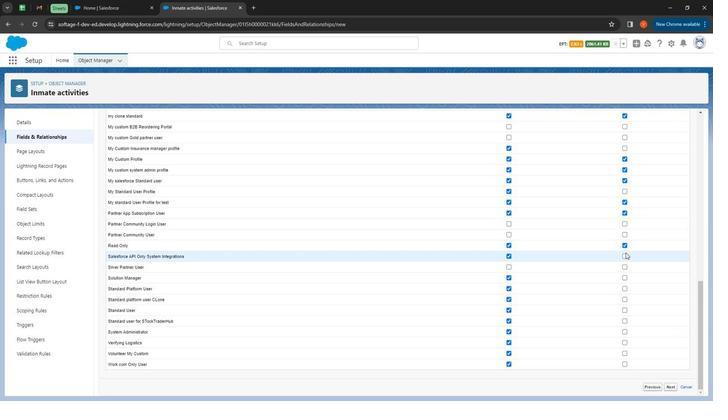 
Action: Mouse moved to (624, 282)
Screenshot: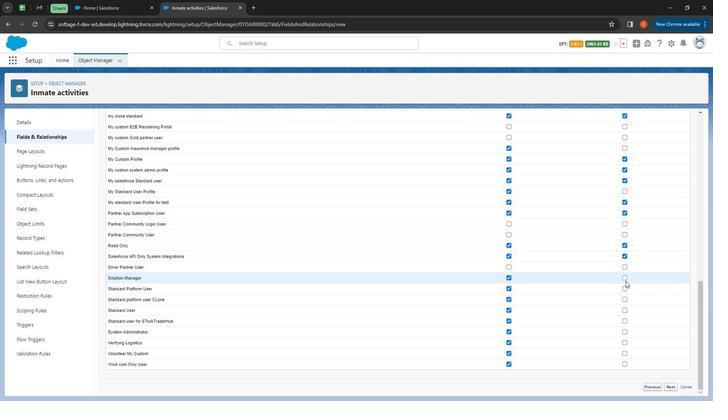 
Action: Mouse pressed left at (624, 282)
Screenshot: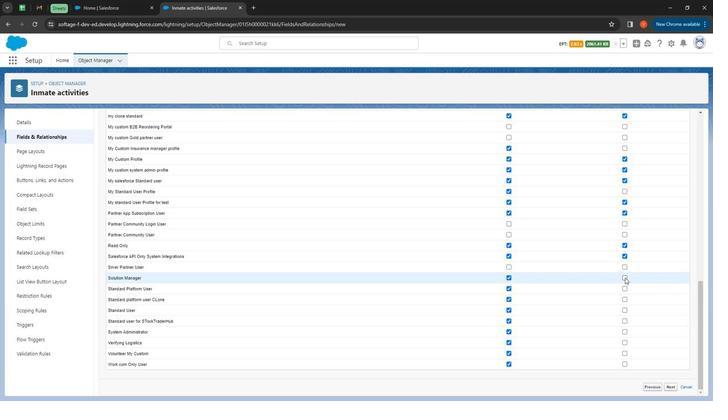 
Action: Mouse moved to (625, 293)
Screenshot: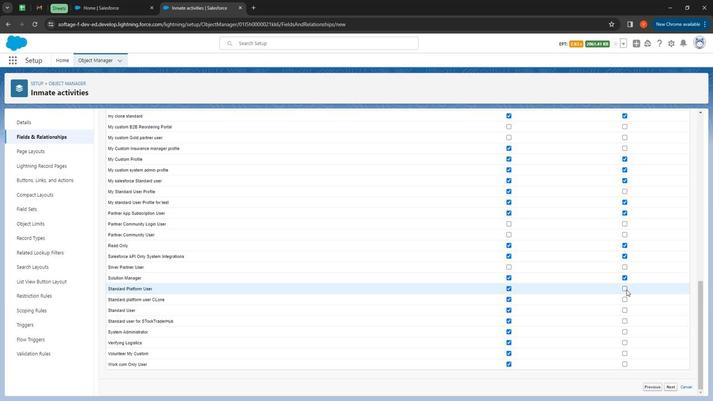 
Action: Mouse pressed left at (625, 293)
Screenshot: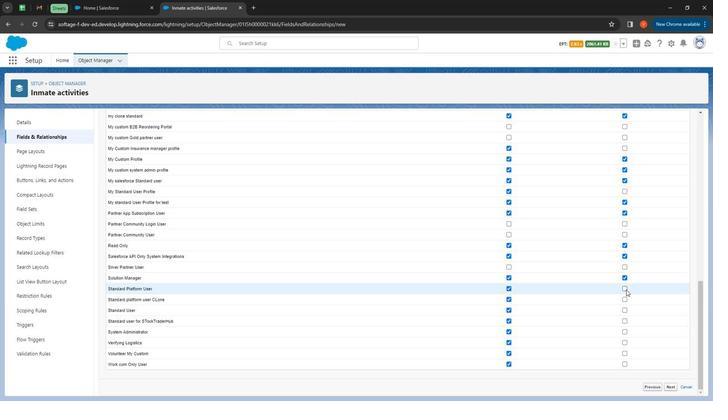 
Action: Mouse moved to (625, 313)
Screenshot: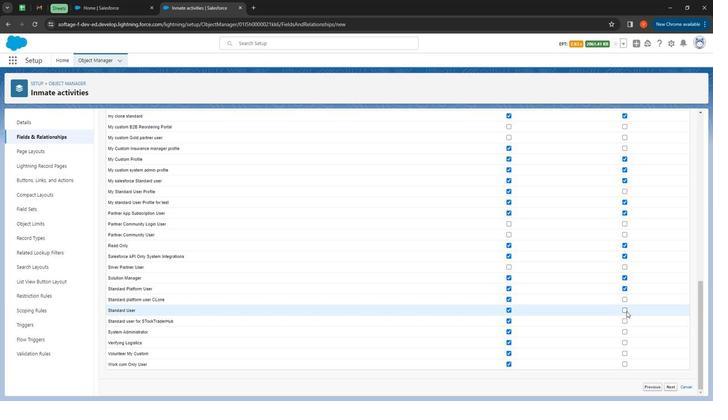 
Action: Mouse pressed left at (625, 313)
Screenshot: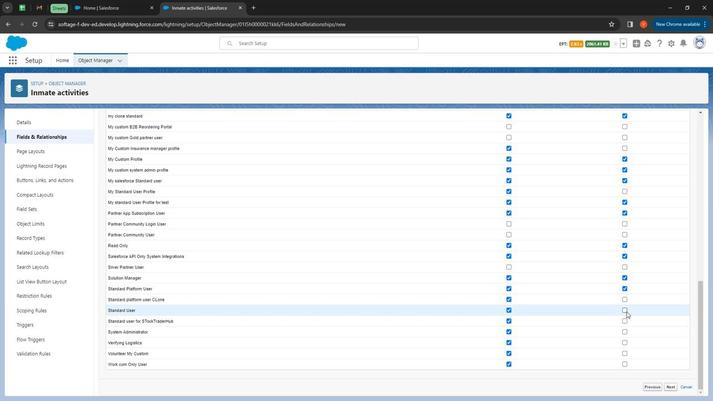 
Action: Mouse moved to (625, 363)
Screenshot: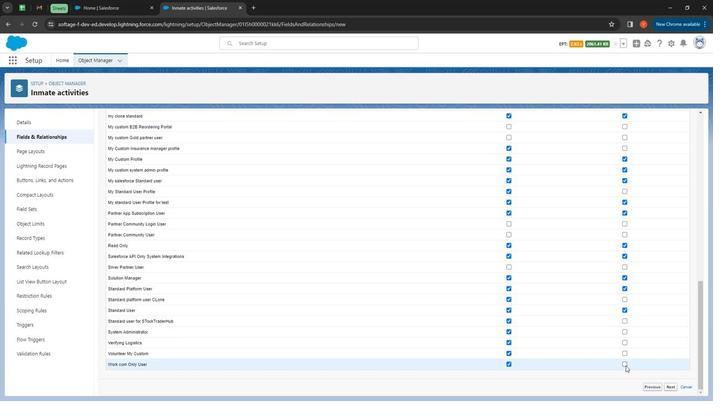 
Action: Mouse pressed left at (625, 363)
Screenshot: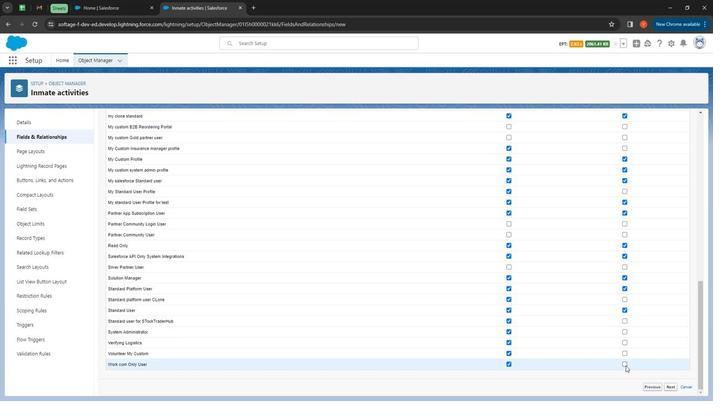 
Action: Mouse moved to (623, 354)
Screenshot: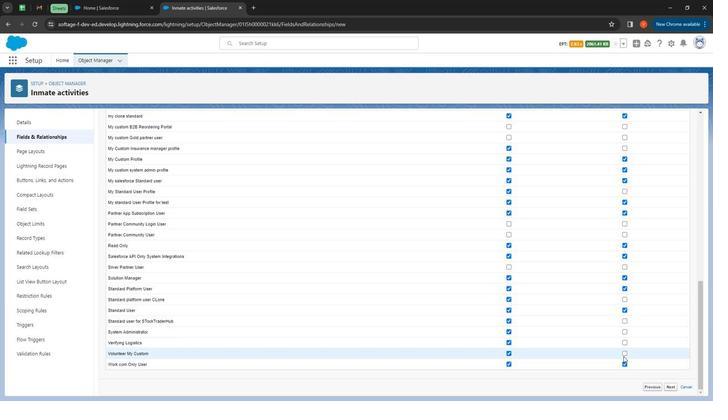 
Action: Mouse pressed left at (623, 354)
Screenshot: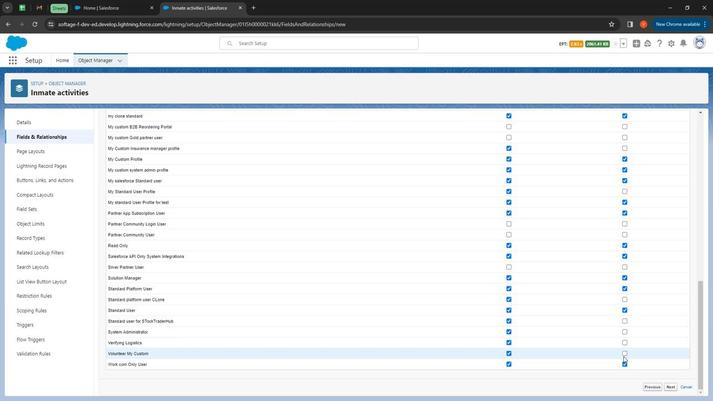 
Action: Mouse moved to (509, 342)
Screenshot: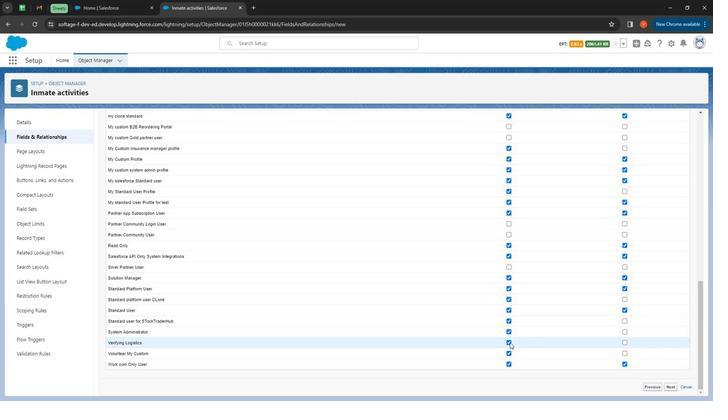 
Action: Mouse pressed left at (509, 342)
Screenshot: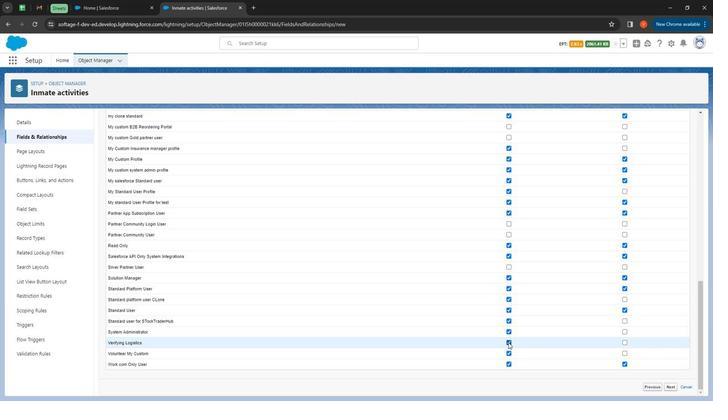 
Action: Mouse moved to (625, 350)
Screenshot: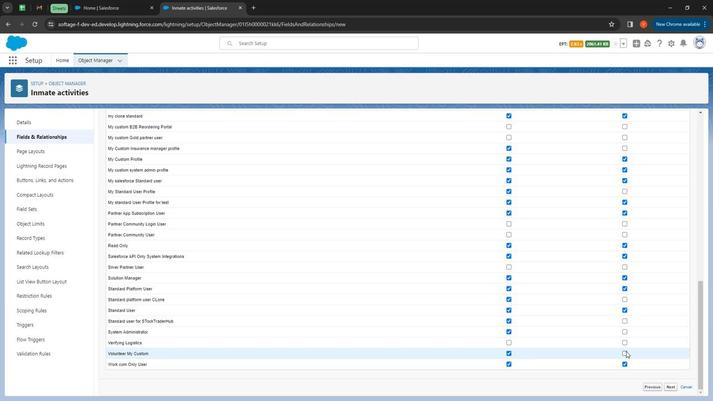
Action: Mouse pressed left at (625, 350)
Screenshot: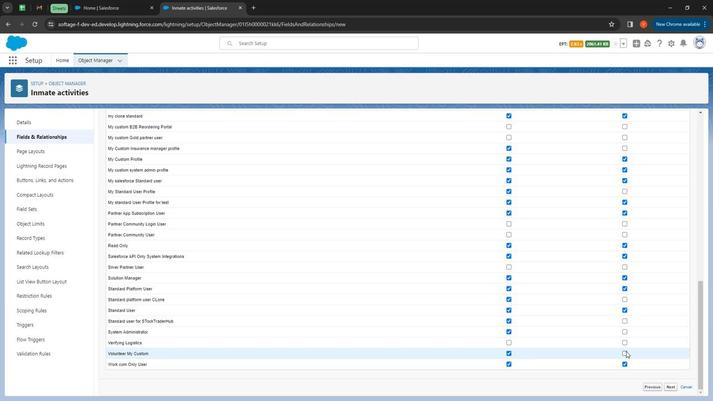 
Action: Mouse moved to (511, 323)
Screenshot: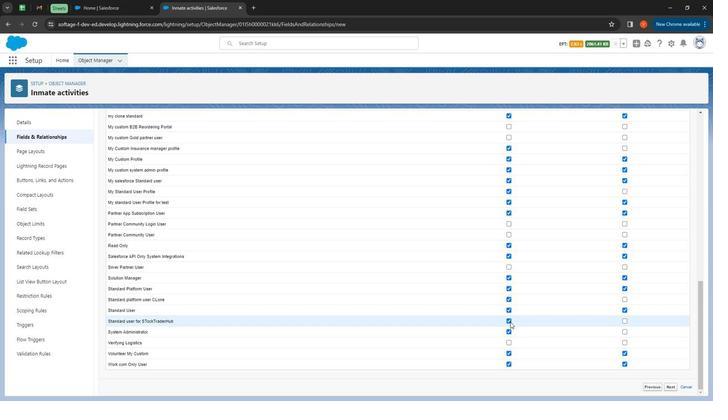 
Action: Mouse pressed left at (511, 323)
Screenshot: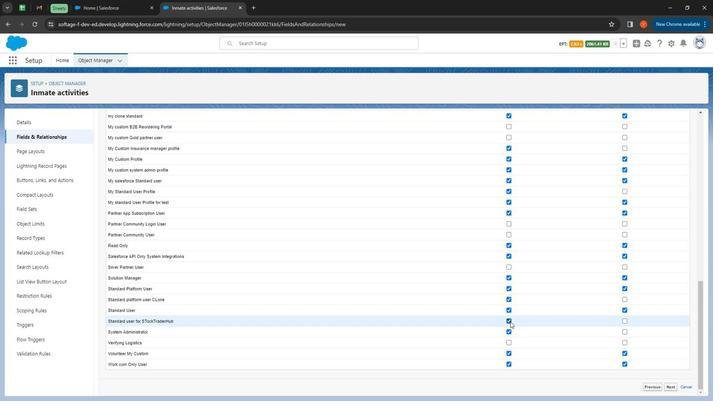 
Action: Mouse moved to (673, 382)
Screenshot: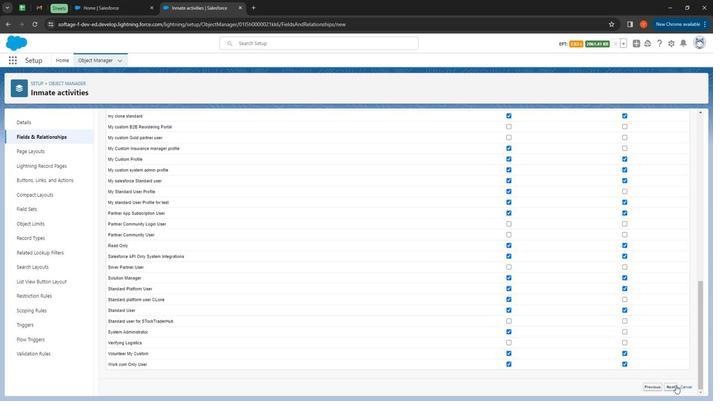 
Action: Mouse pressed left at (673, 382)
Screenshot: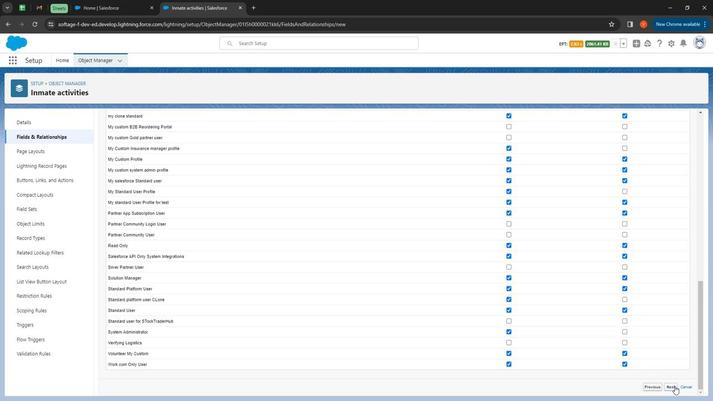 
Action: Mouse moved to (673, 264)
Screenshot: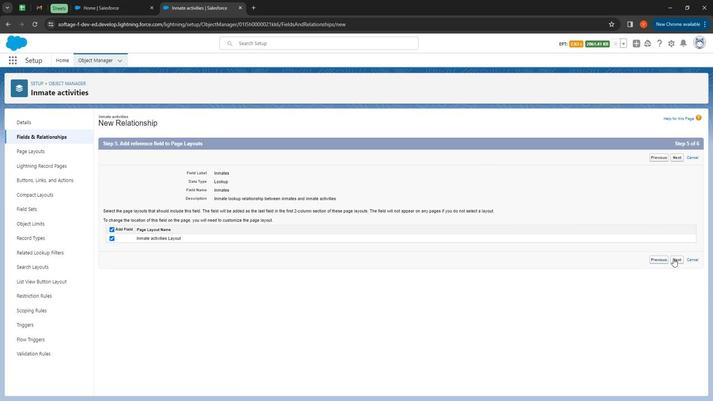
Action: Mouse pressed left at (673, 264)
Screenshot: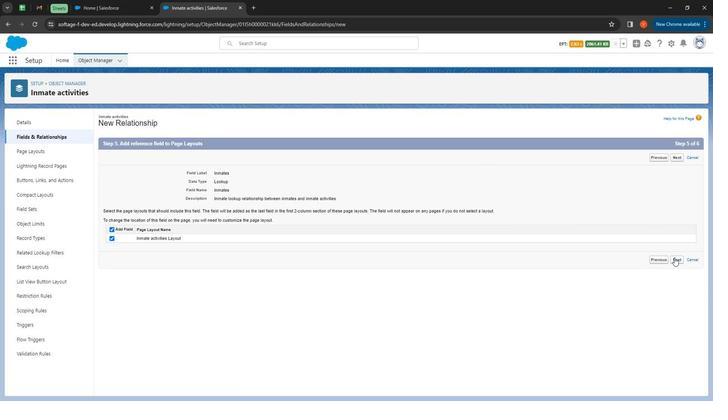
Action: Mouse moved to (675, 171)
Screenshot: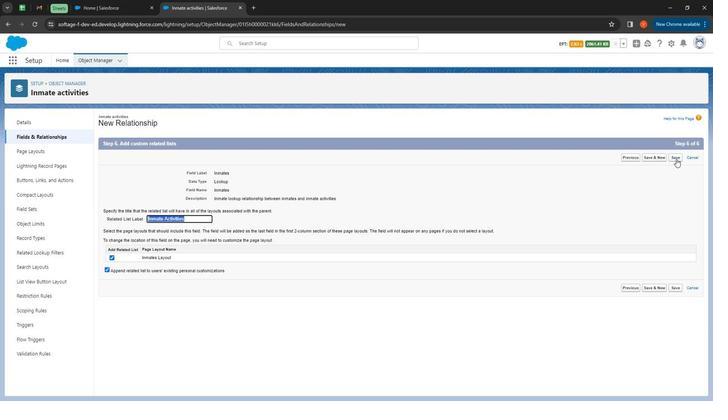 
Action: Mouse pressed left at (675, 171)
Screenshot: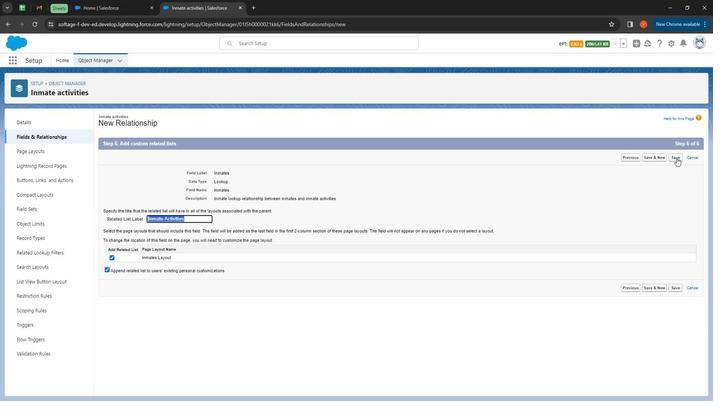 
Action: Mouse moved to (541, 135)
Screenshot: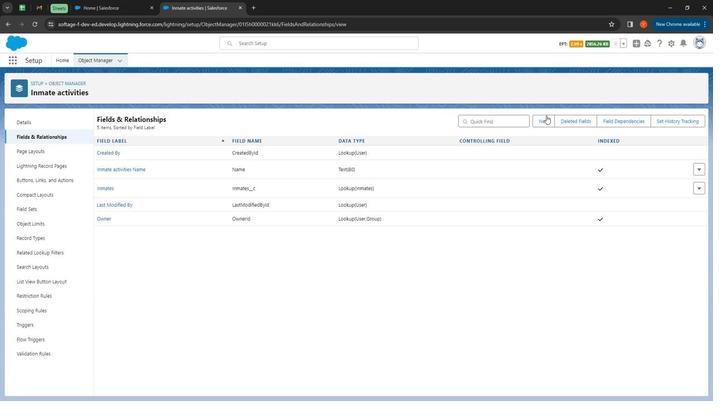 
Action: Mouse pressed left at (541, 135)
Screenshot: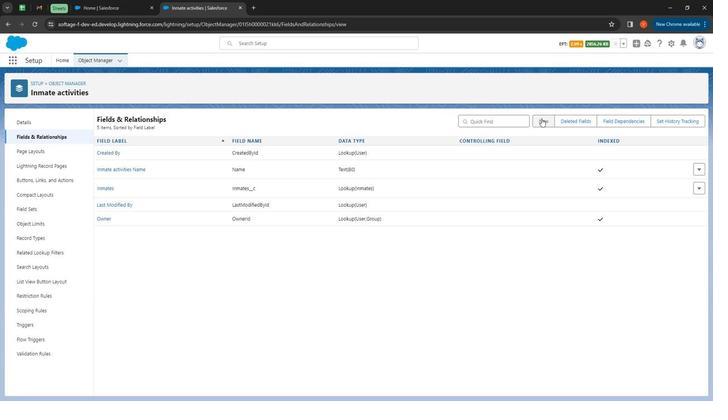 
Action: Mouse moved to (192, 245)
Screenshot: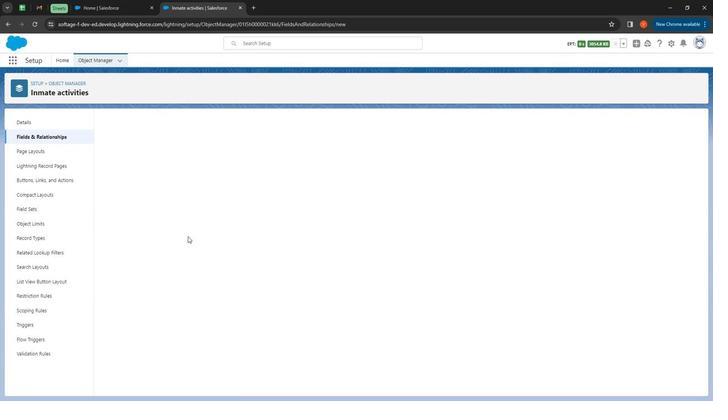 
Action: Mouse scrolled (192, 245) with delta (0, 0)
Screenshot: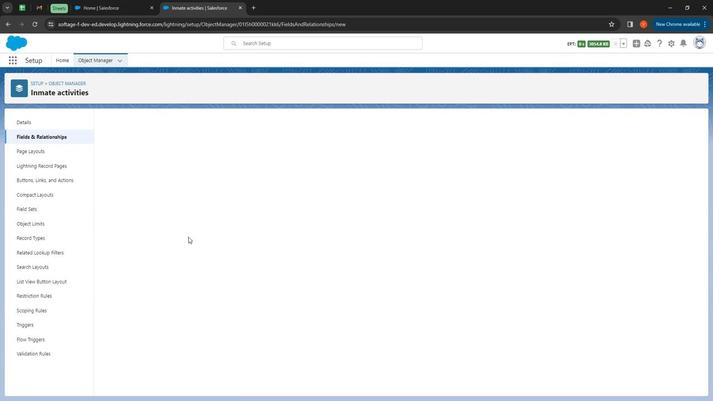 
Action: Mouse scrolled (192, 245) with delta (0, 0)
Screenshot: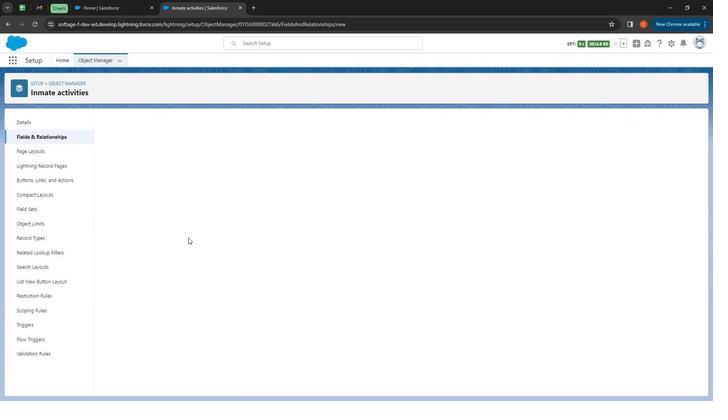 
Action: Mouse moved to (152, 249)
Screenshot: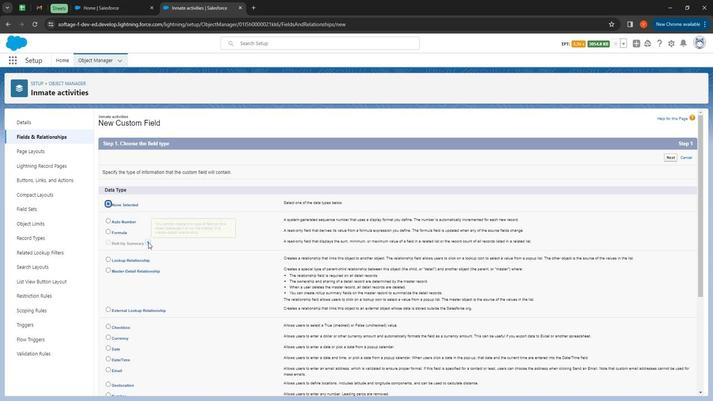 
Action: Mouse scrolled (152, 249) with delta (0, 0)
Screenshot: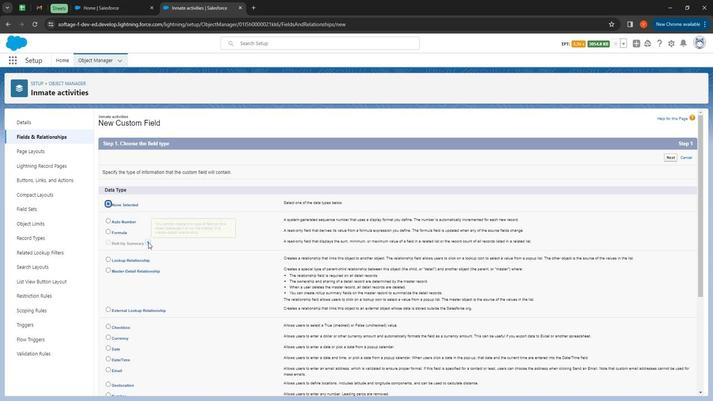 
Action: Mouse moved to (152, 249)
Screenshot: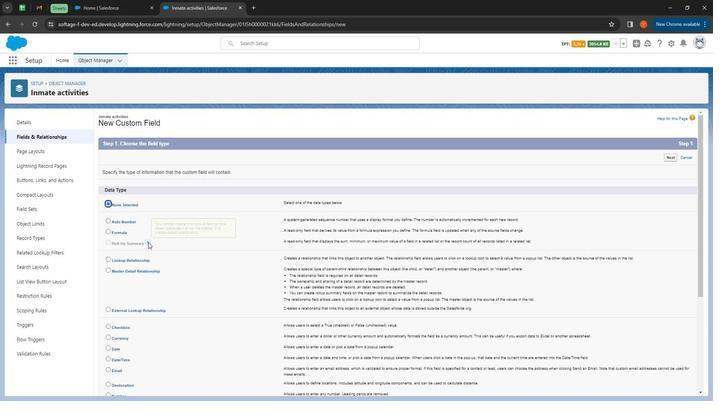 
Action: Mouse scrolled (152, 249) with delta (0, 0)
